 Task: Find a one-way flight from Hobbs to Indianapolis on Sat, 5 Aug for 7 passengers in Business class, using American Airlines, with 6 checked bags, up to ₹300,000, departing between 21:00 and 00:00.
Action: Mouse moved to (373, 156)
Screenshot: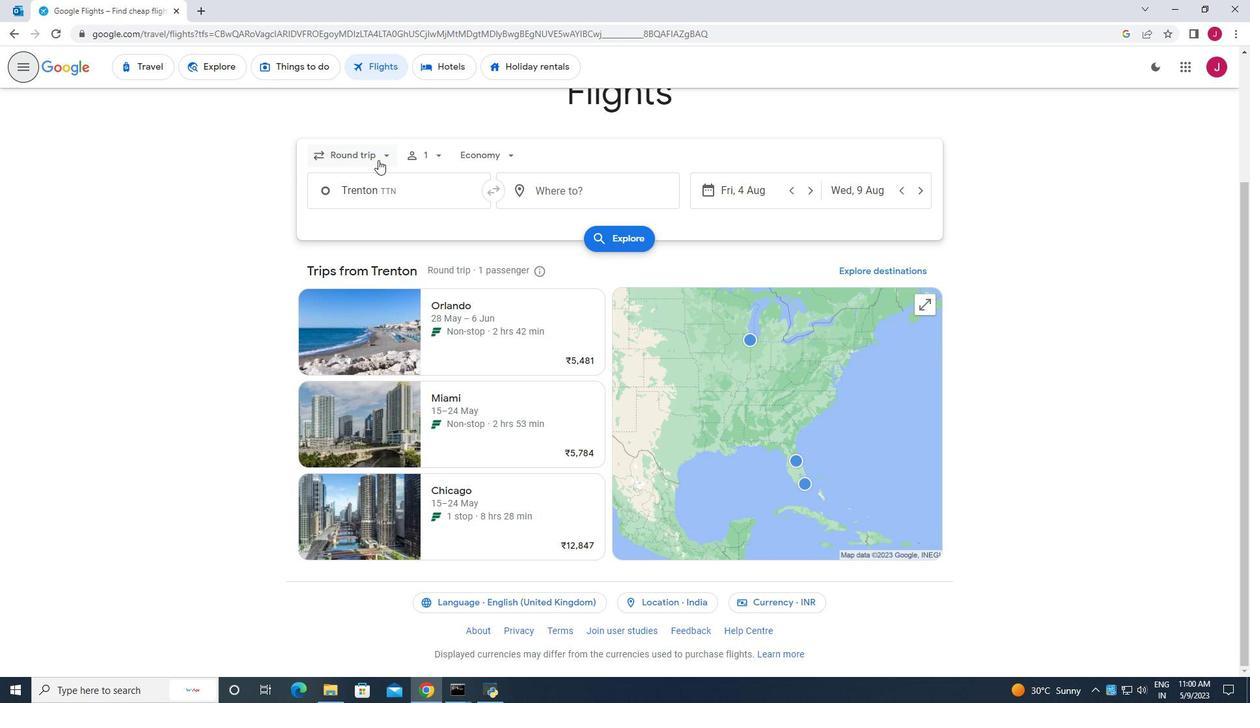 
Action: Mouse pressed left at (373, 156)
Screenshot: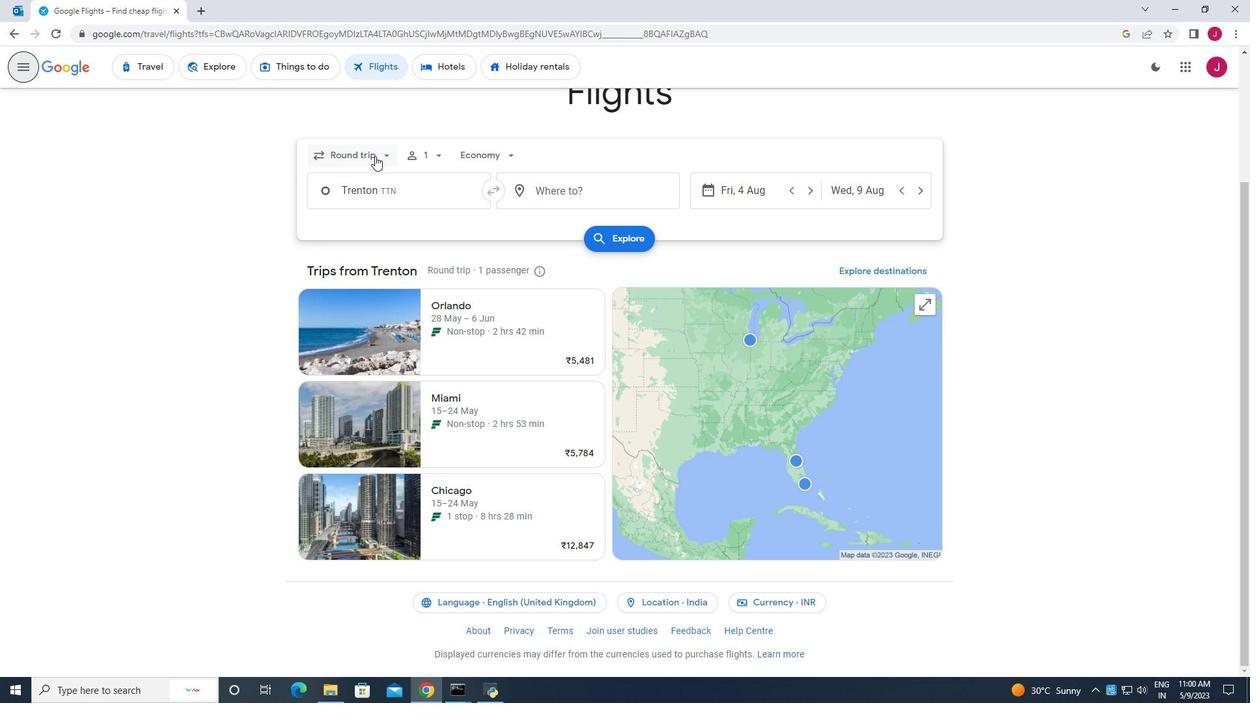 
Action: Mouse moved to (375, 178)
Screenshot: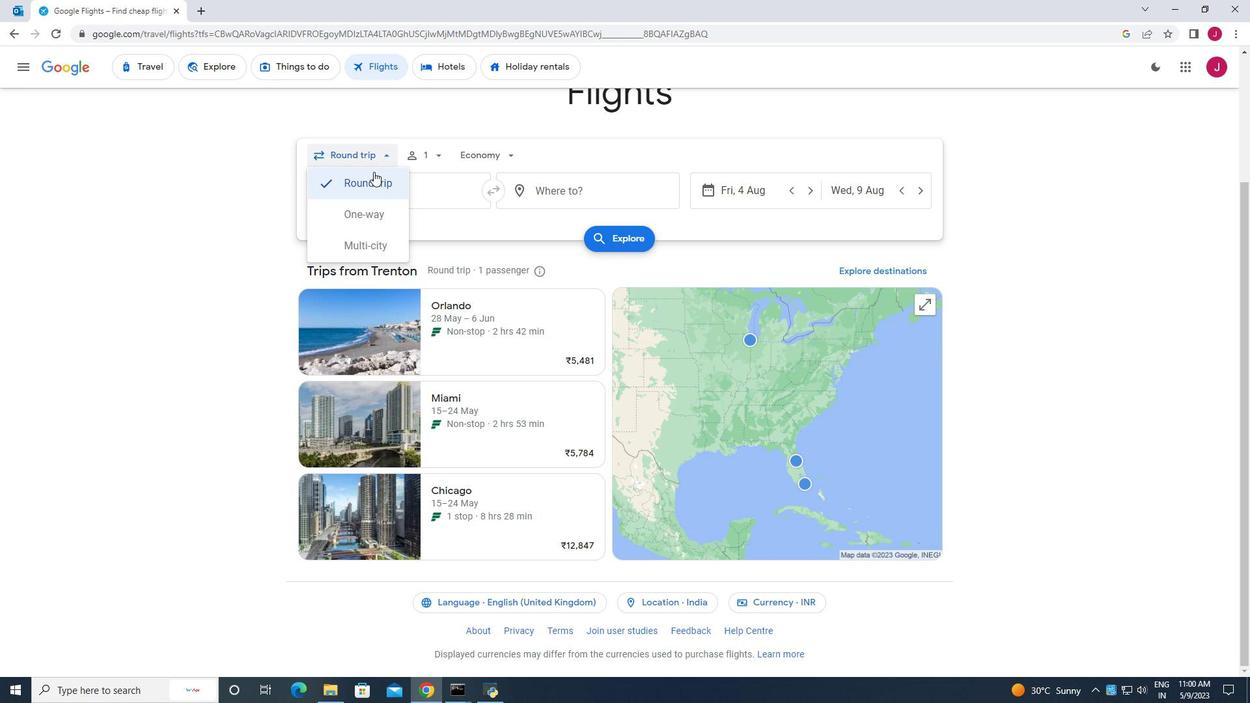 
Action: Mouse scrolled (375, 177) with delta (0, 0)
Screenshot: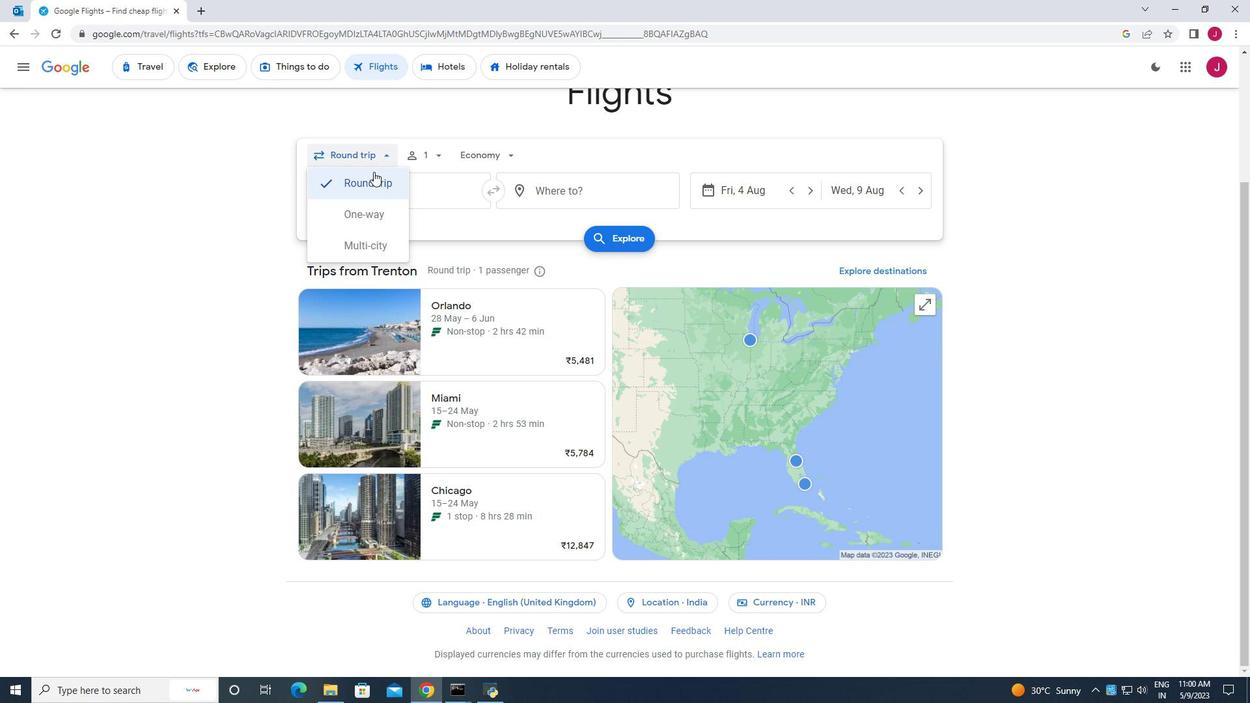 
Action: Mouse moved to (366, 211)
Screenshot: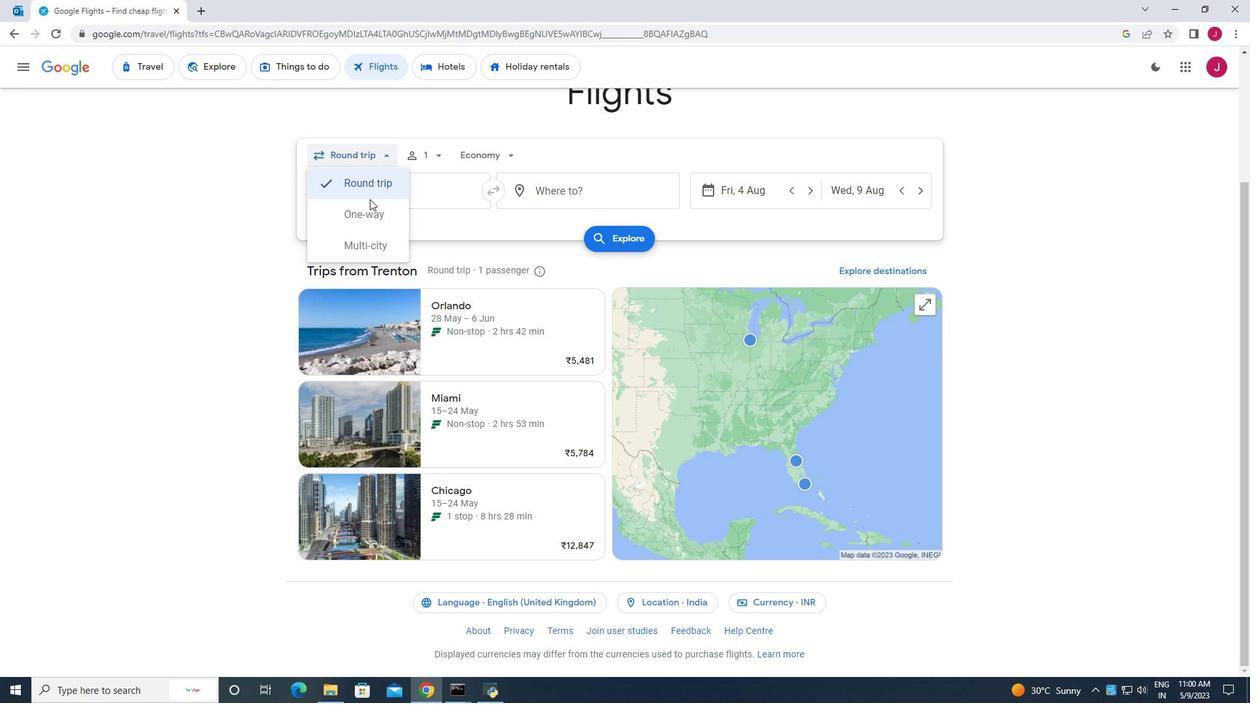 
Action: Mouse pressed left at (366, 211)
Screenshot: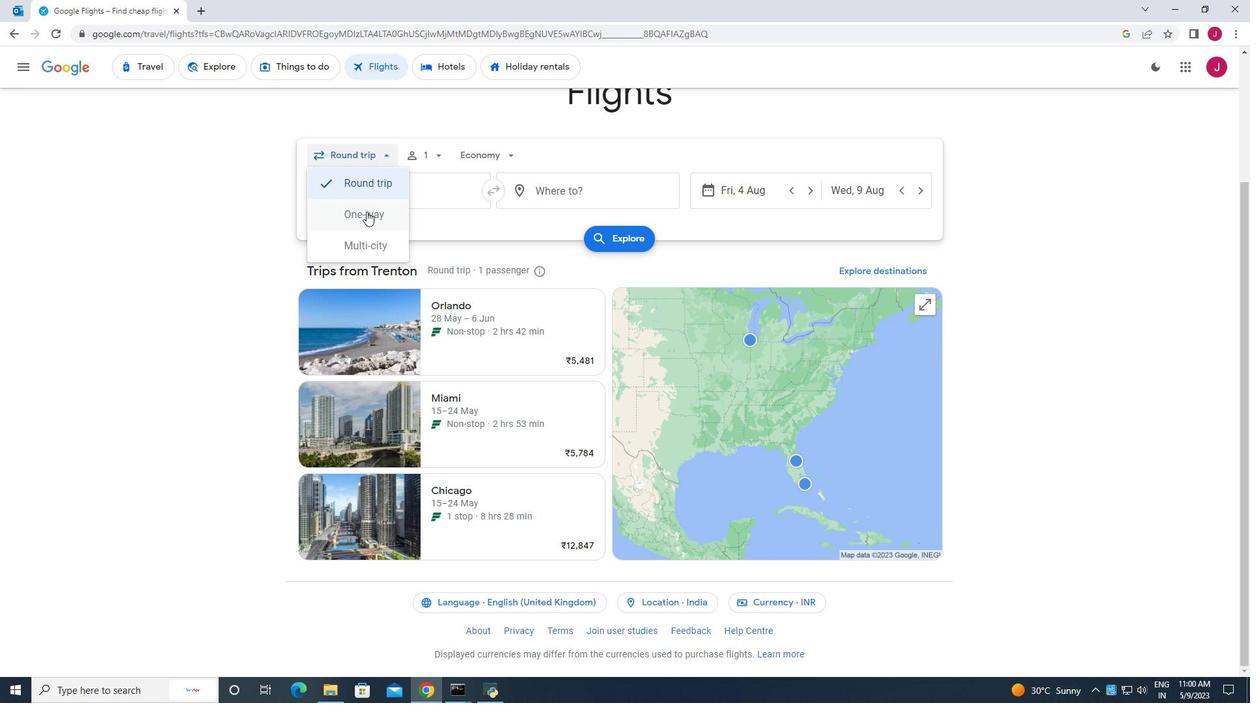 
Action: Mouse moved to (431, 154)
Screenshot: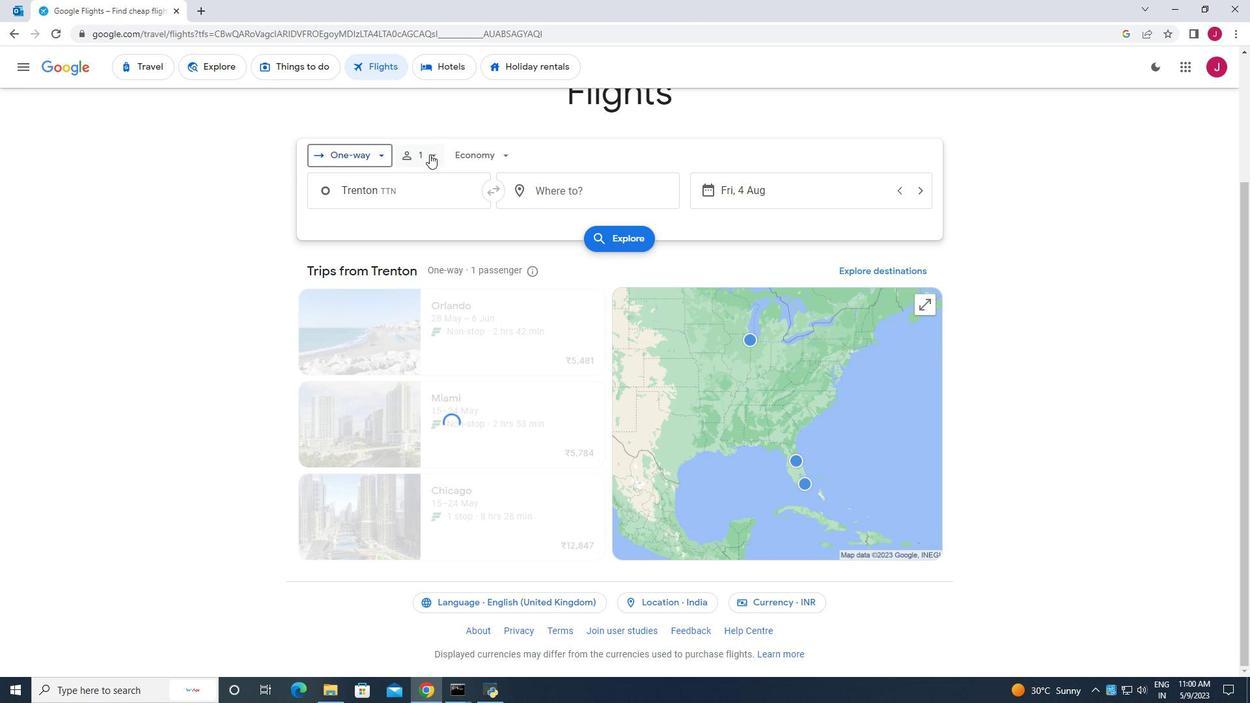 
Action: Mouse pressed left at (431, 154)
Screenshot: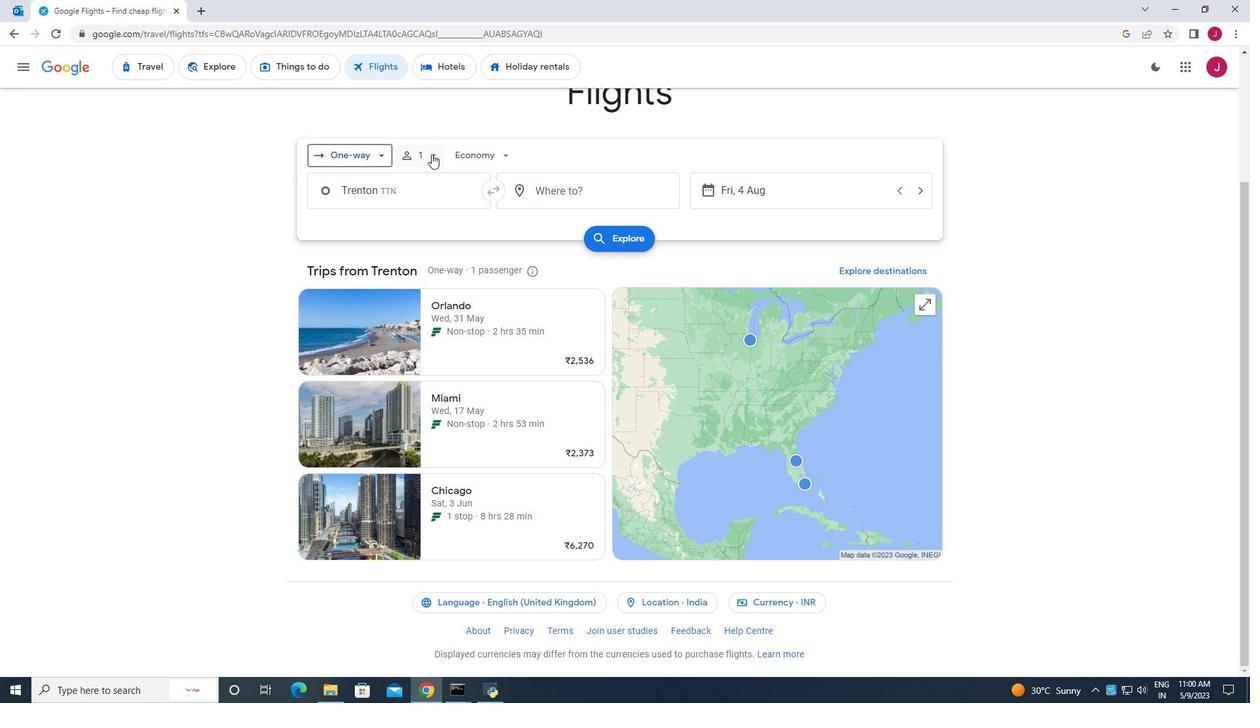 
Action: Mouse moved to (540, 187)
Screenshot: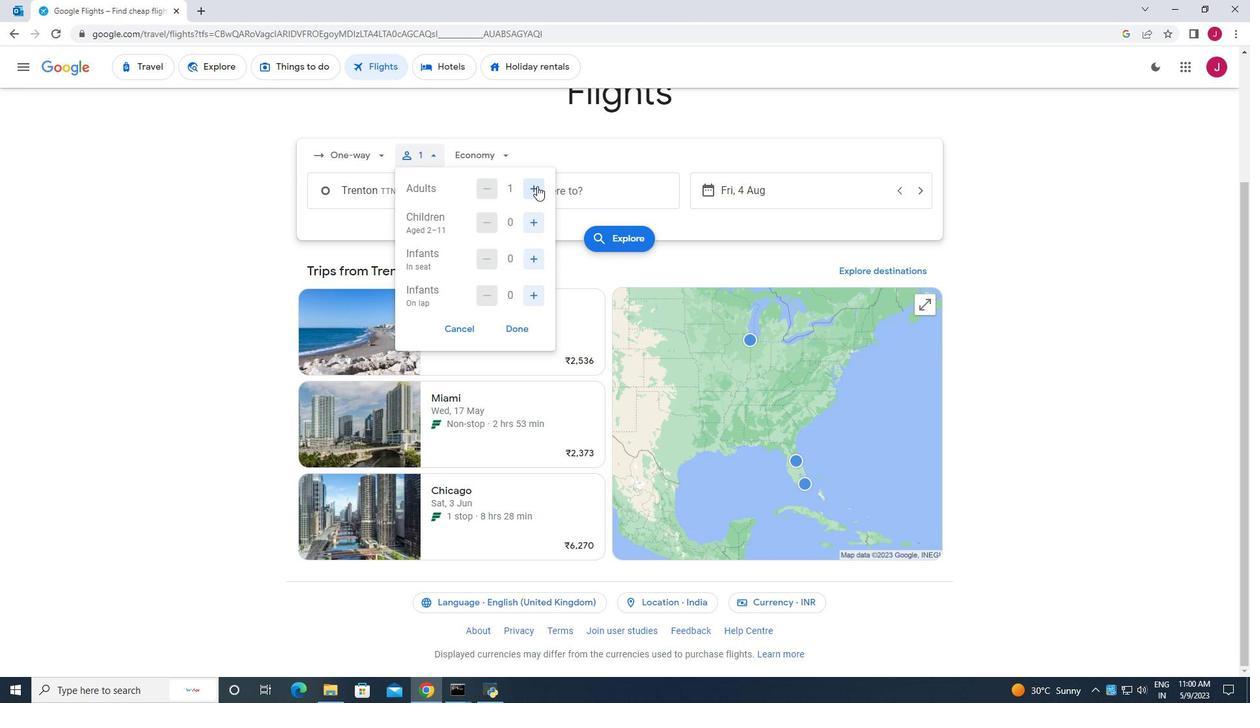 
Action: Mouse pressed left at (540, 187)
Screenshot: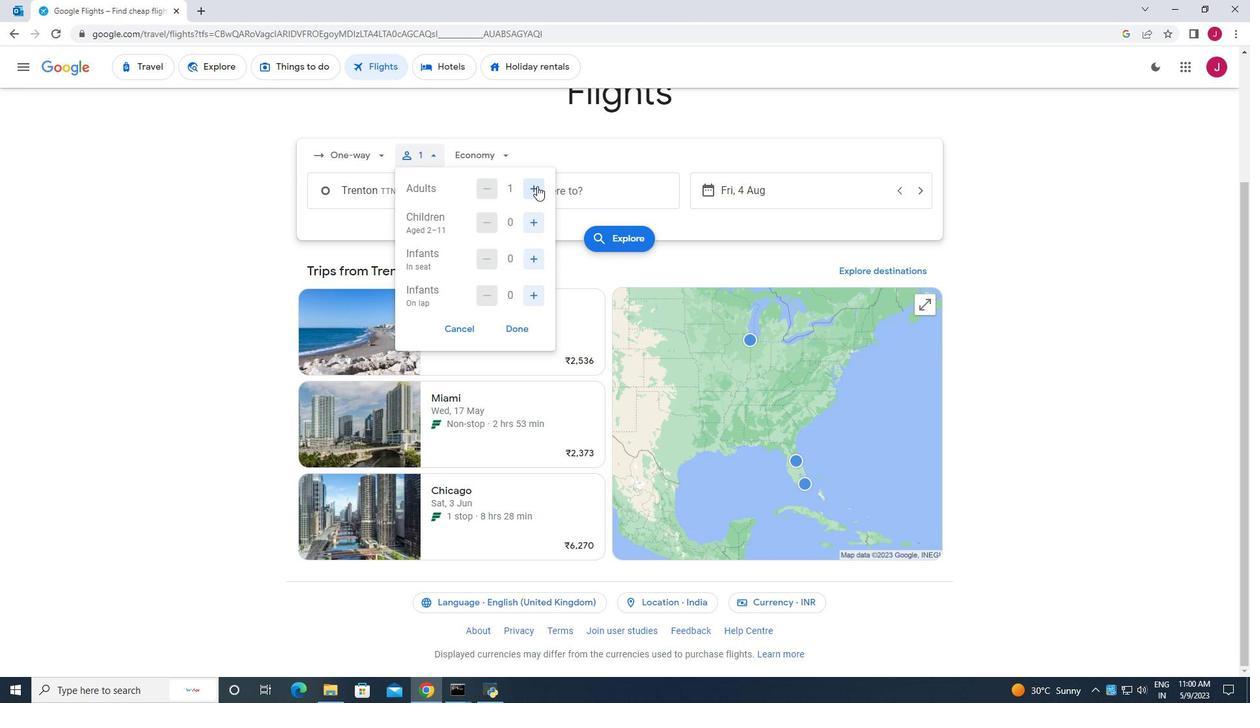 
Action: Mouse moved to (534, 224)
Screenshot: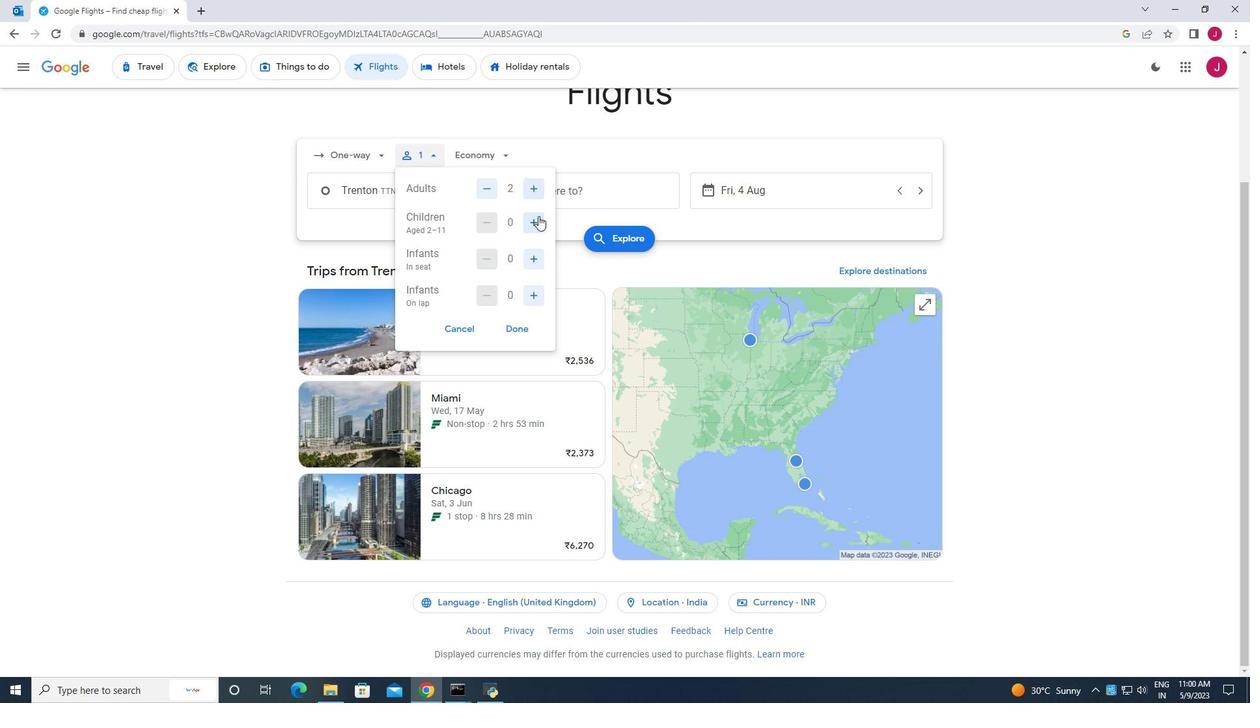 
Action: Mouse pressed left at (534, 224)
Screenshot: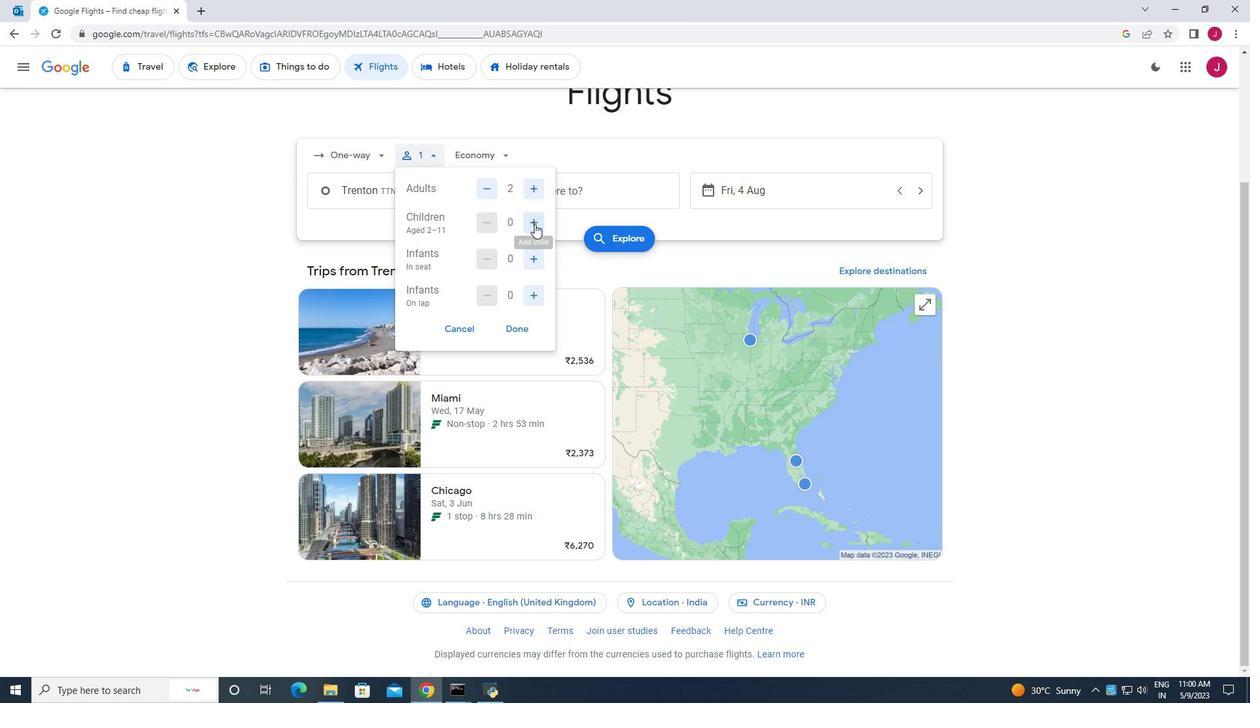 
Action: Mouse pressed left at (534, 224)
Screenshot: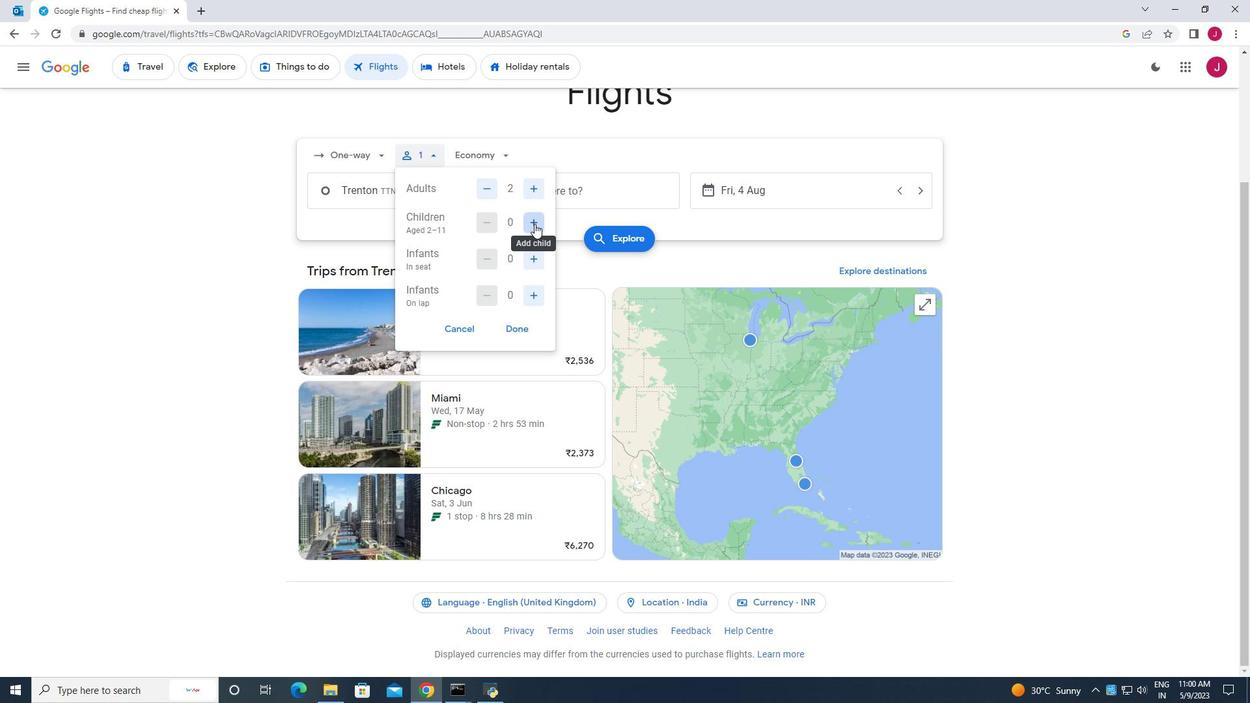 
Action: Mouse pressed left at (534, 224)
Screenshot: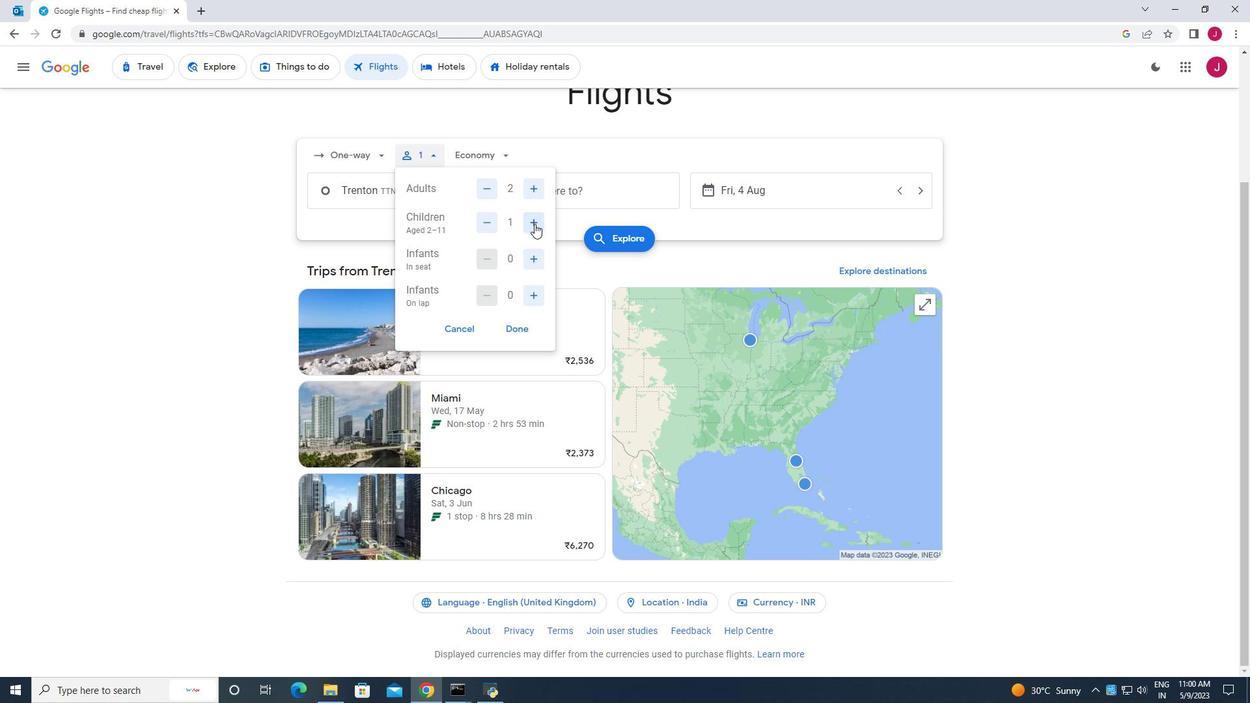 
Action: Mouse pressed left at (534, 224)
Screenshot: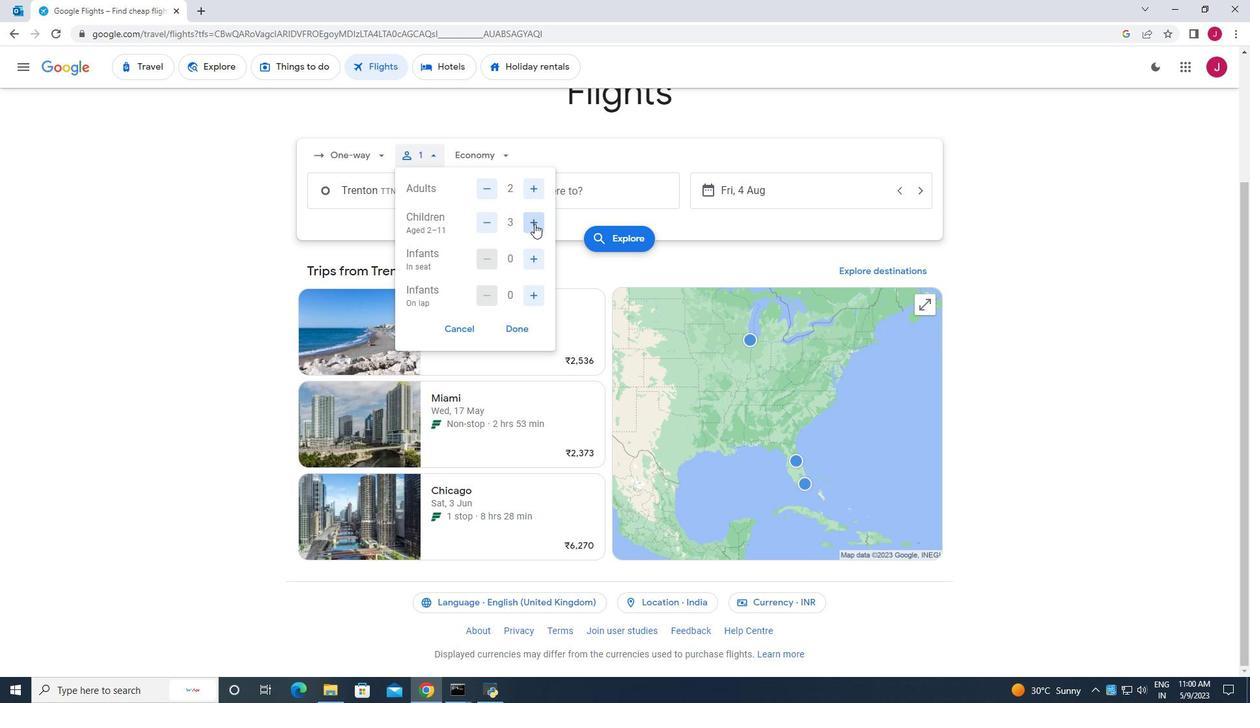 
Action: Mouse moved to (534, 293)
Screenshot: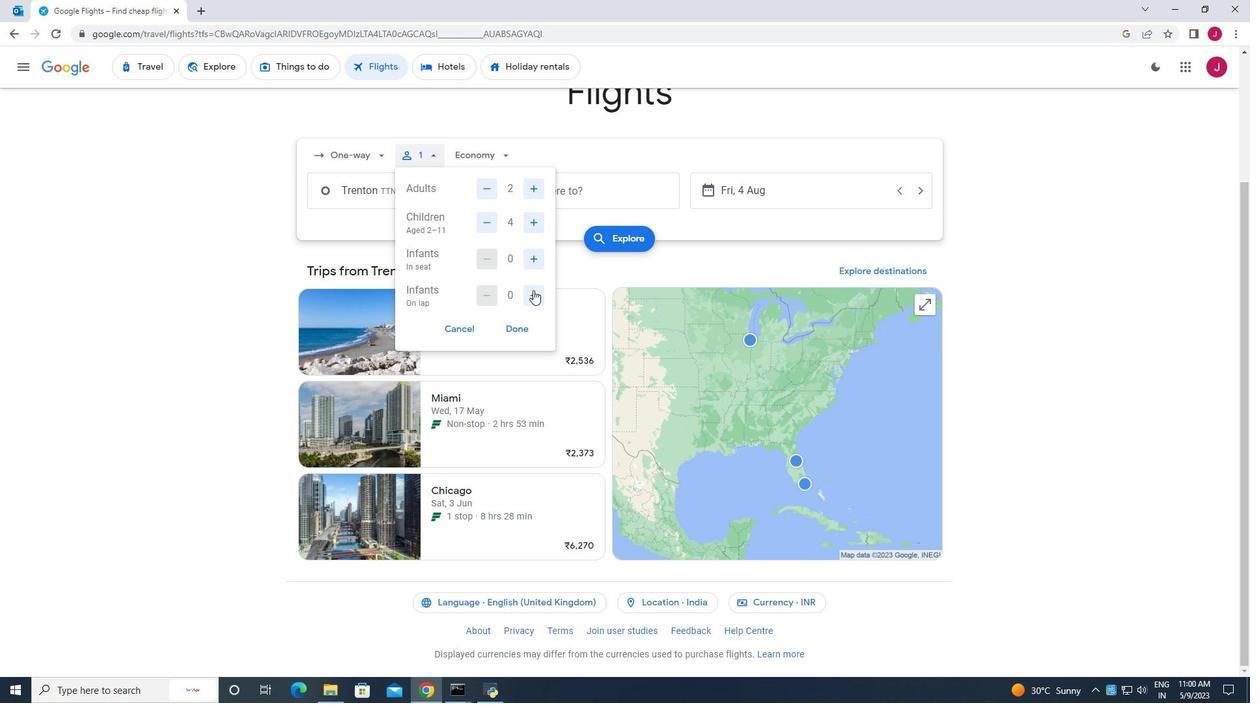 
Action: Mouse pressed left at (534, 293)
Screenshot: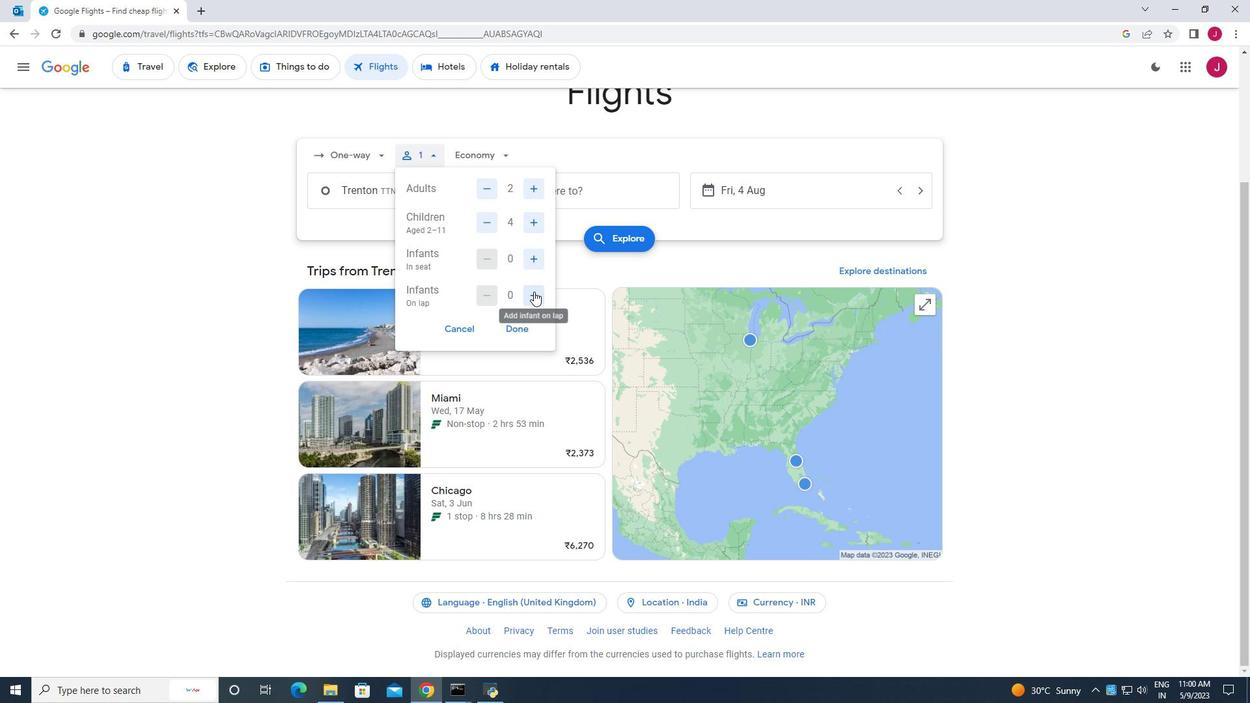 
Action: Mouse moved to (520, 327)
Screenshot: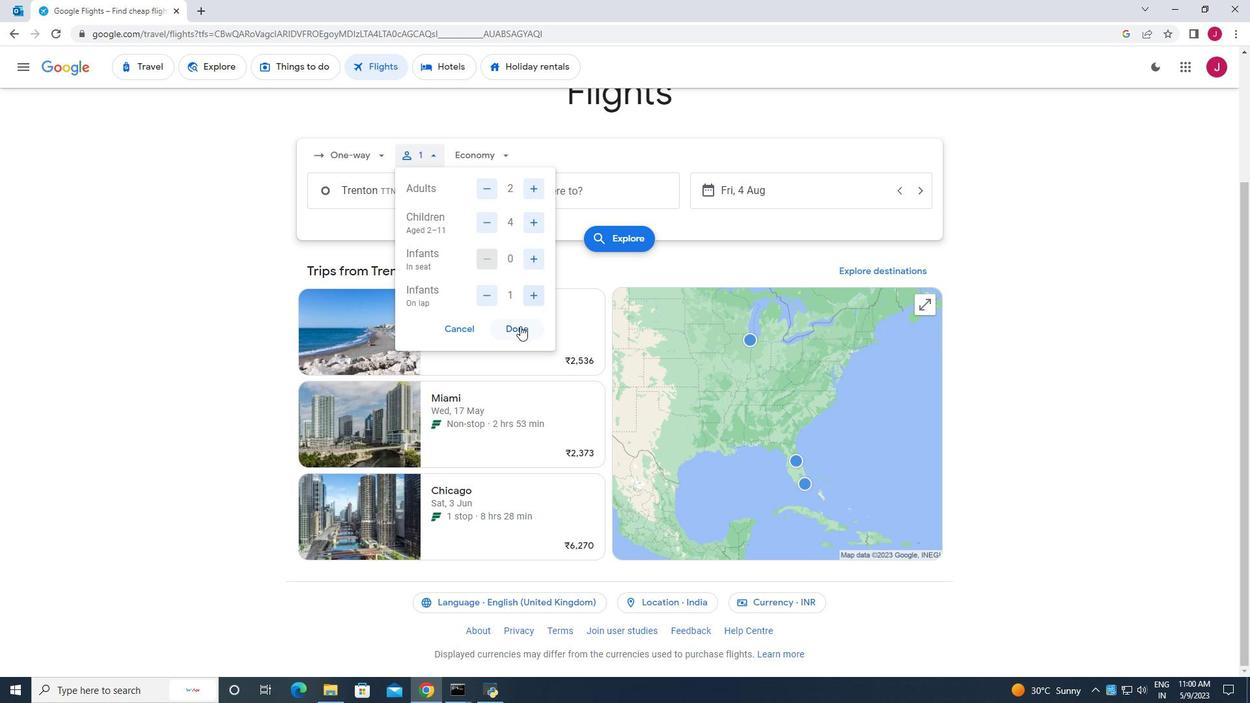 
Action: Mouse pressed left at (520, 327)
Screenshot: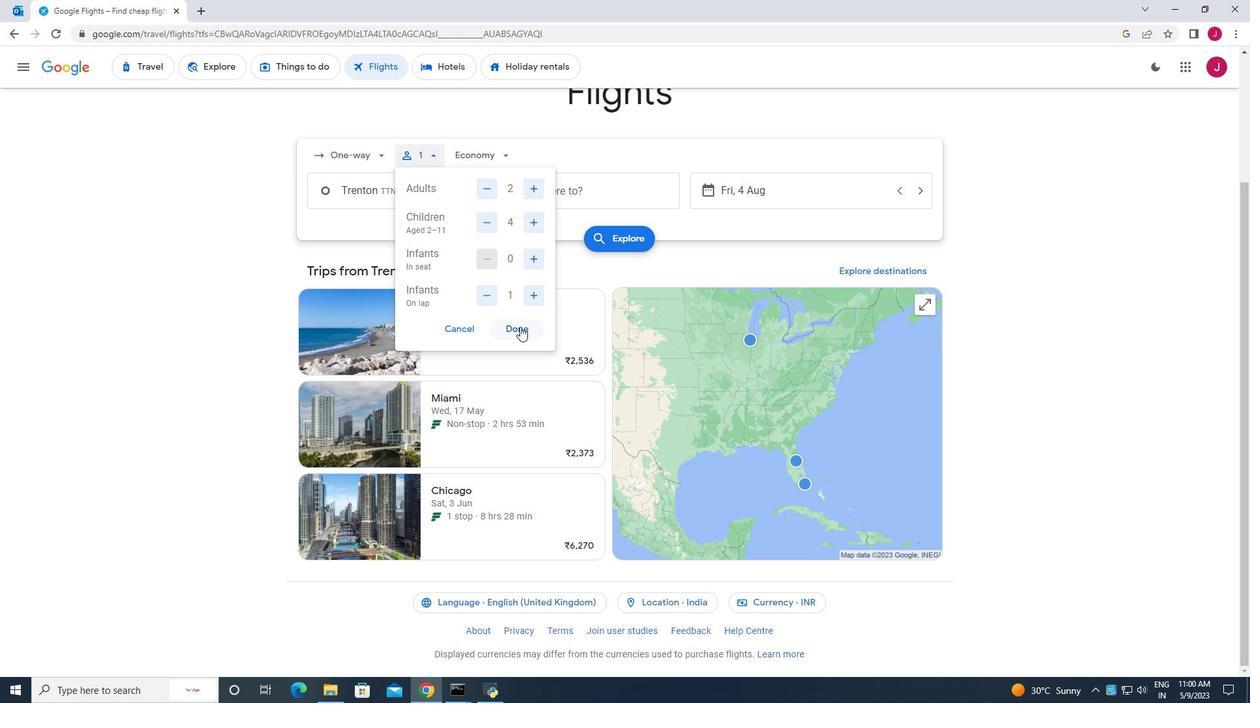 
Action: Mouse moved to (476, 159)
Screenshot: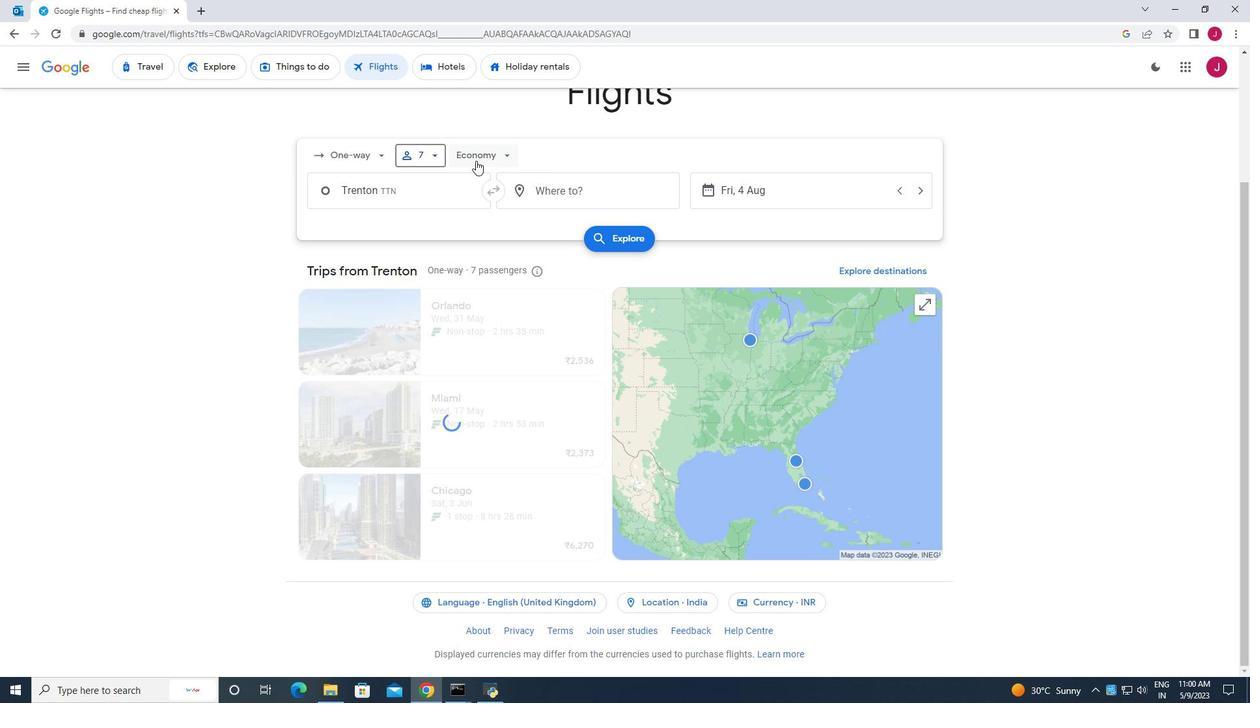 
Action: Mouse pressed left at (476, 159)
Screenshot: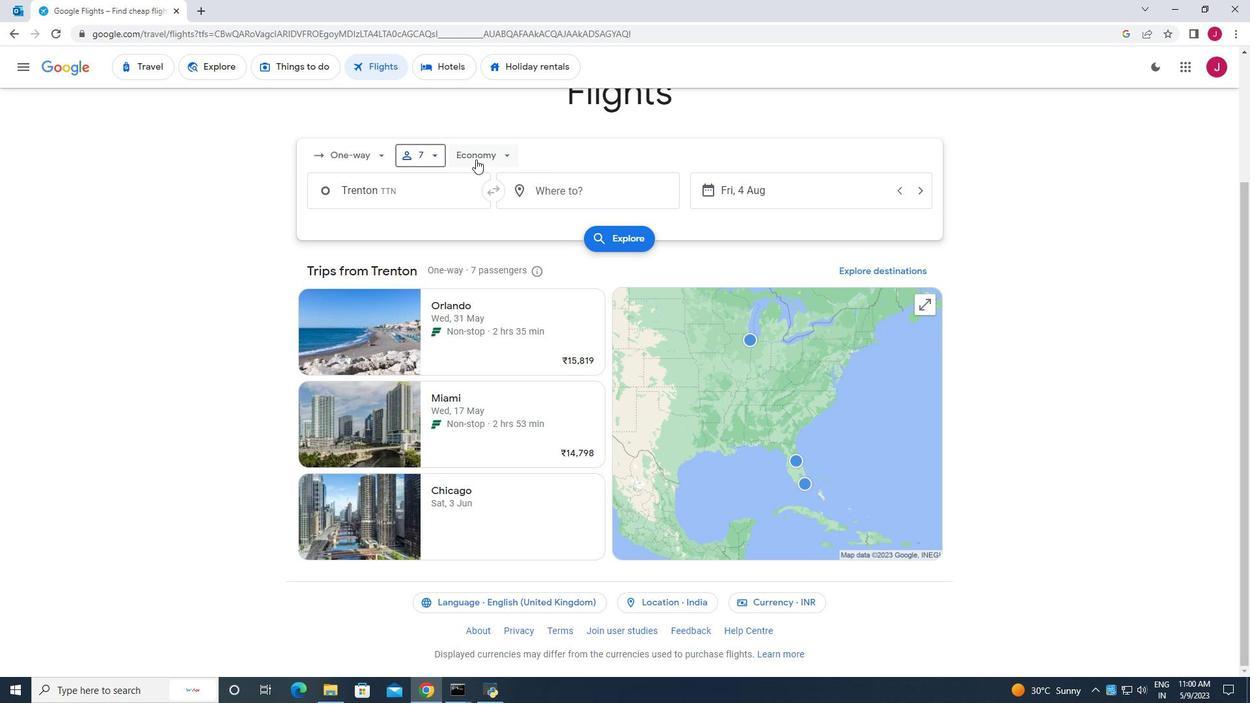 
Action: Mouse moved to (506, 215)
Screenshot: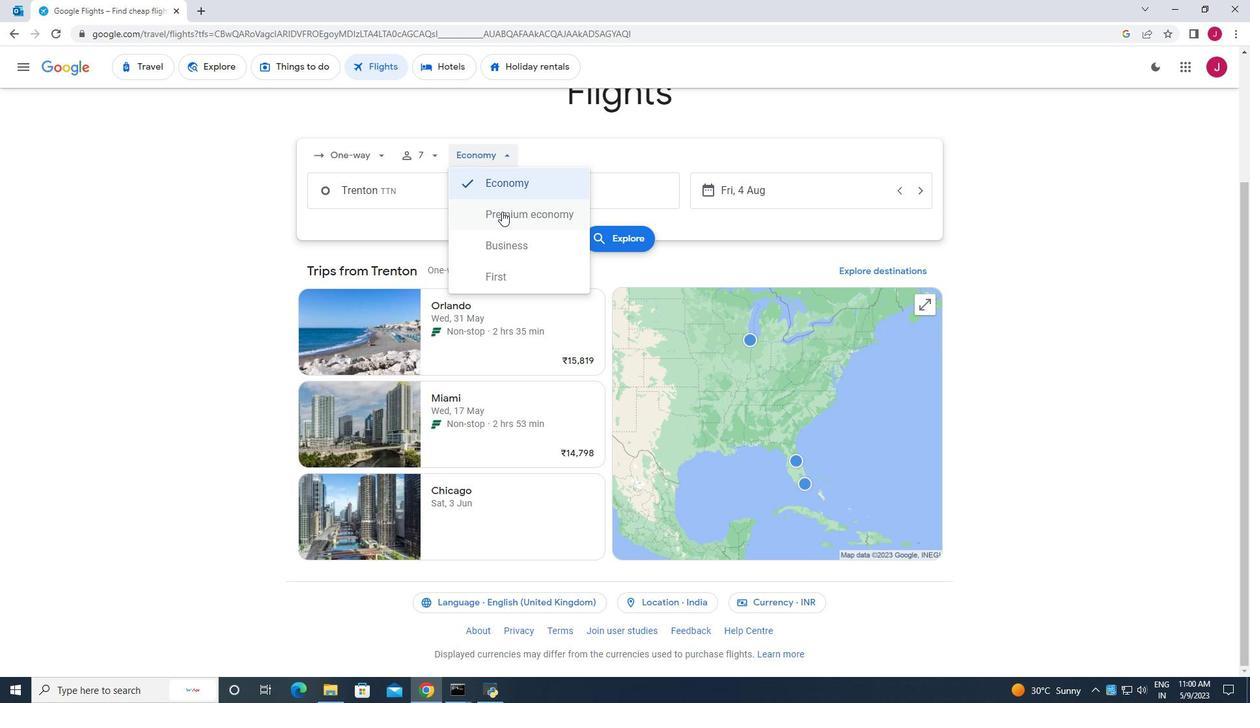 
Action: Mouse pressed left at (506, 215)
Screenshot: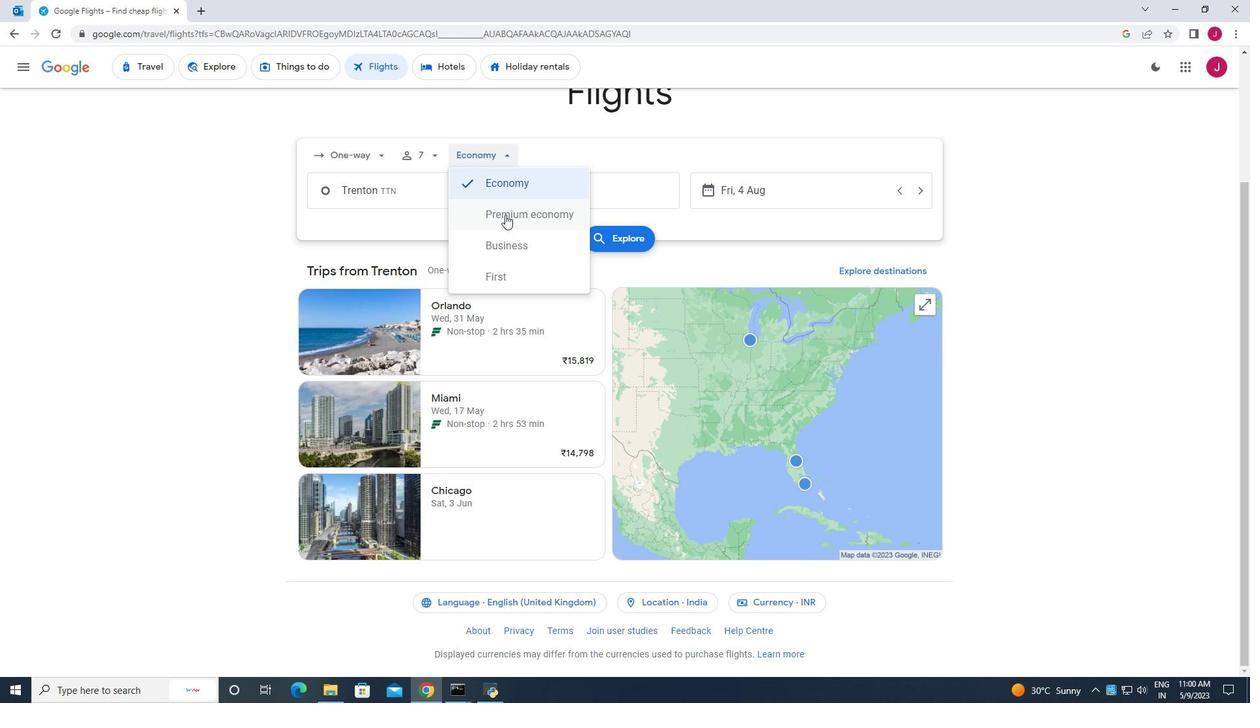
Action: Mouse moved to (512, 161)
Screenshot: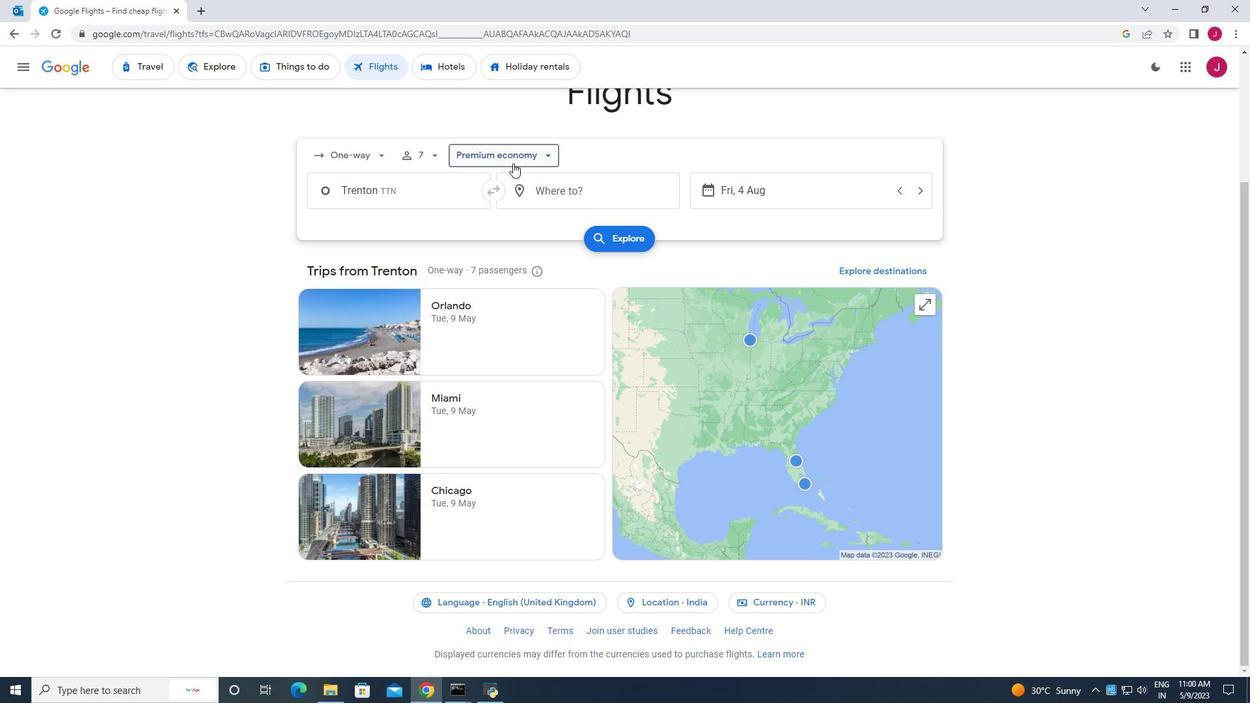 
Action: Mouse pressed left at (512, 161)
Screenshot: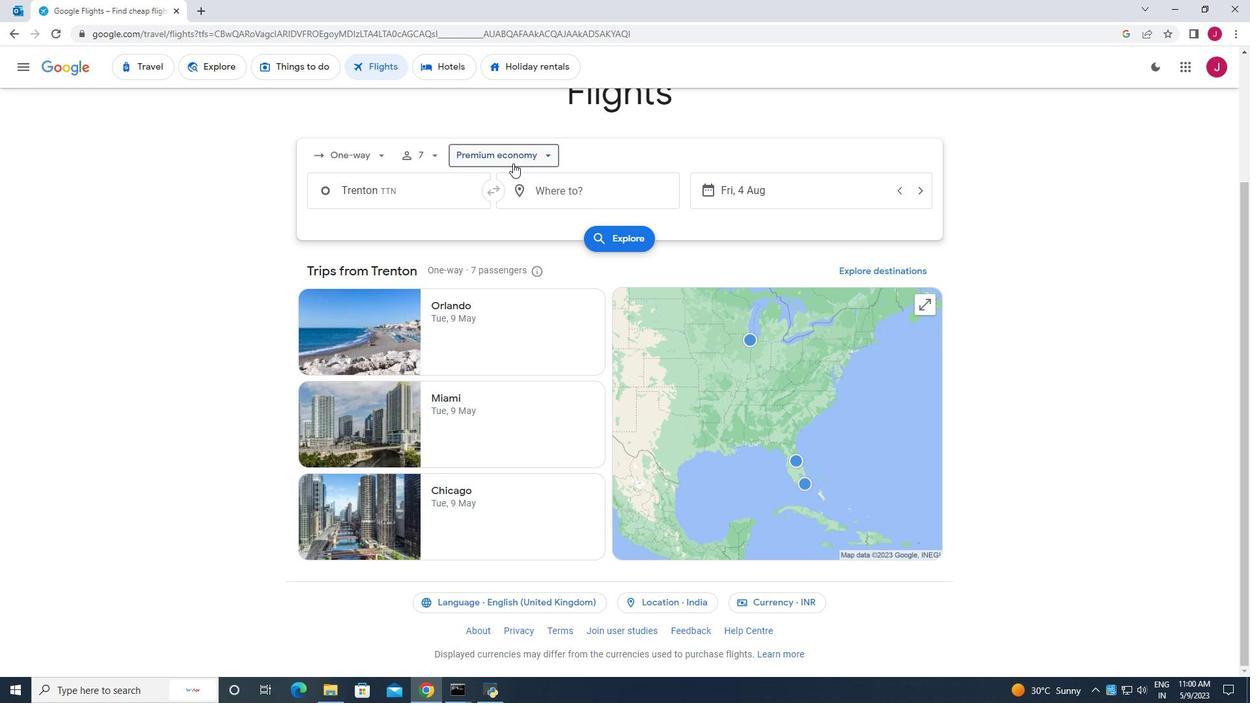 
Action: Mouse moved to (515, 252)
Screenshot: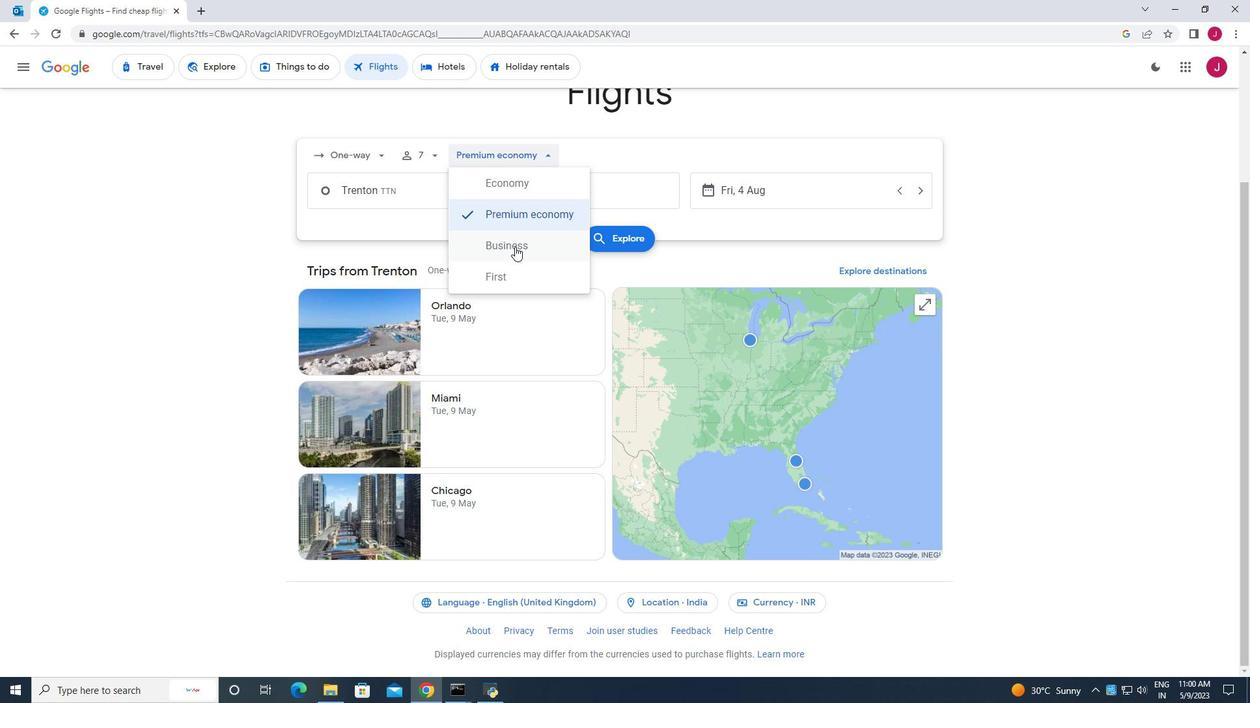 
Action: Mouse pressed left at (515, 252)
Screenshot: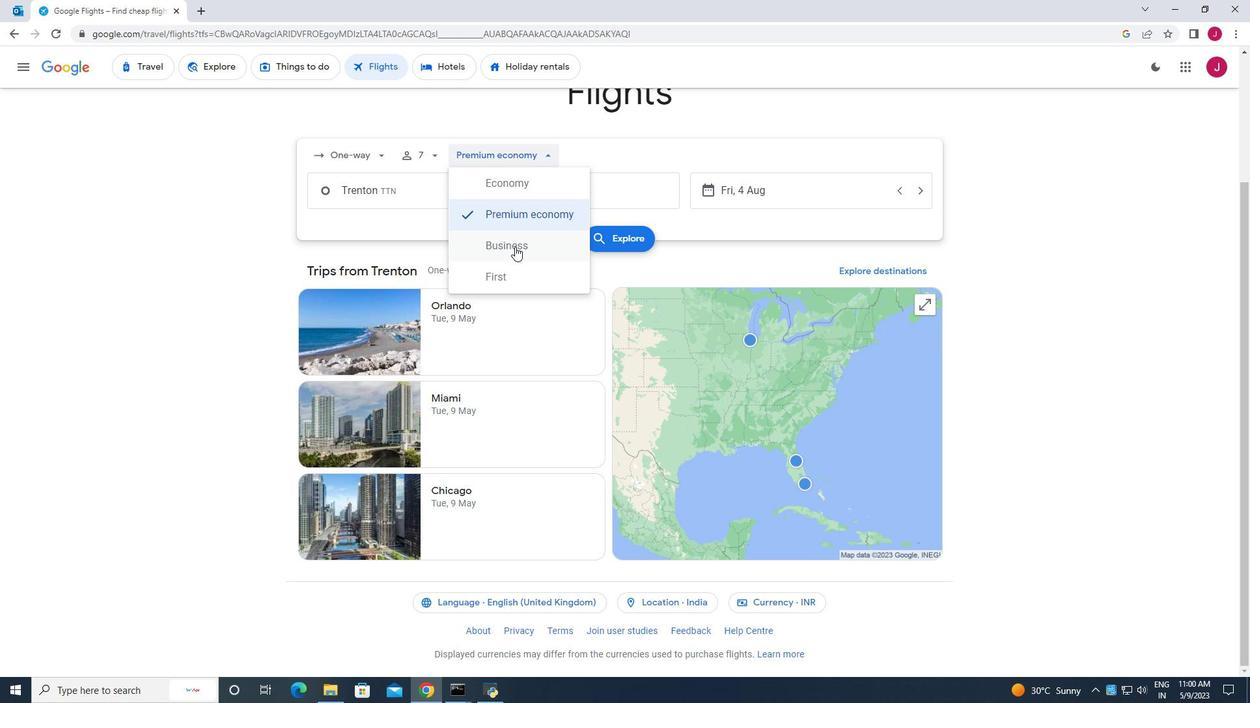 
Action: Mouse moved to (412, 198)
Screenshot: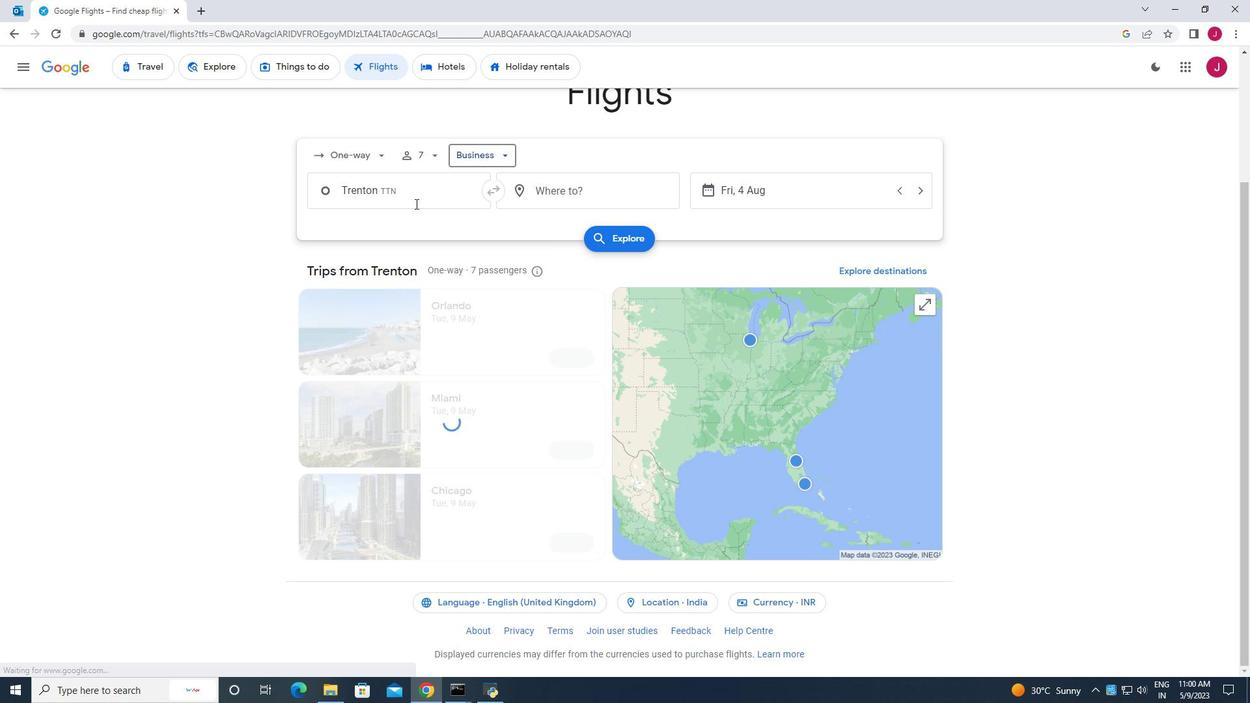 
Action: Mouse pressed left at (412, 198)
Screenshot: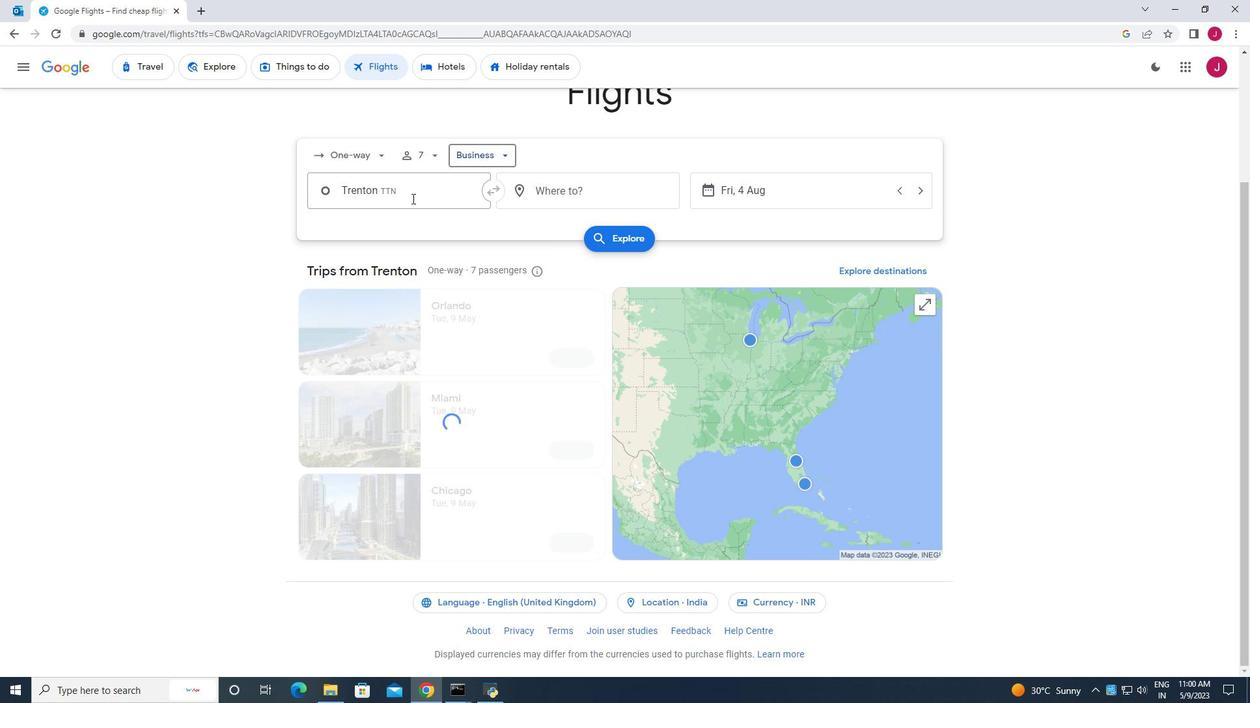 
Action: Mouse moved to (412, 198)
Screenshot: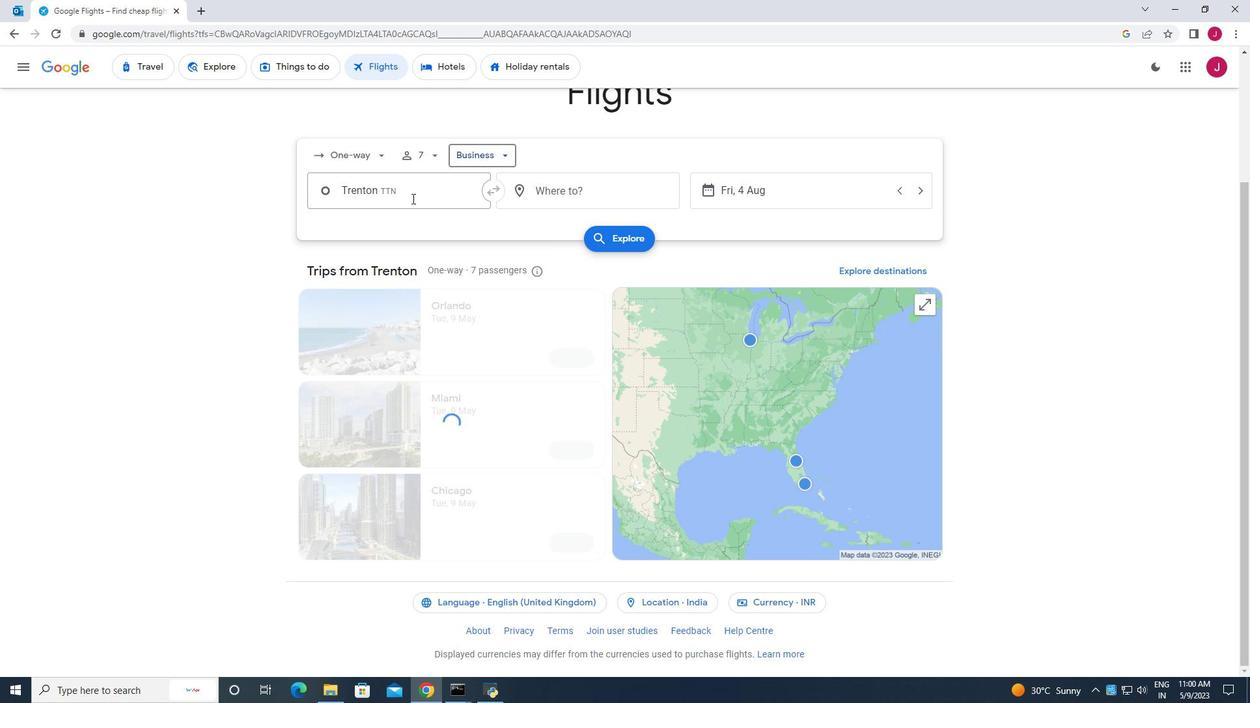 
Action: Key pressed hobbs
Screenshot: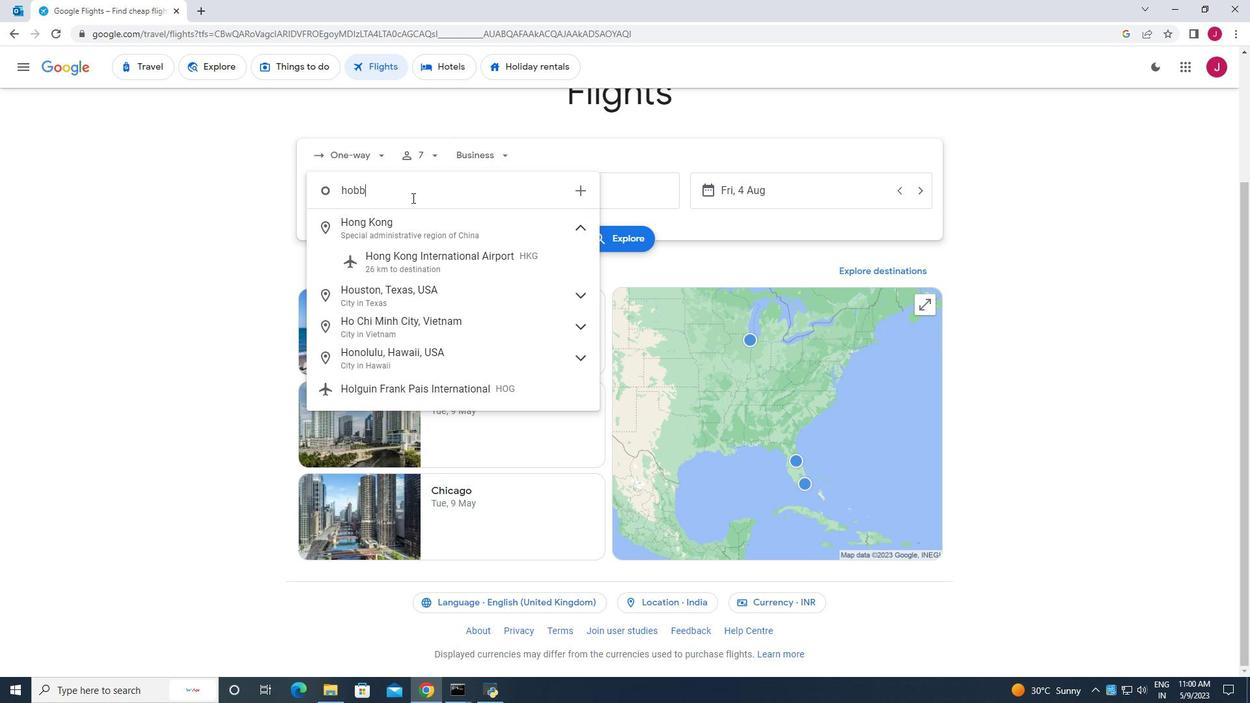 
Action: Mouse moved to (445, 218)
Screenshot: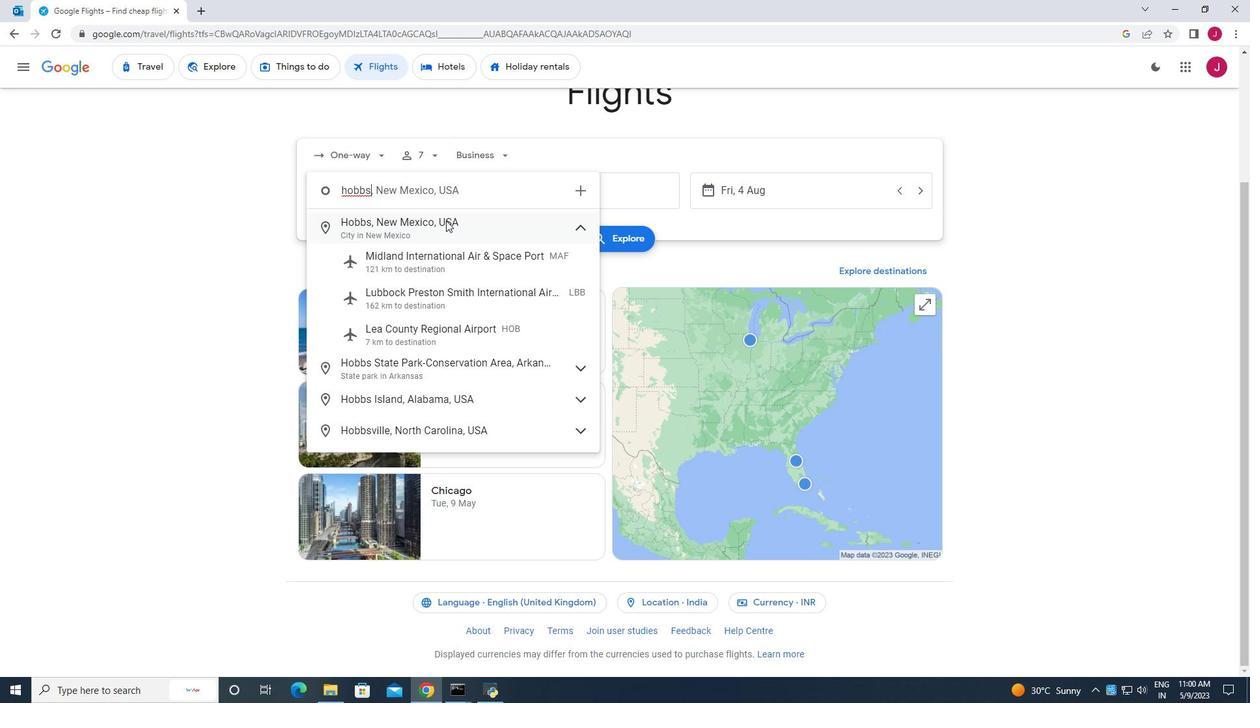 
Action: Key pressed <Key.space>
Screenshot: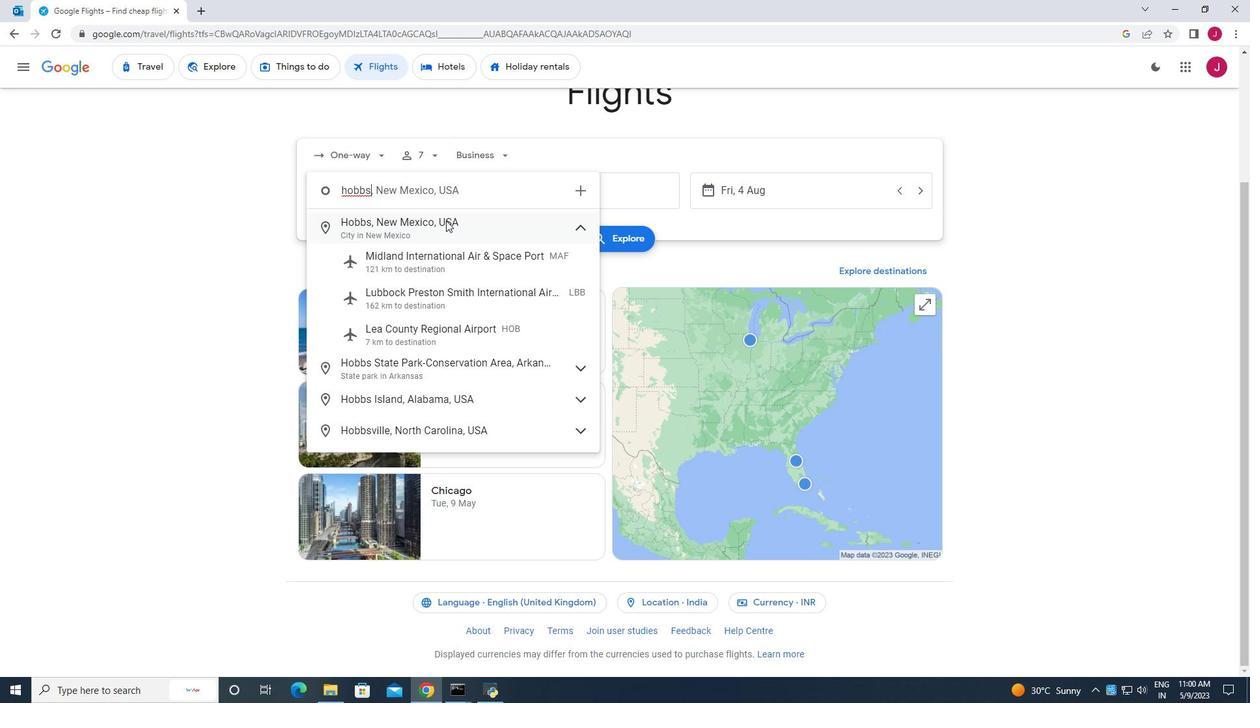 
Action: Mouse moved to (420, 185)
Screenshot: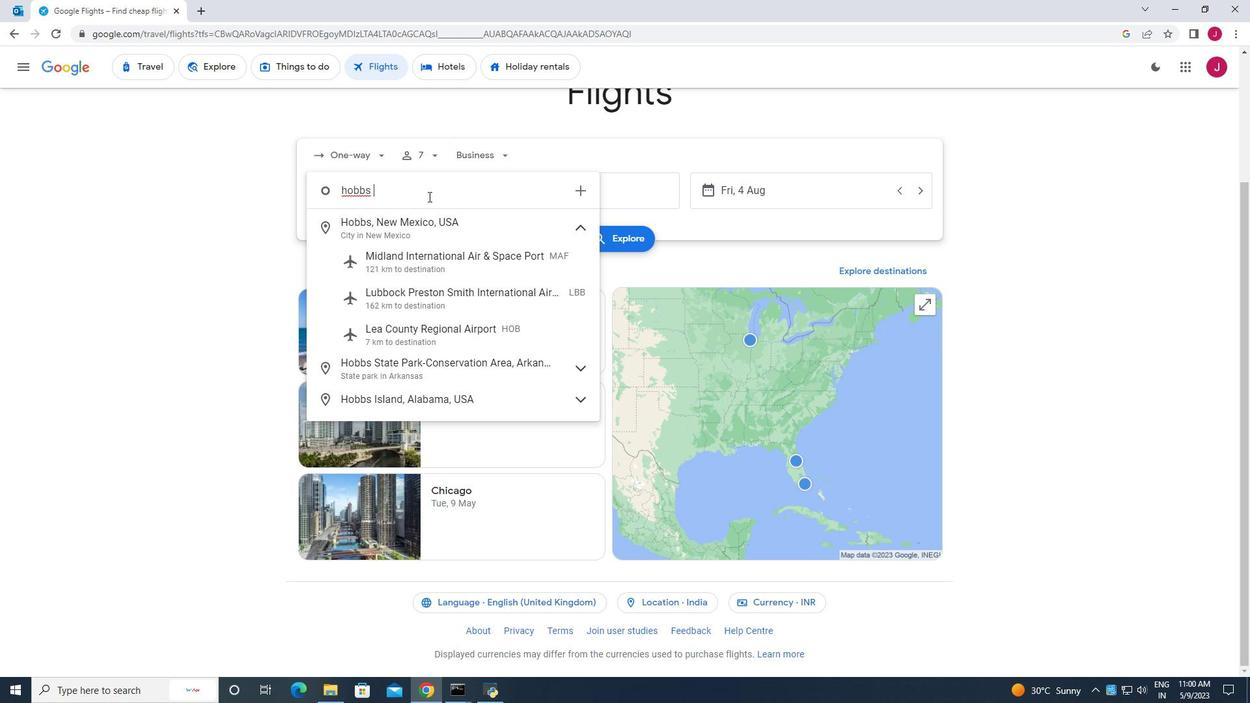 
Action: Key pressed l<Key.backspace>
Screenshot: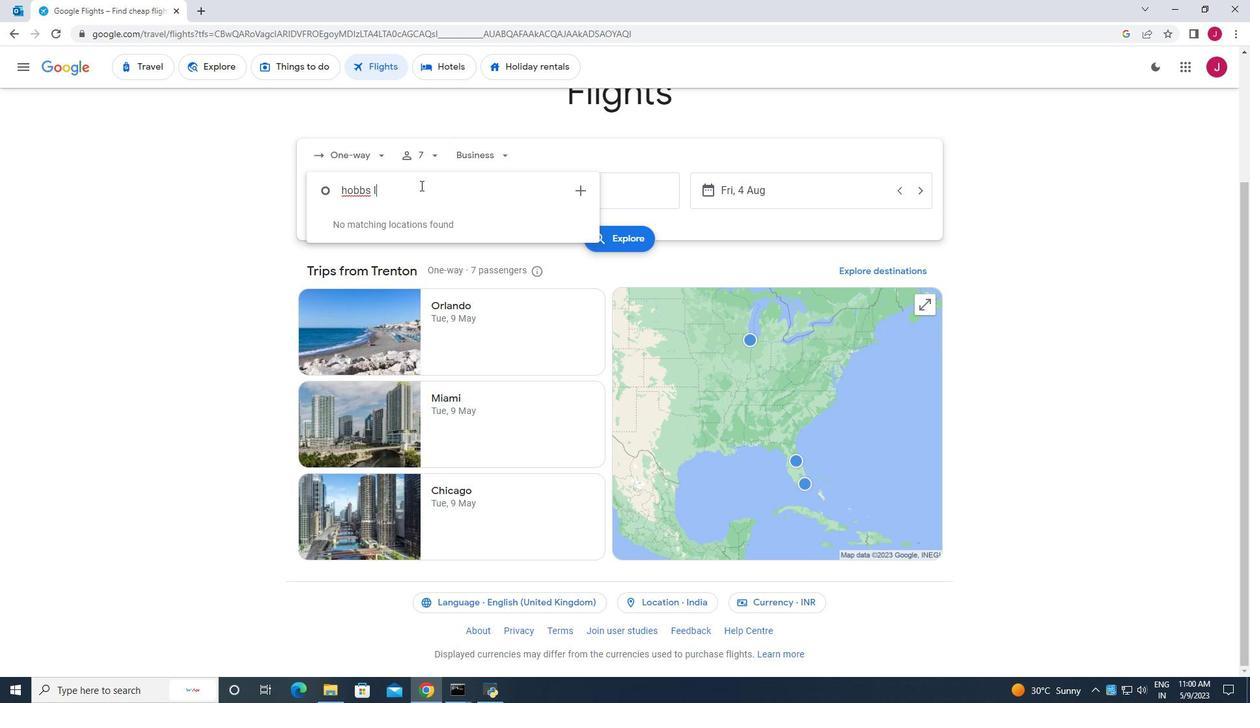 
Action: Mouse moved to (482, 329)
Screenshot: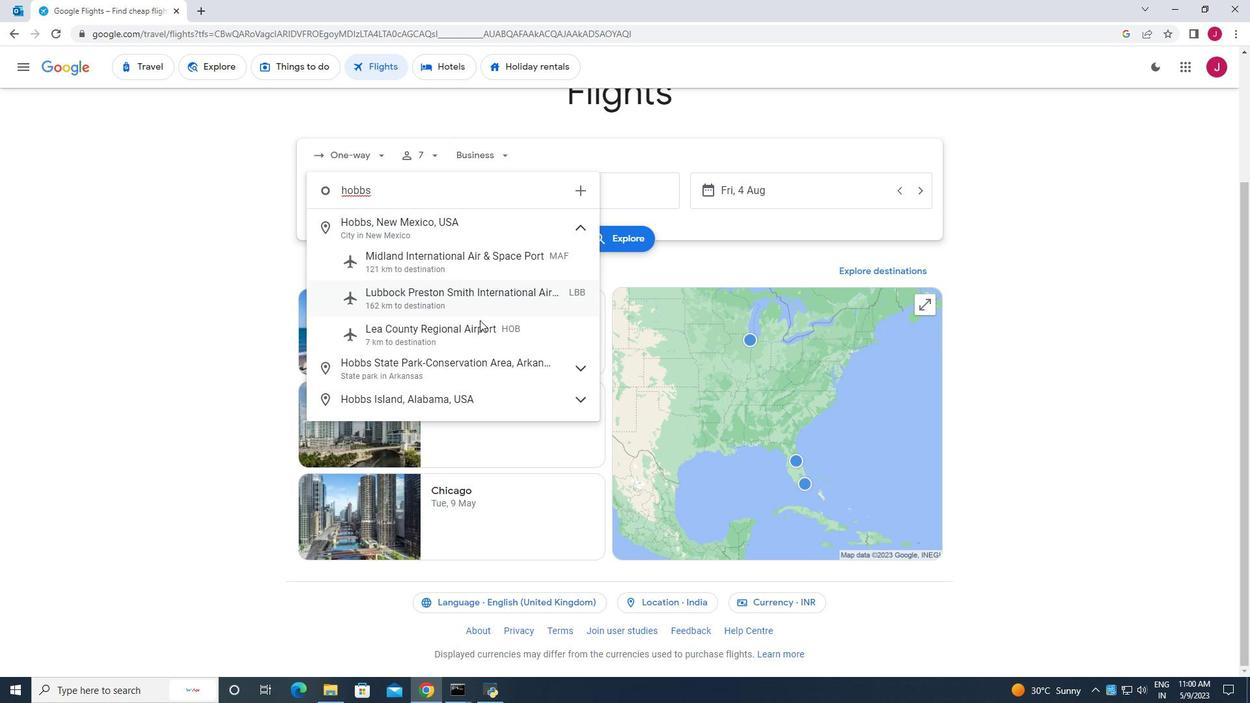 
Action: Mouse pressed left at (482, 329)
Screenshot: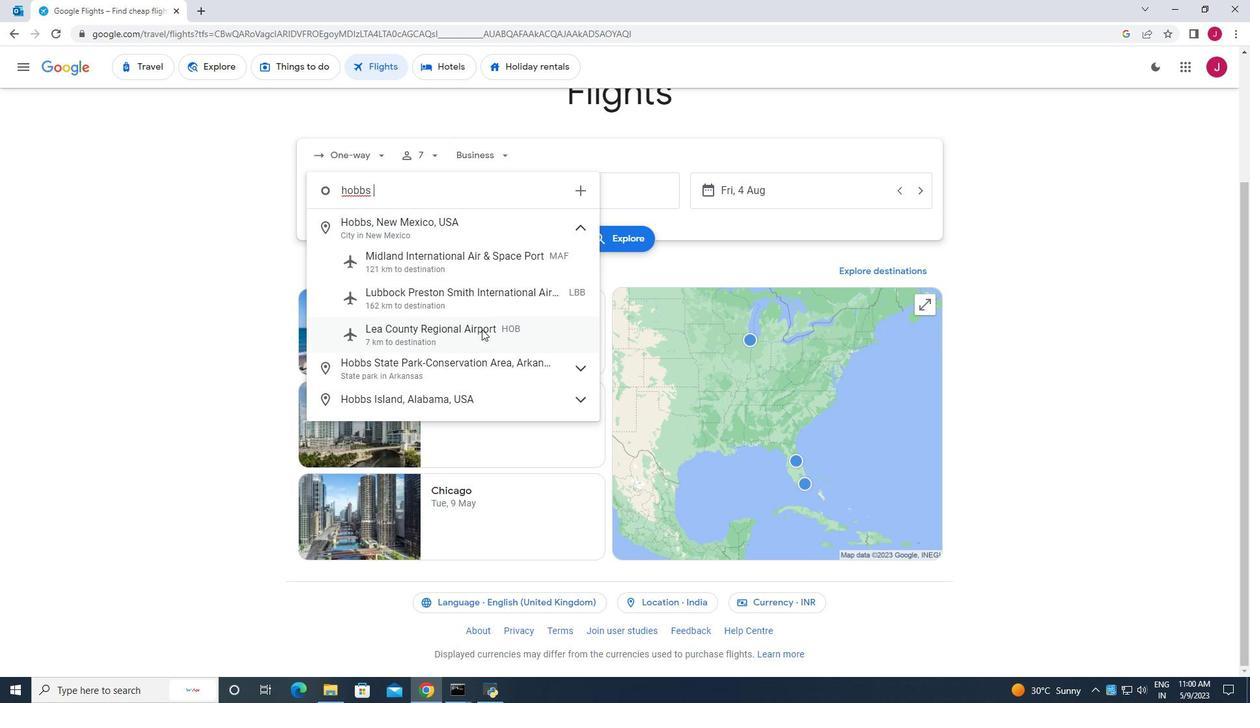 
Action: Mouse moved to (626, 191)
Screenshot: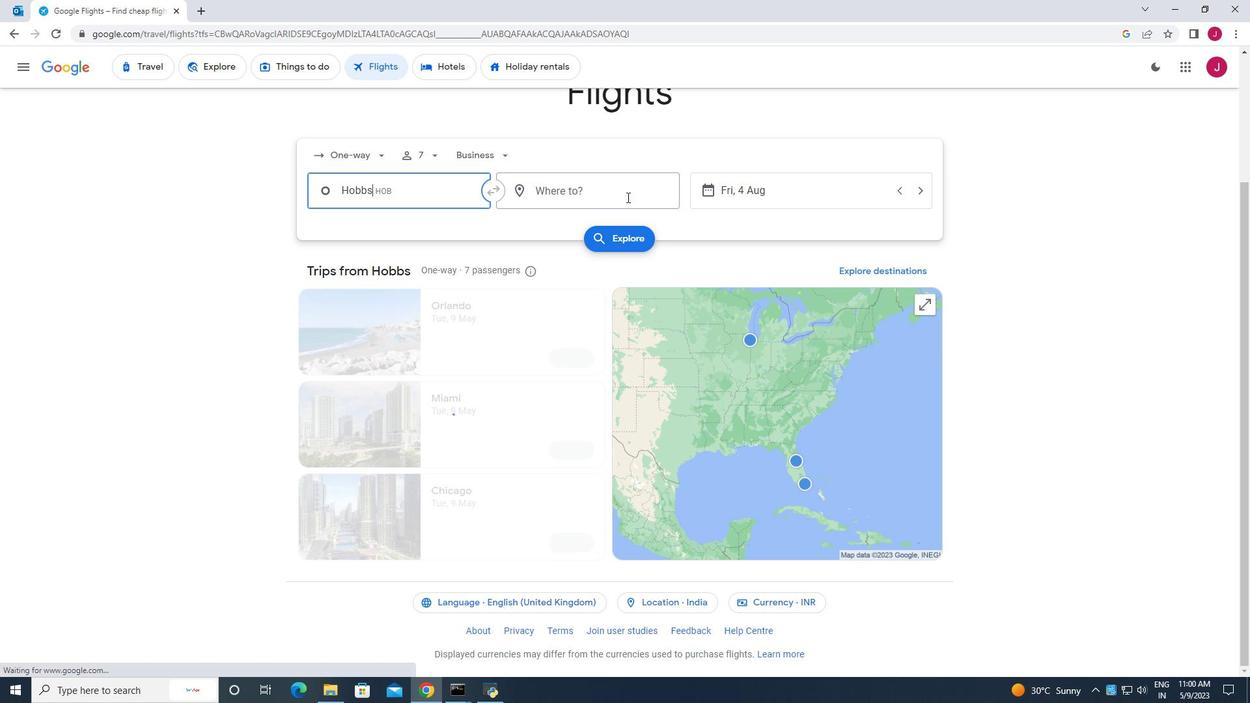 
Action: Mouse pressed left at (626, 191)
Screenshot: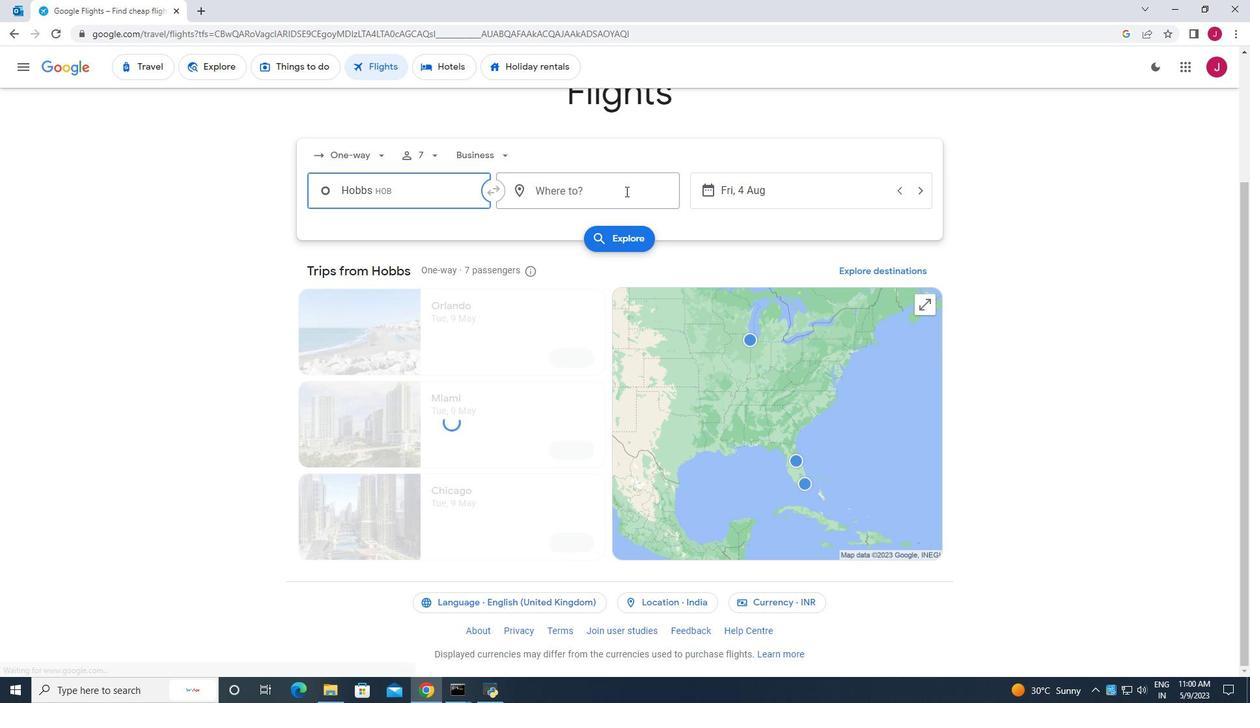 
Action: Key pressed ind
Screenshot: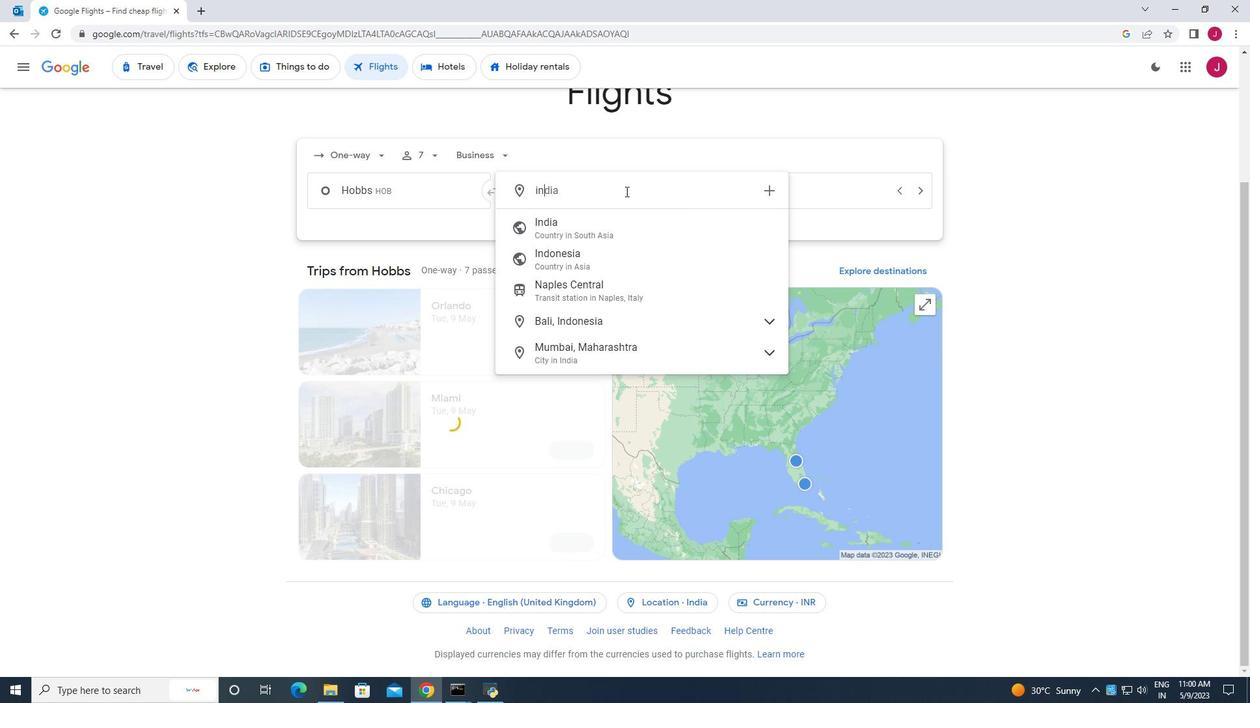 
Action: Mouse moved to (657, 229)
Screenshot: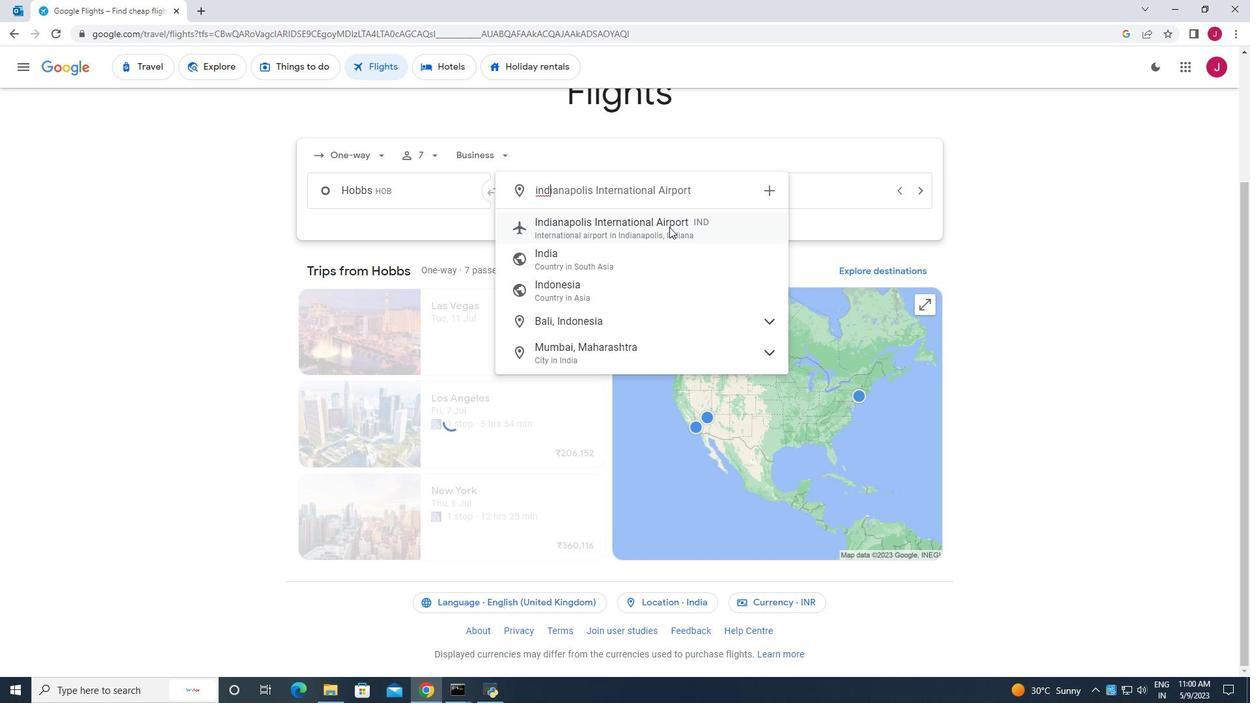 
Action: Mouse pressed left at (657, 229)
Screenshot: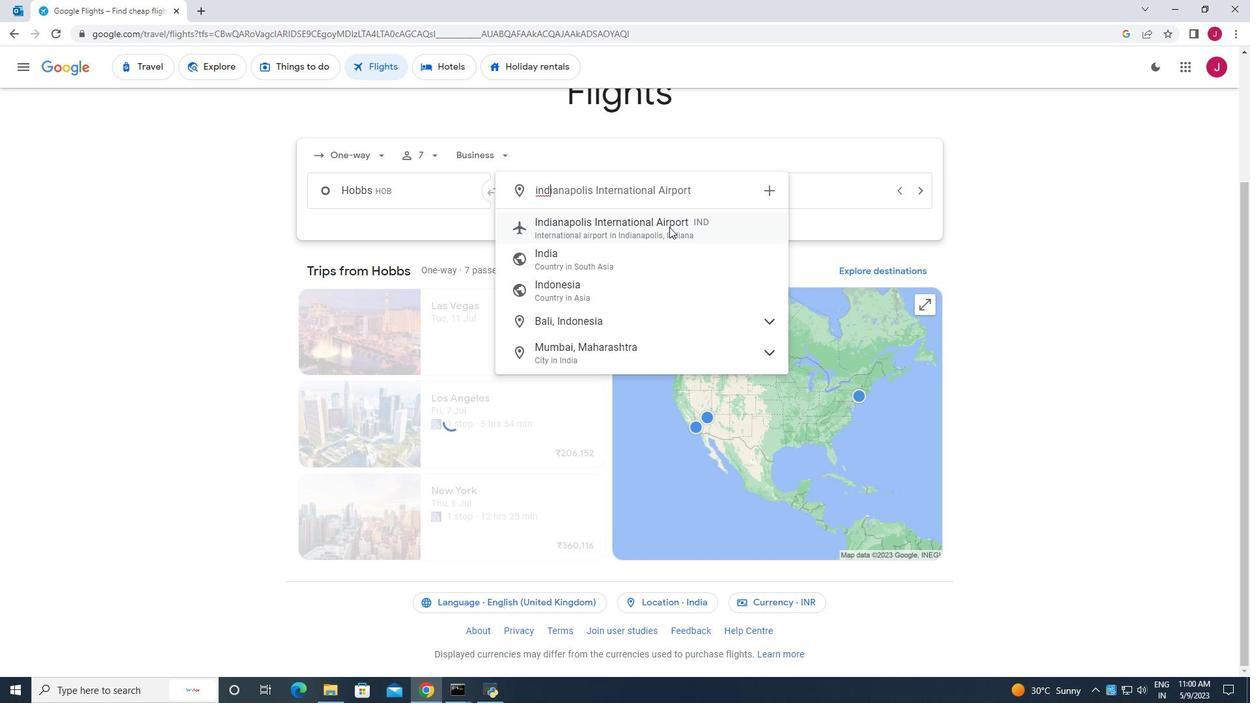 
Action: Mouse moved to (757, 187)
Screenshot: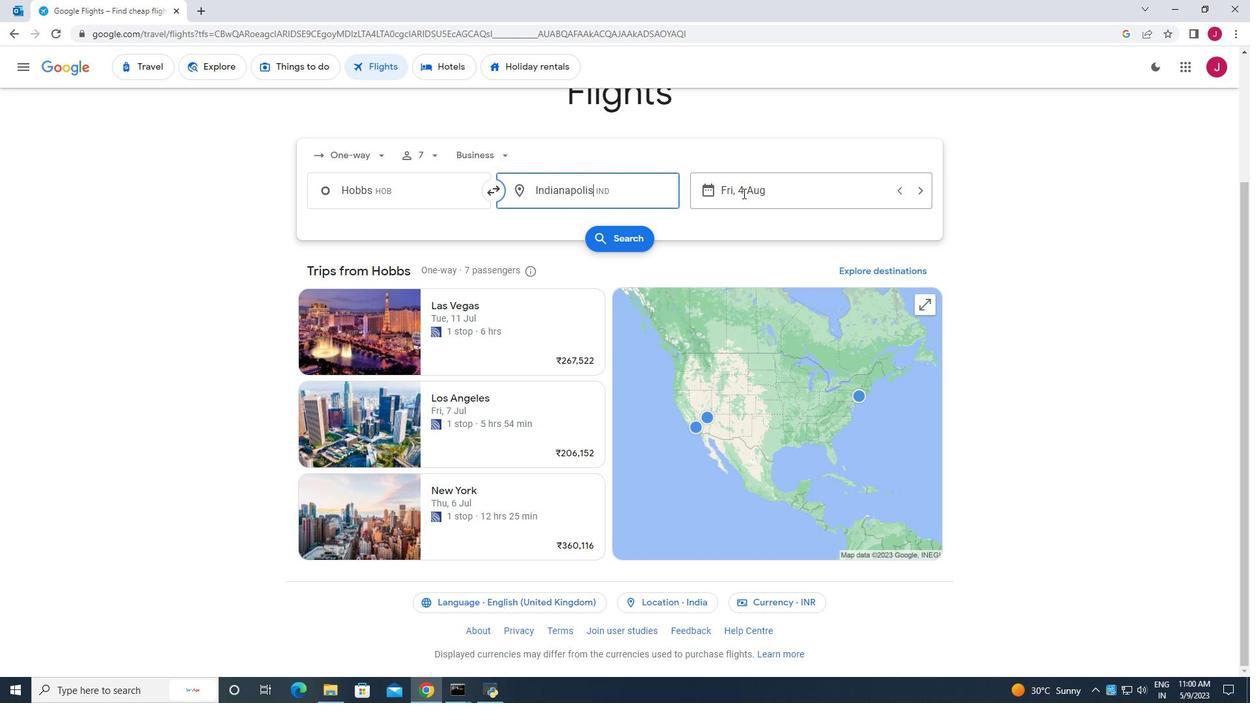 
Action: Mouse pressed left at (757, 187)
Screenshot: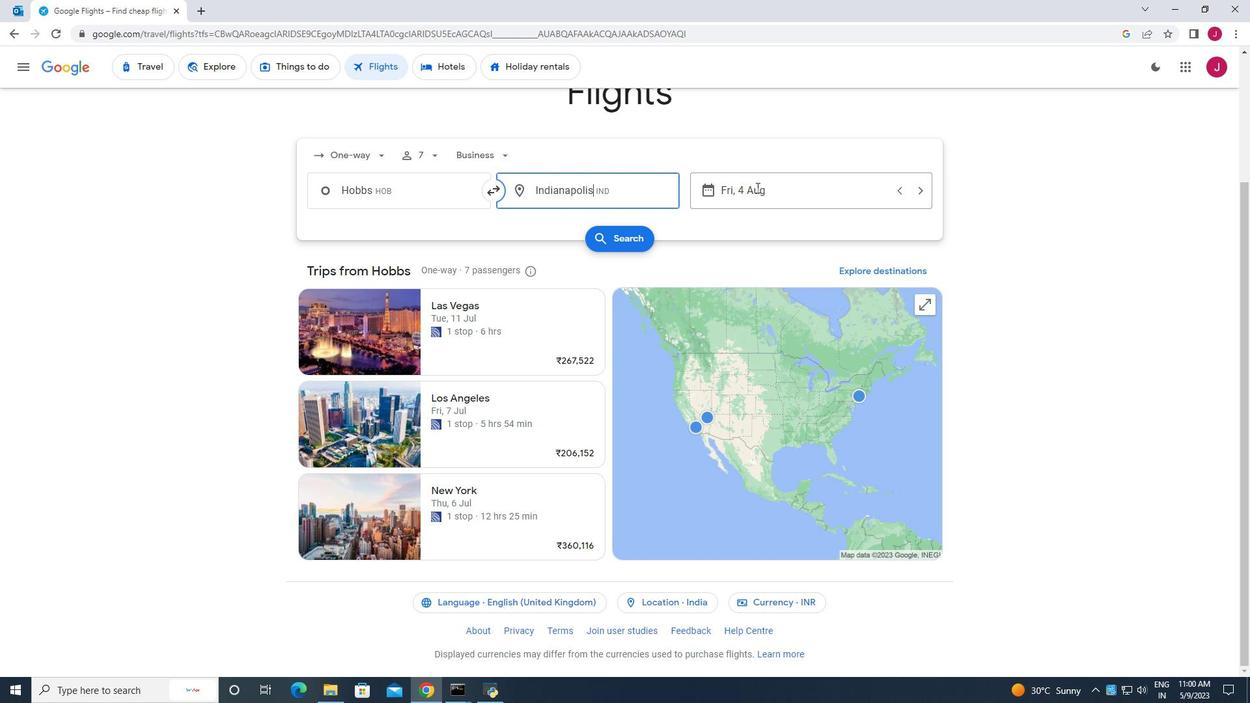 
Action: Mouse moved to (654, 302)
Screenshot: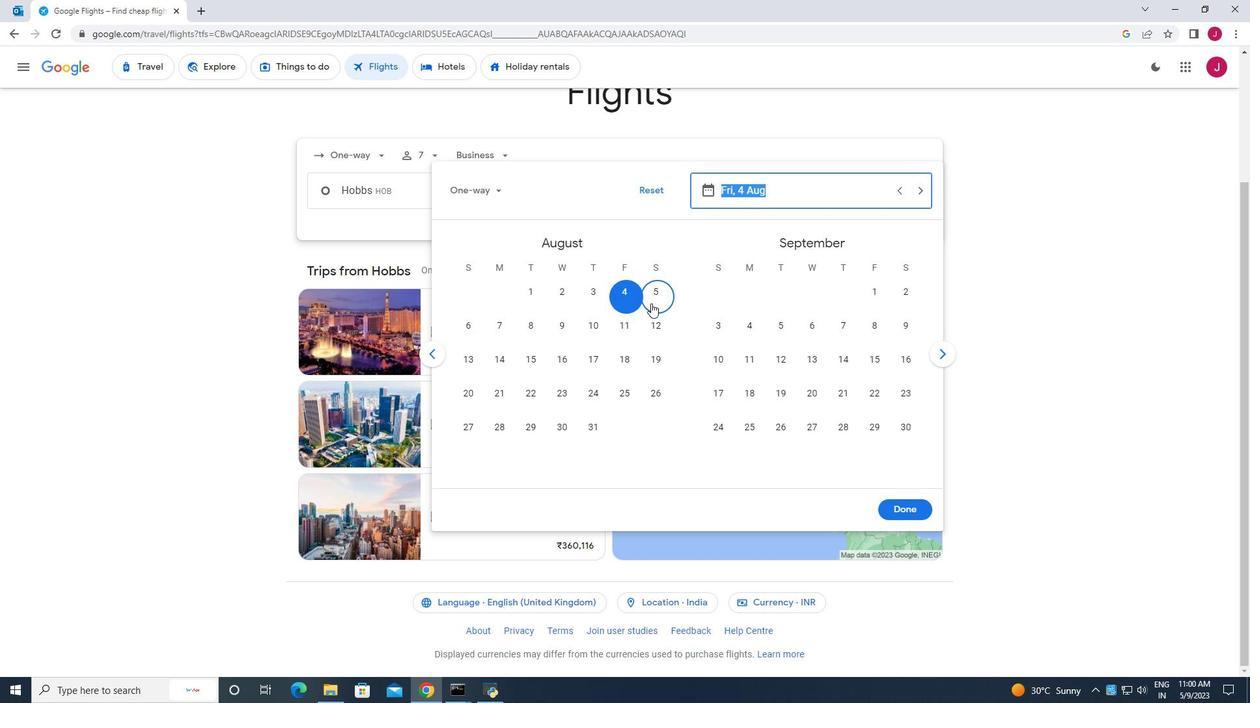 
Action: Mouse pressed left at (654, 302)
Screenshot: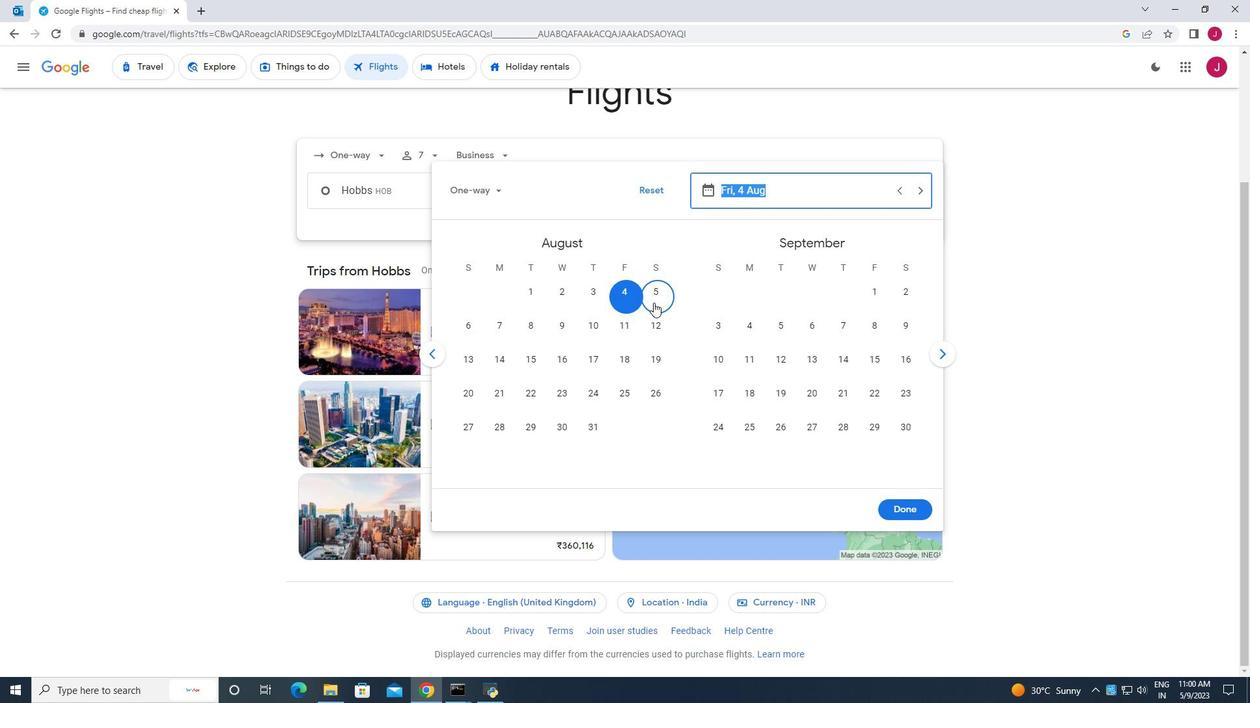
Action: Mouse moved to (903, 513)
Screenshot: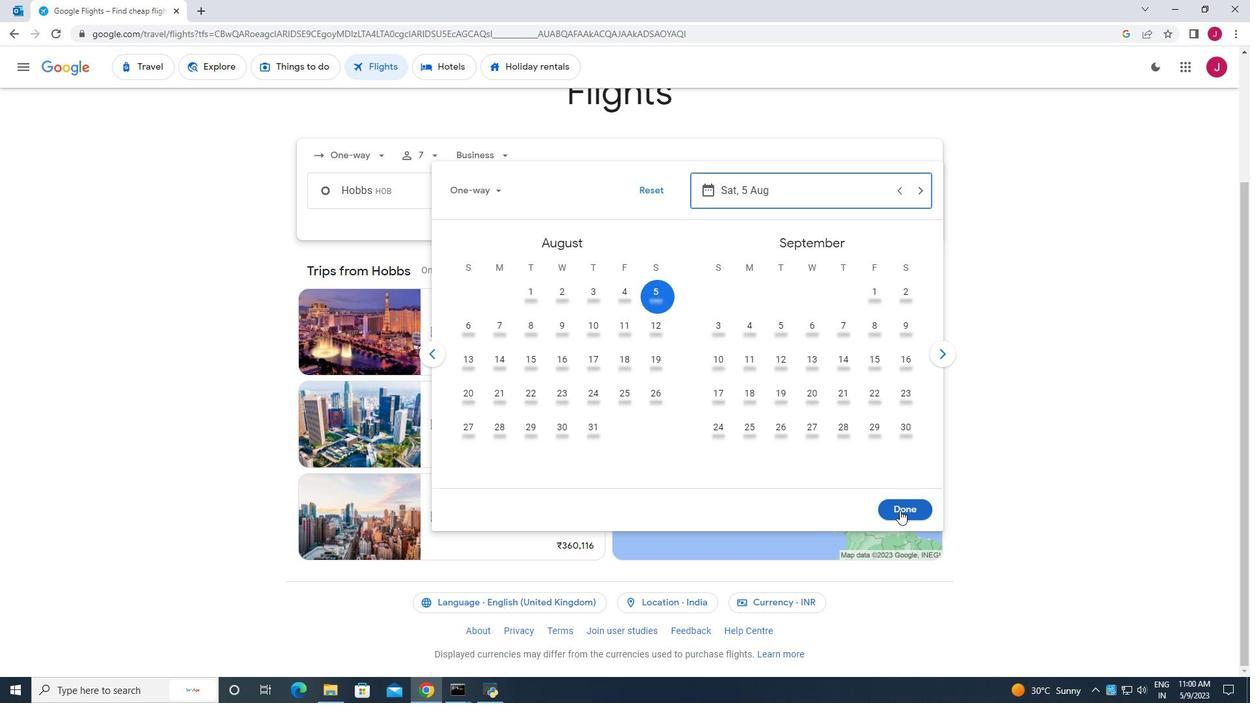 
Action: Mouse pressed left at (903, 513)
Screenshot: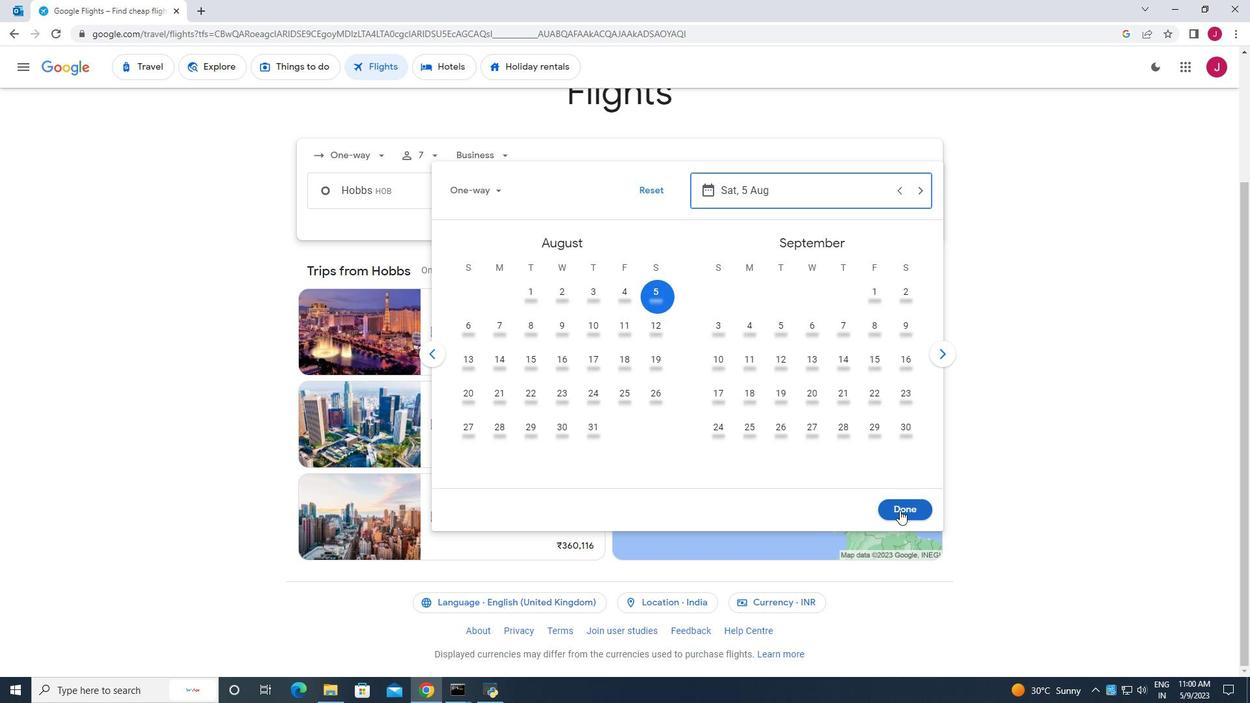 
Action: Mouse moved to (623, 236)
Screenshot: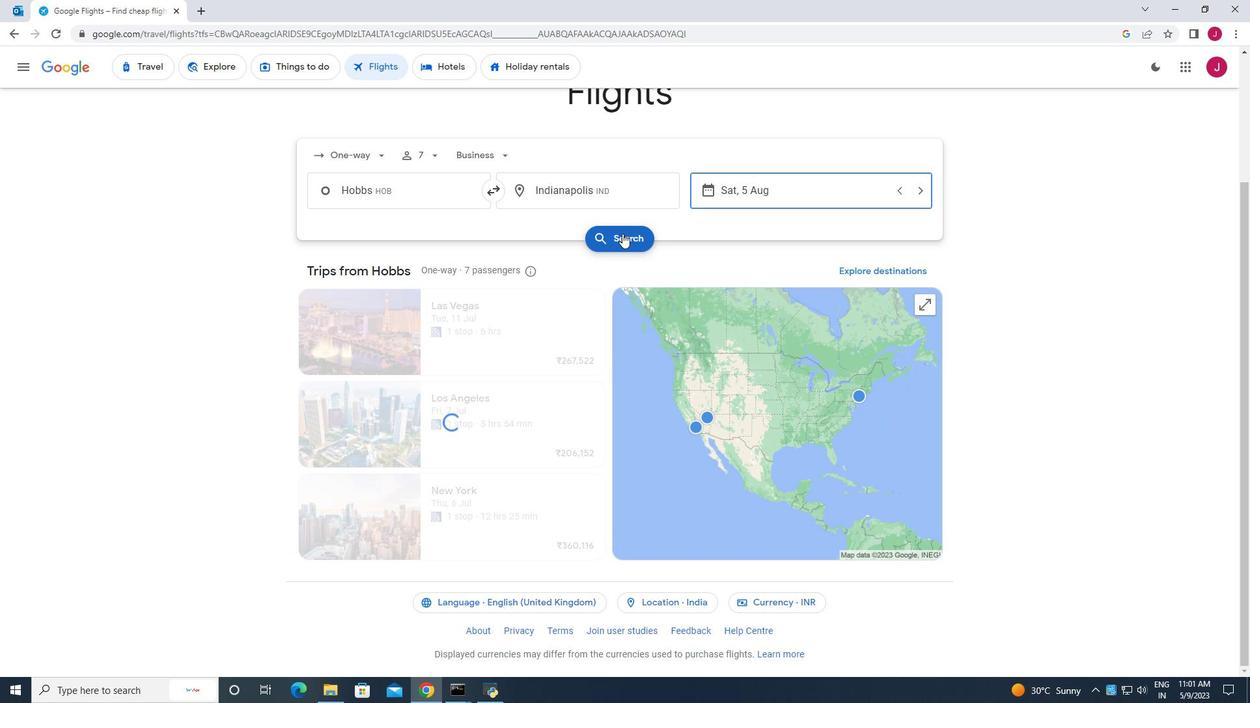
Action: Mouse pressed left at (623, 236)
Screenshot: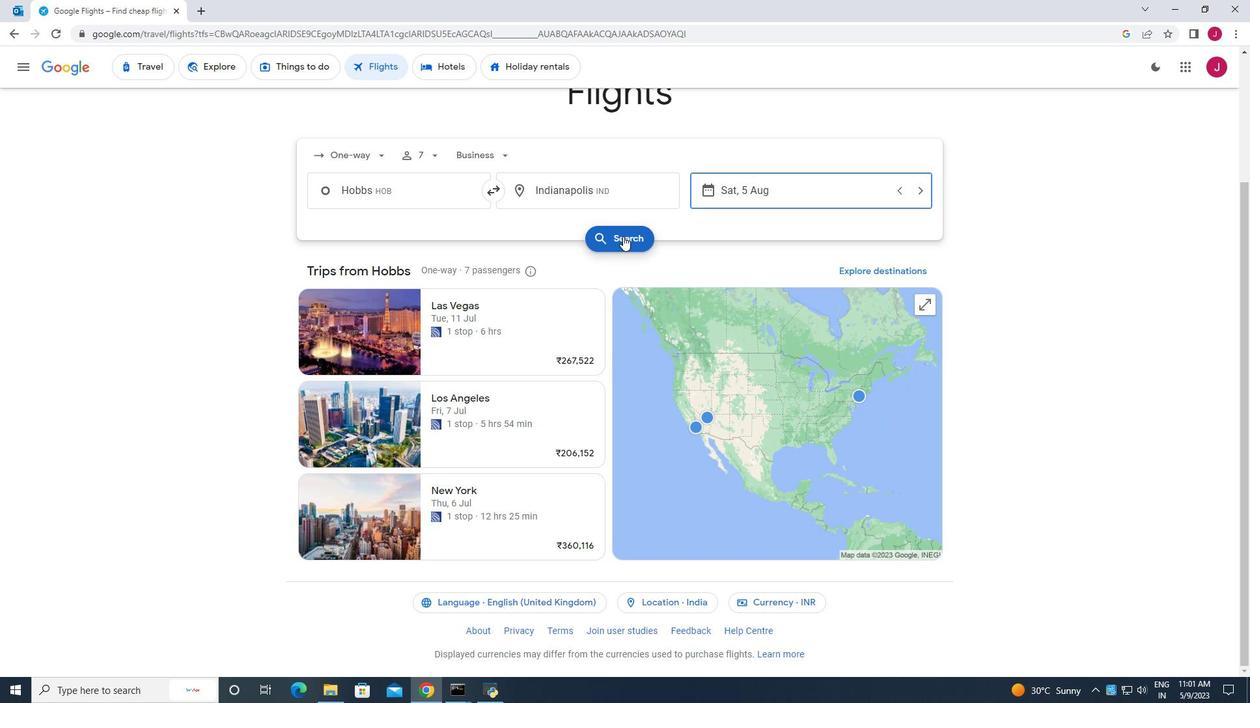 
Action: Mouse moved to (331, 185)
Screenshot: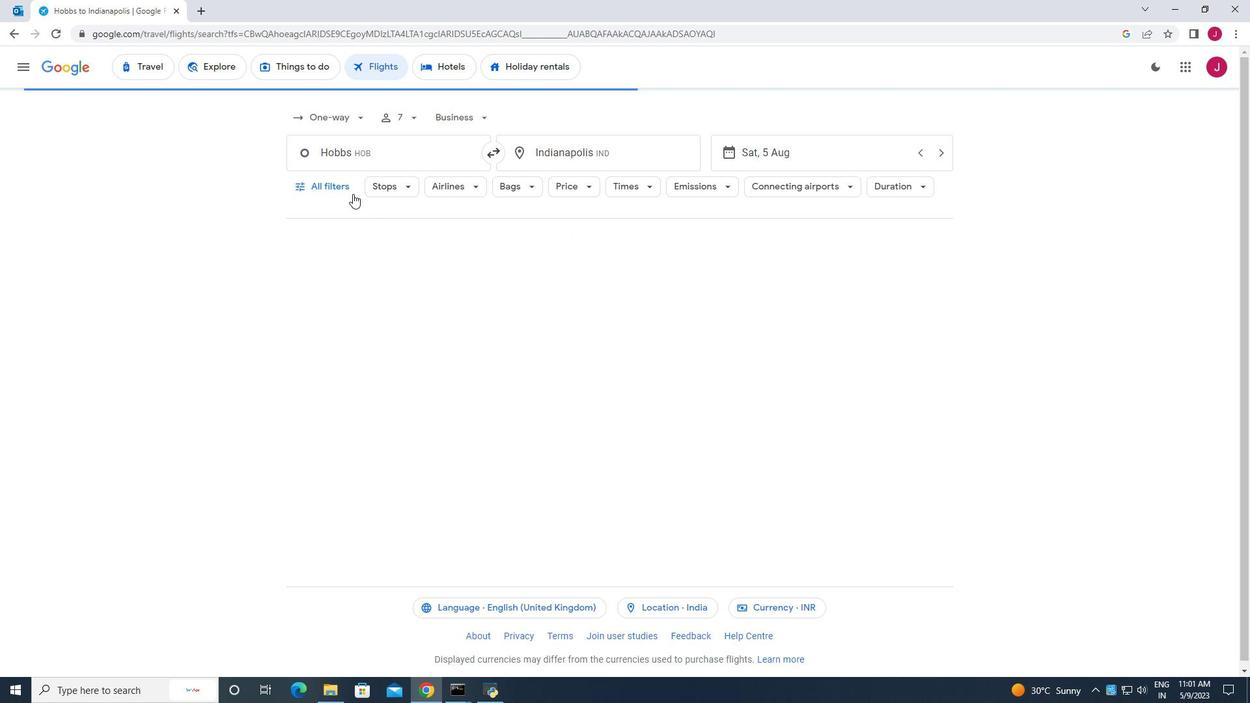 
Action: Mouse pressed left at (331, 185)
Screenshot: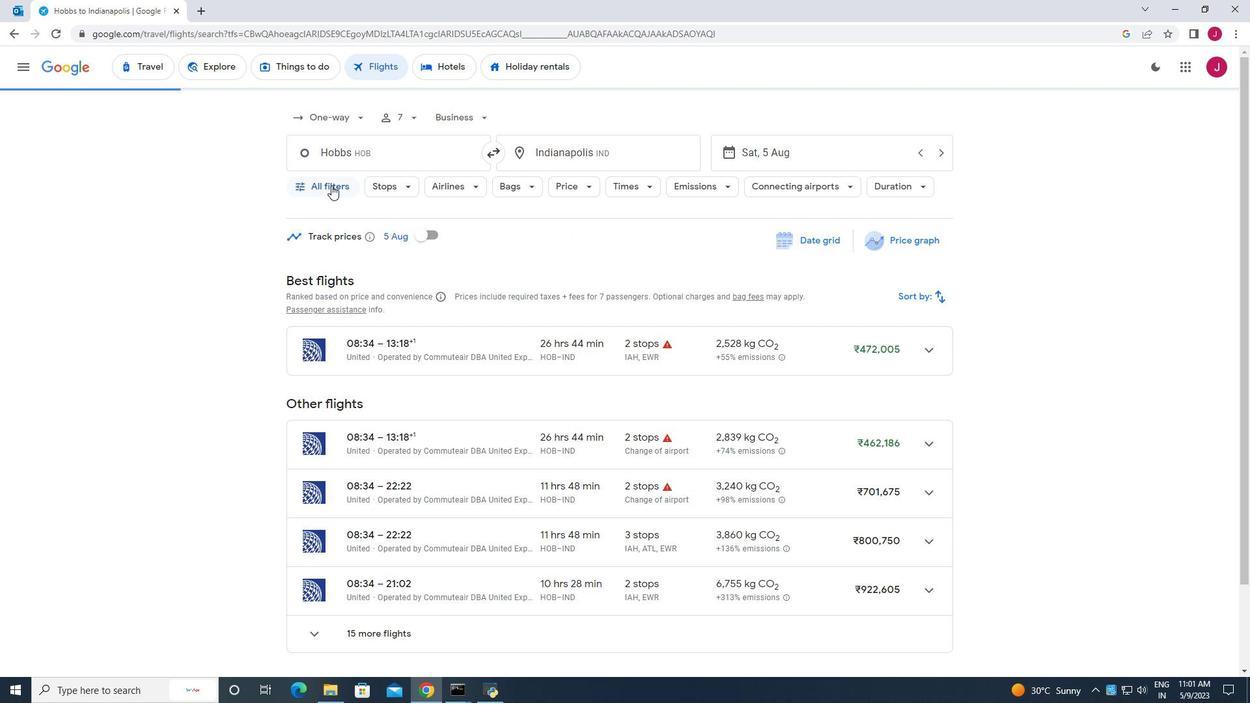 
Action: Mouse moved to (378, 264)
Screenshot: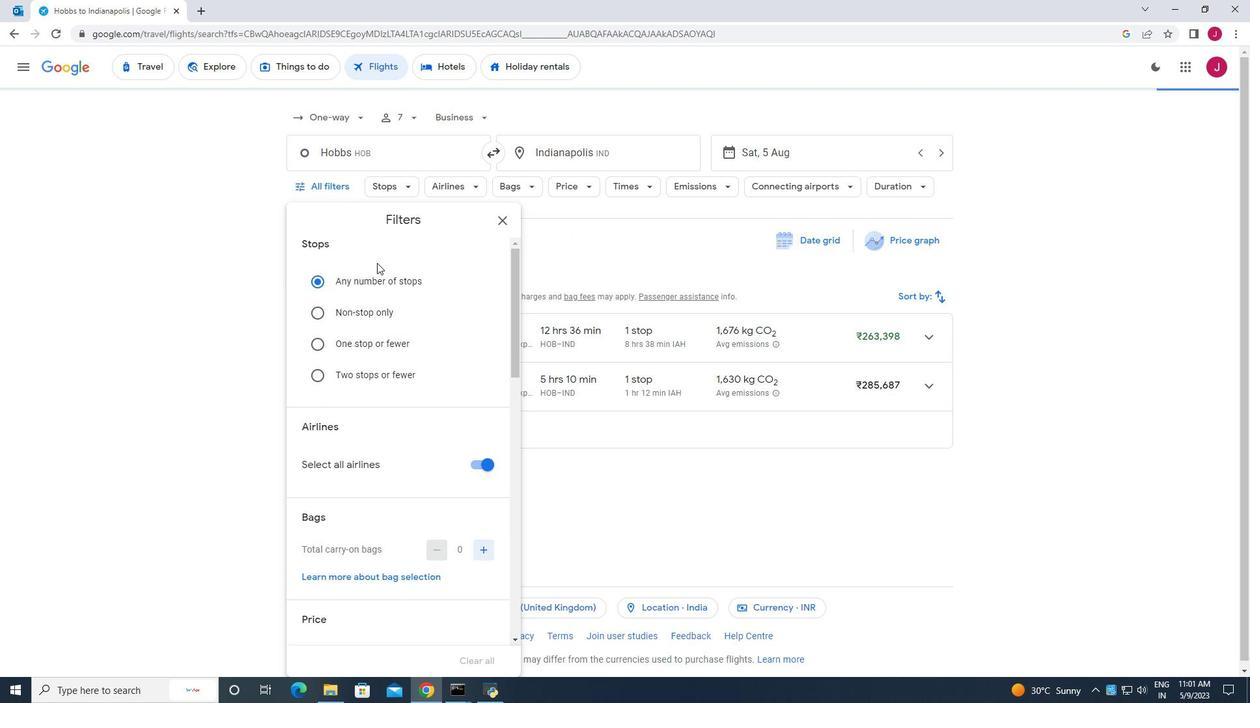
Action: Mouse scrolled (378, 263) with delta (0, 0)
Screenshot: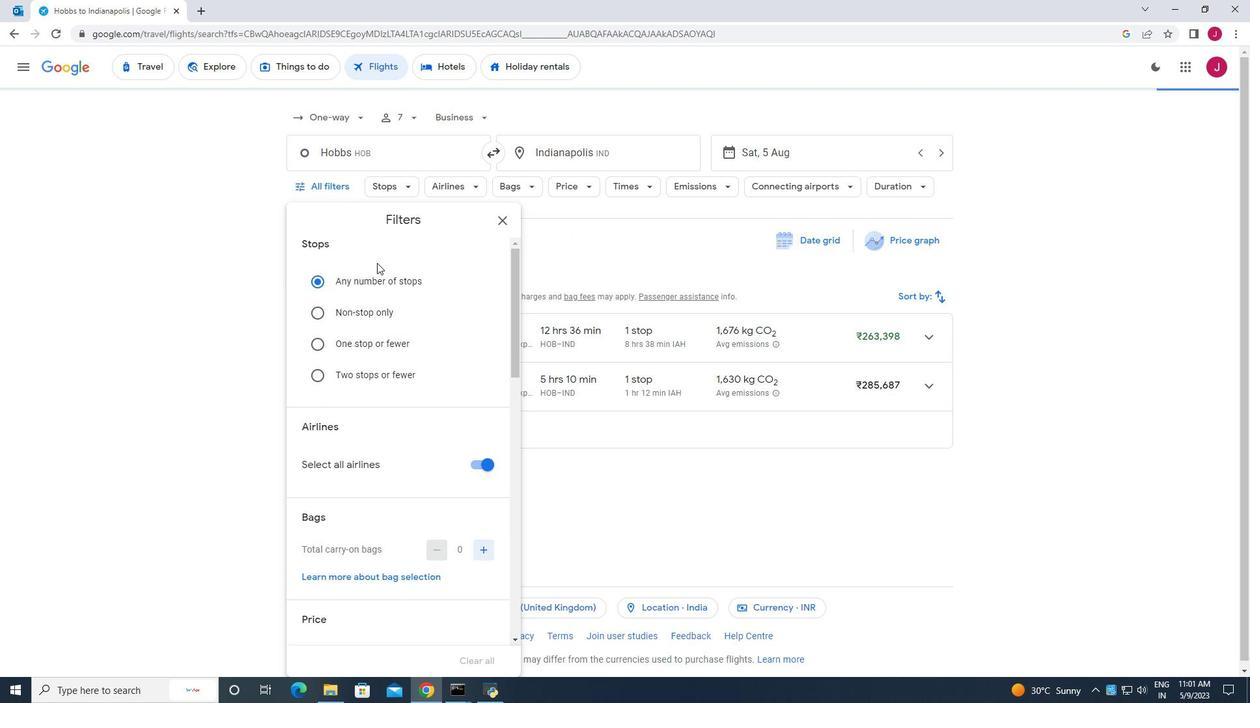 
Action: Mouse moved to (381, 268)
Screenshot: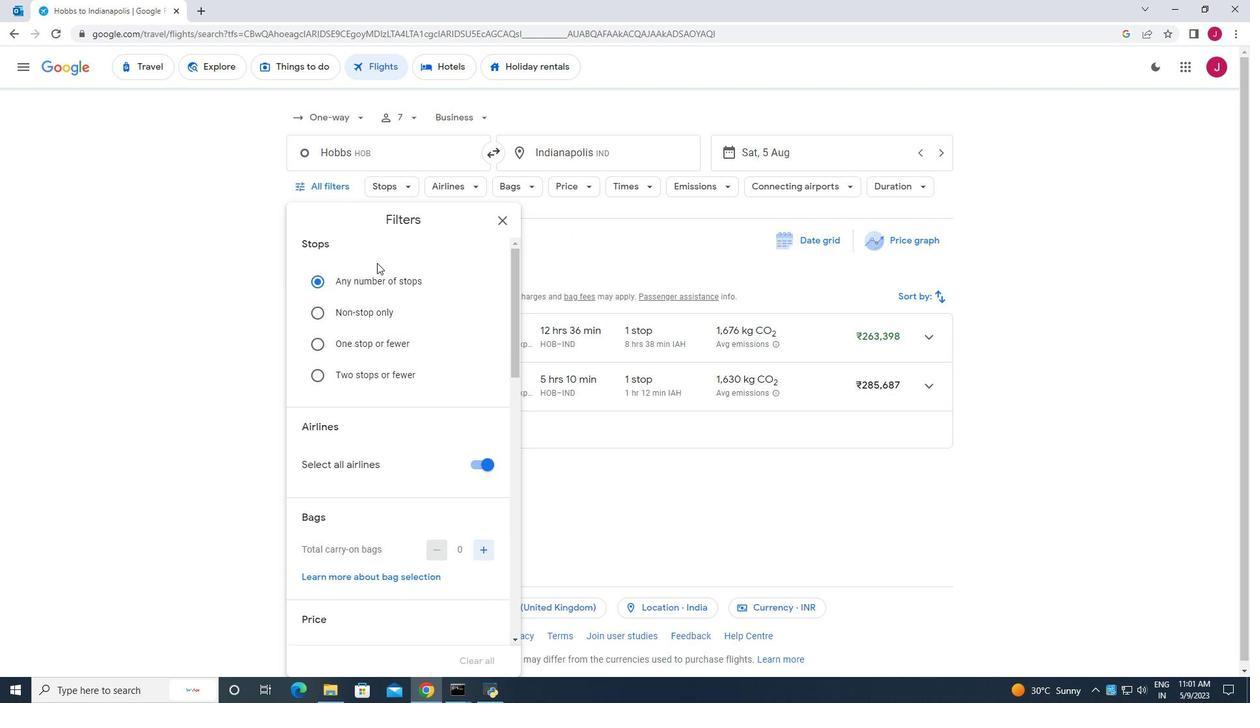 
Action: Mouse scrolled (381, 267) with delta (0, 0)
Screenshot: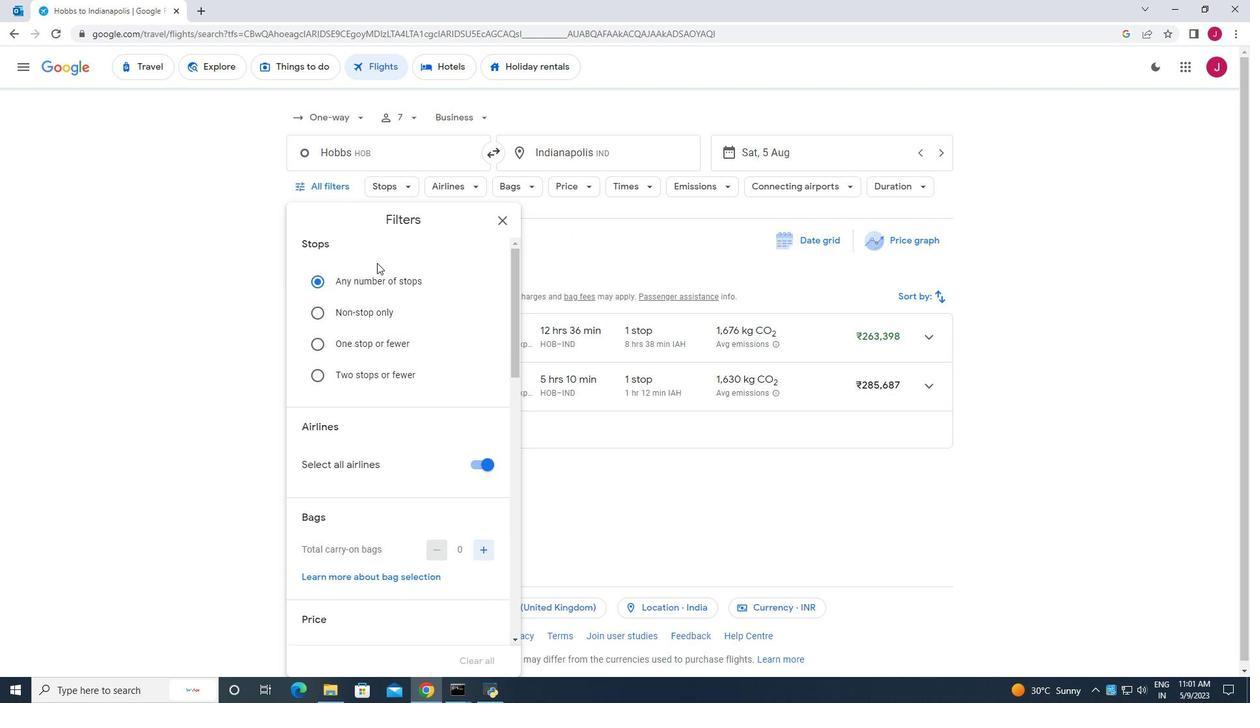
Action: Mouse moved to (474, 331)
Screenshot: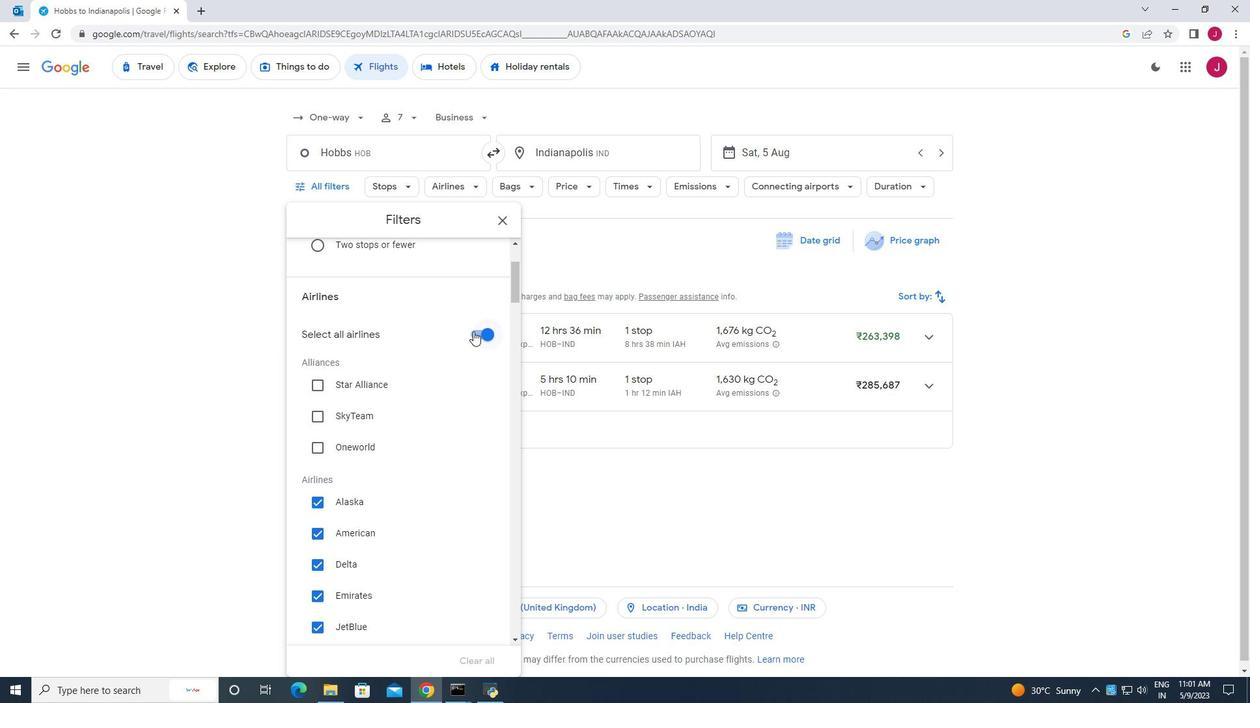 
Action: Mouse pressed left at (474, 331)
Screenshot: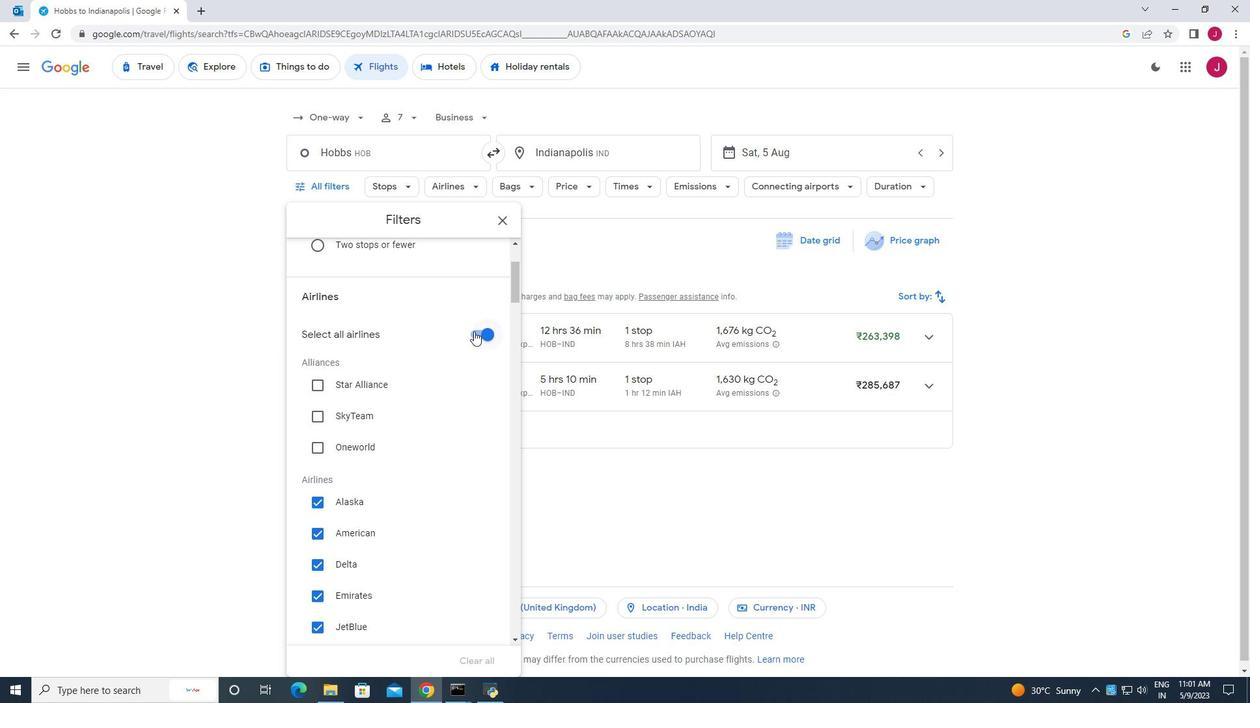 
Action: Mouse moved to (398, 330)
Screenshot: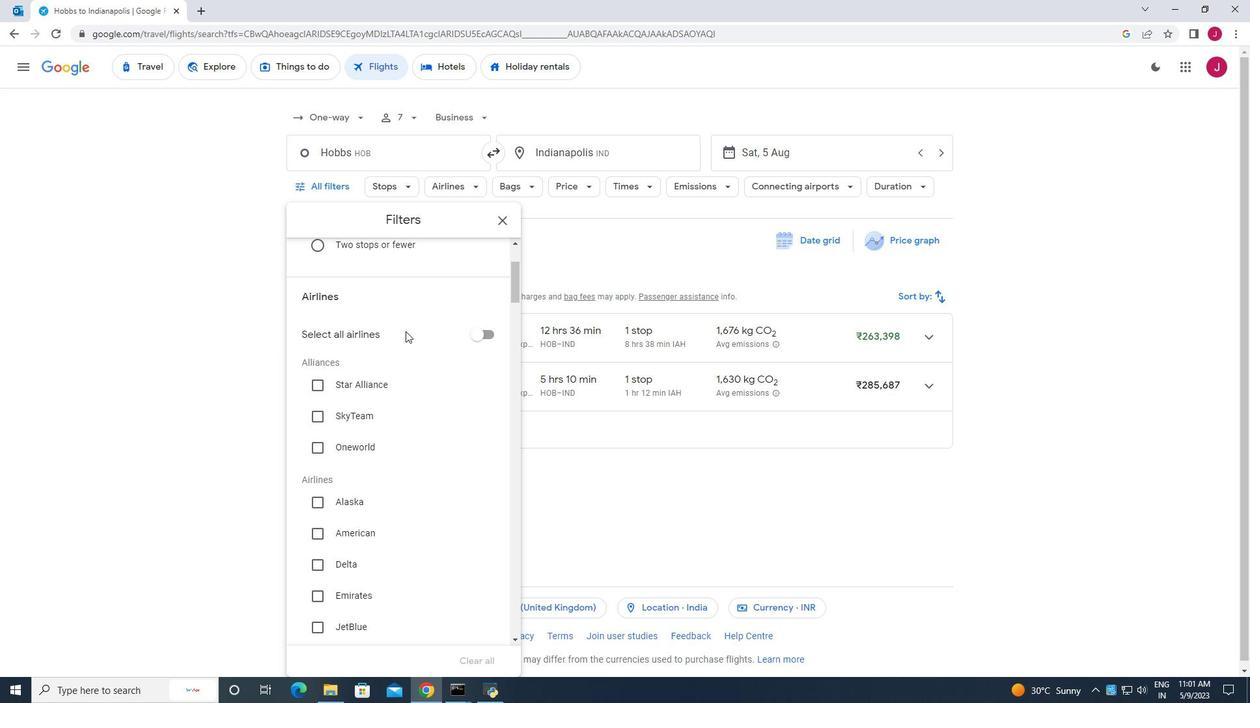 
Action: Mouse scrolled (398, 330) with delta (0, 0)
Screenshot: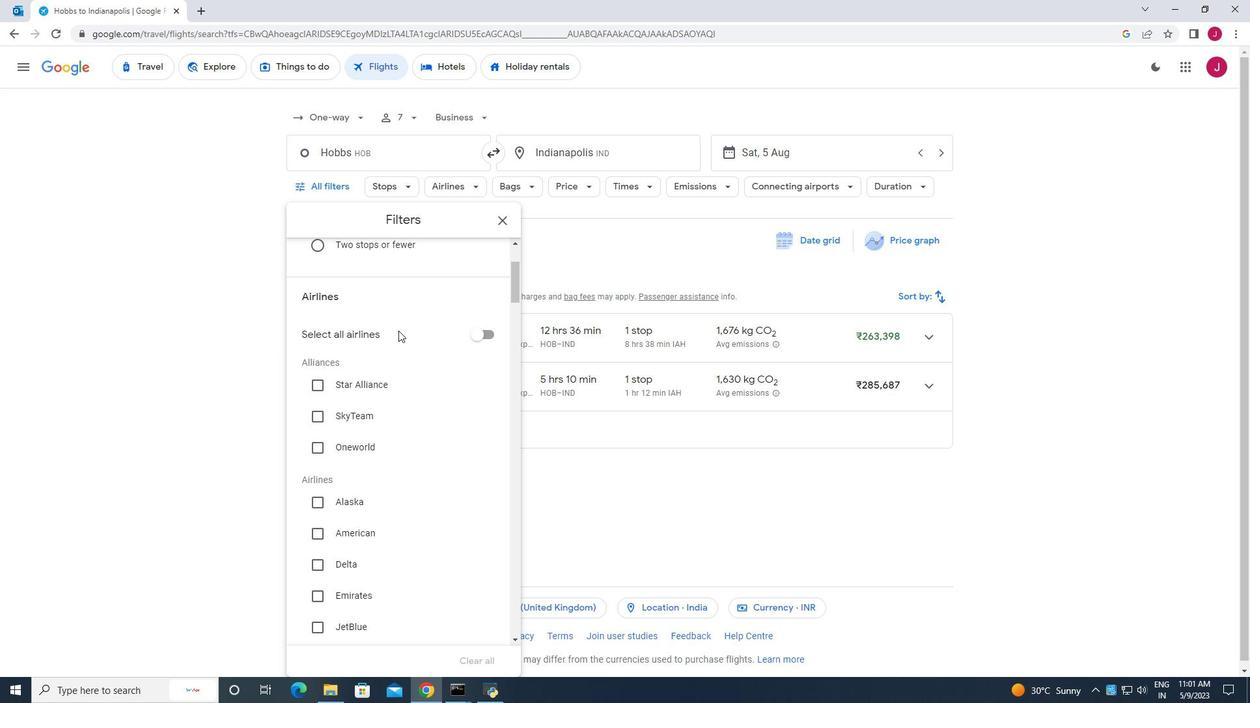 
Action: Mouse moved to (397, 330)
Screenshot: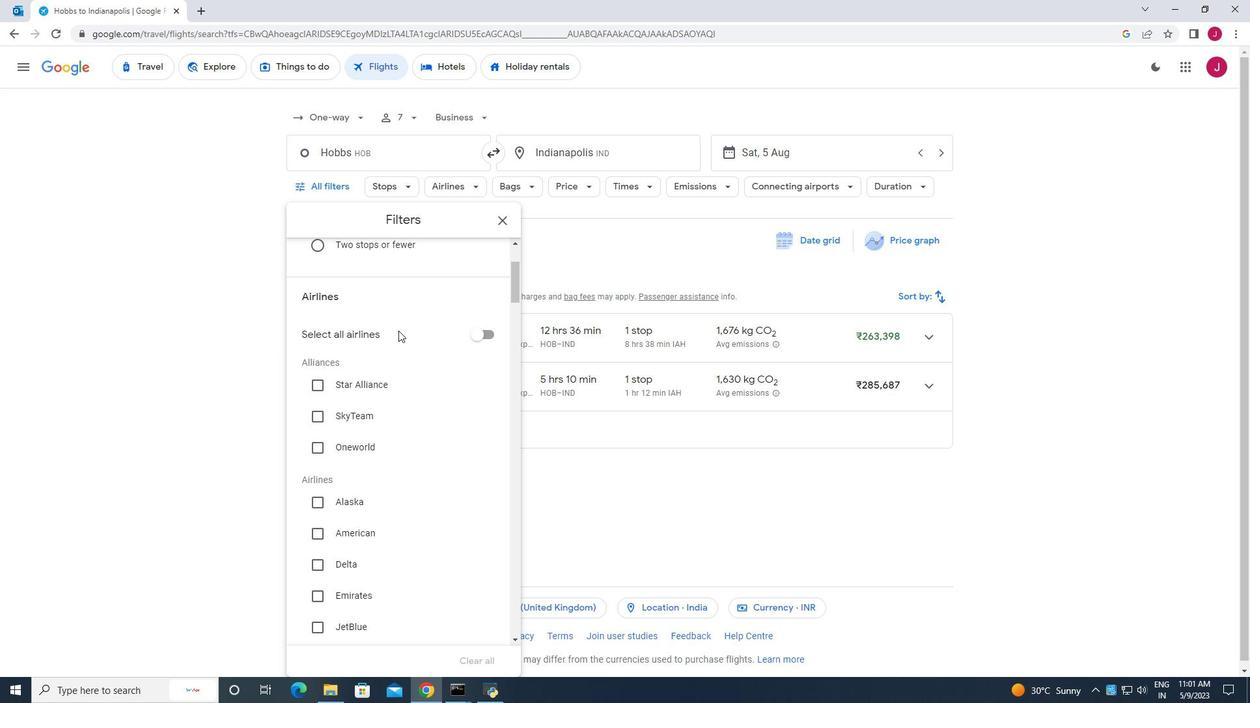 
Action: Mouse scrolled (397, 329) with delta (0, 0)
Screenshot: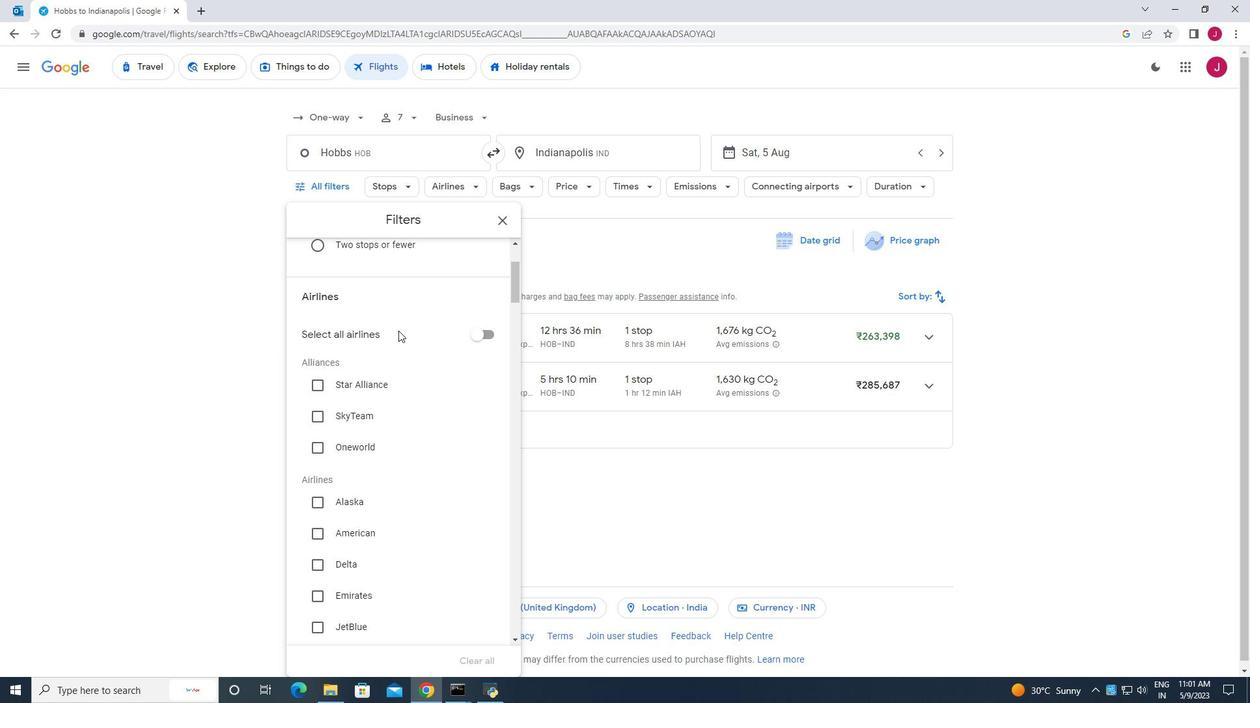 
Action: Mouse moved to (316, 409)
Screenshot: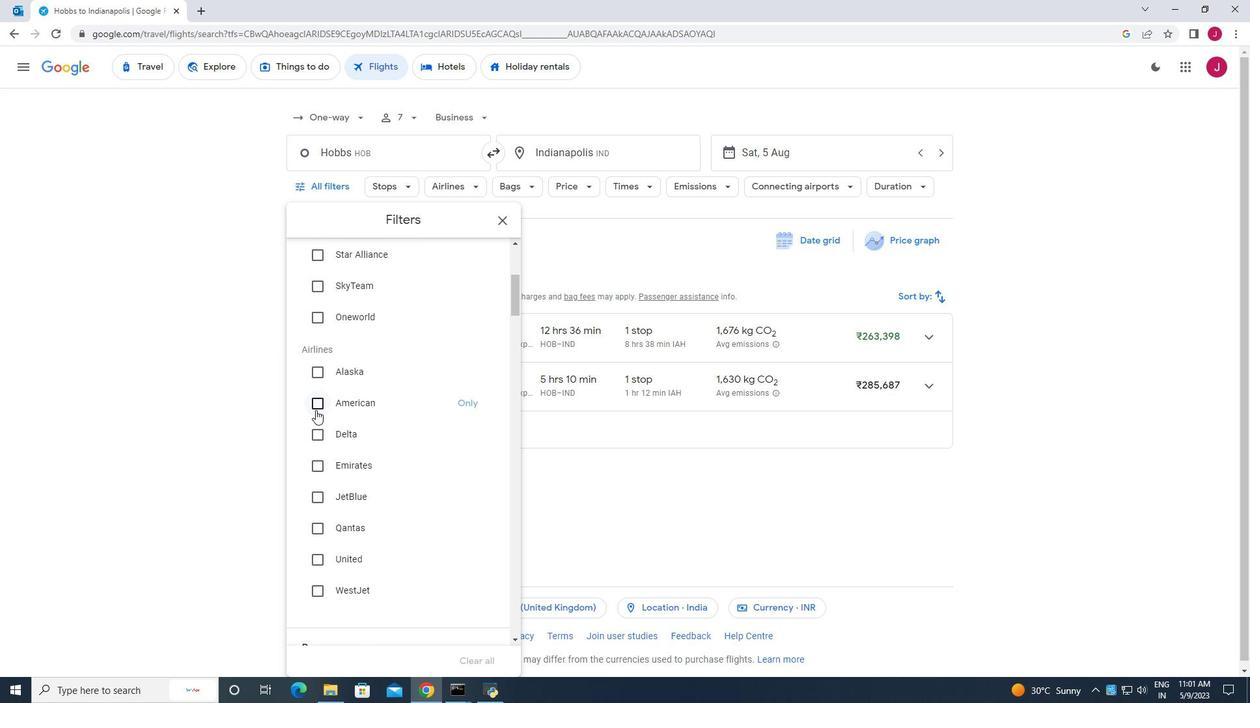 
Action: Mouse pressed left at (316, 409)
Screenshot: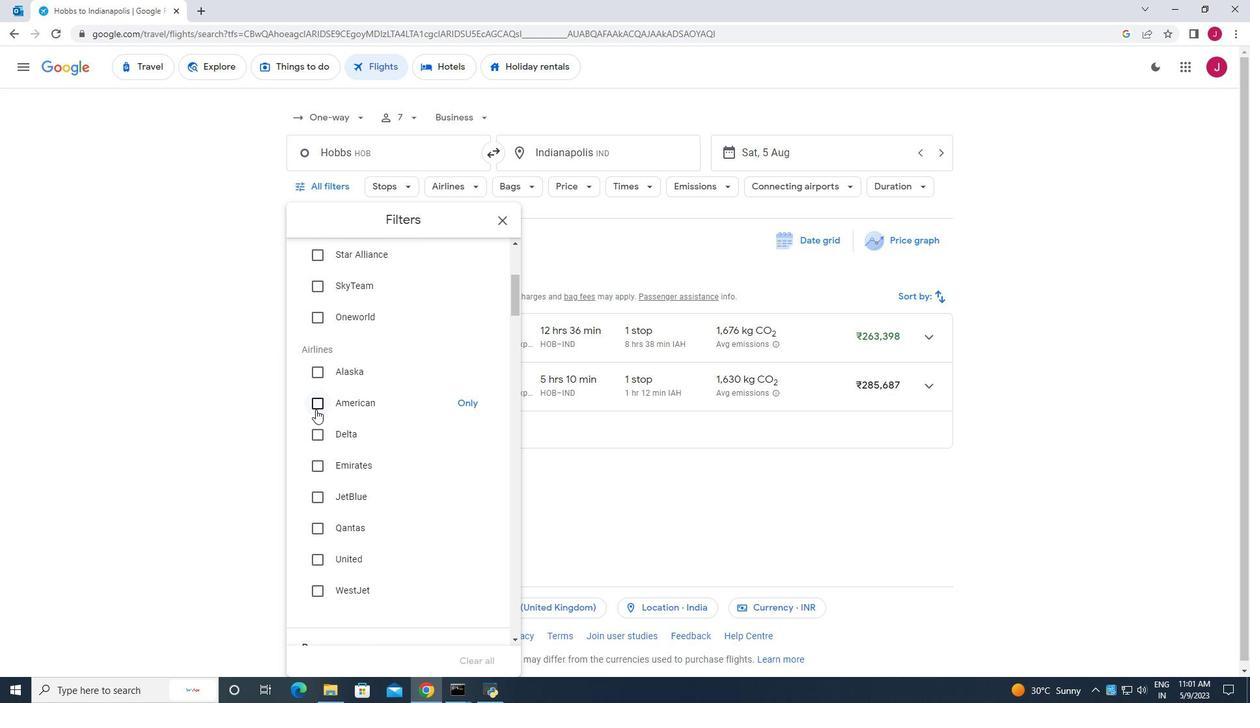 
Action: Mouse moved to (357, 391)
Screenshot: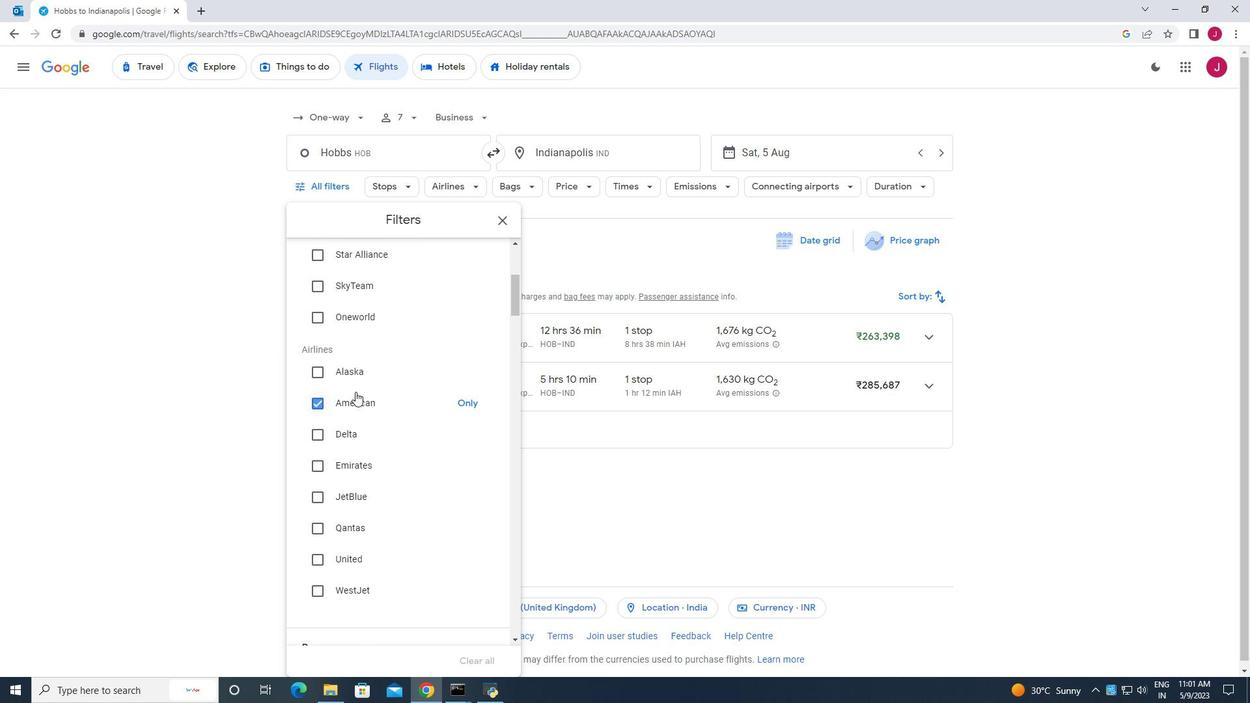 
Action: Mouse scrolled (357, 390) with delta (0, 0)
Screenshot: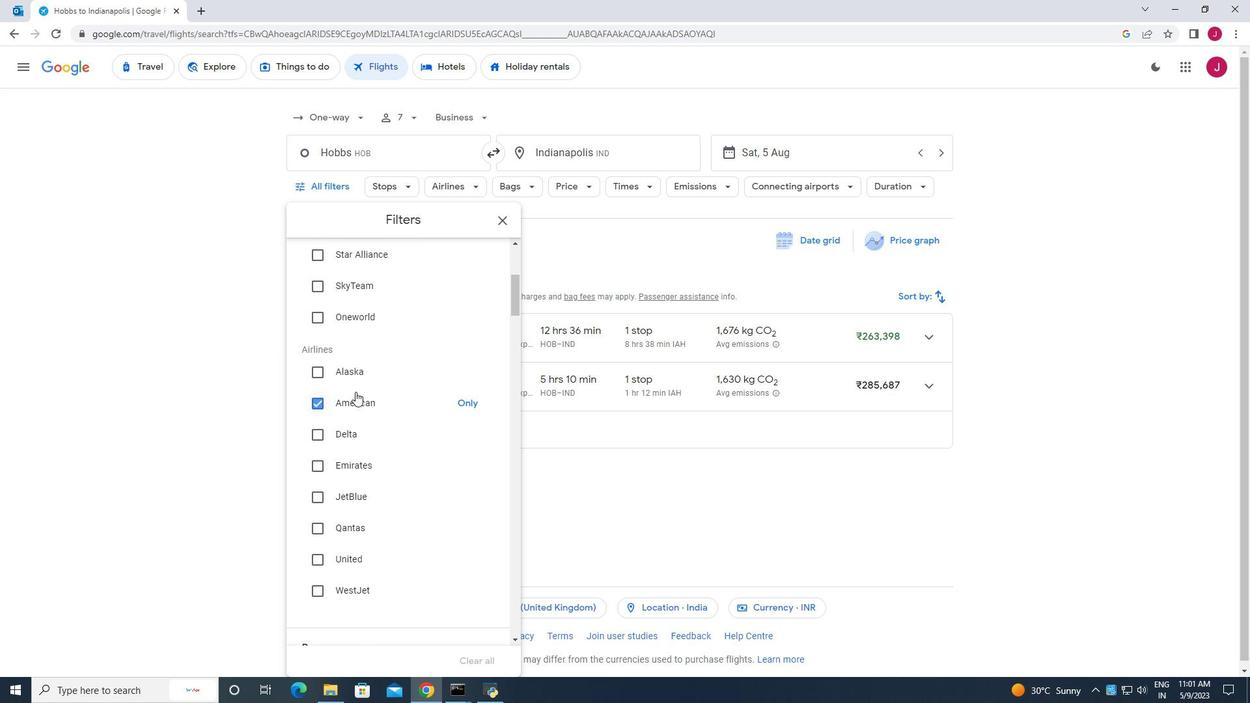 
Action: Mouse scrolled (357, 390) with delta (0, 0)
Screenshot: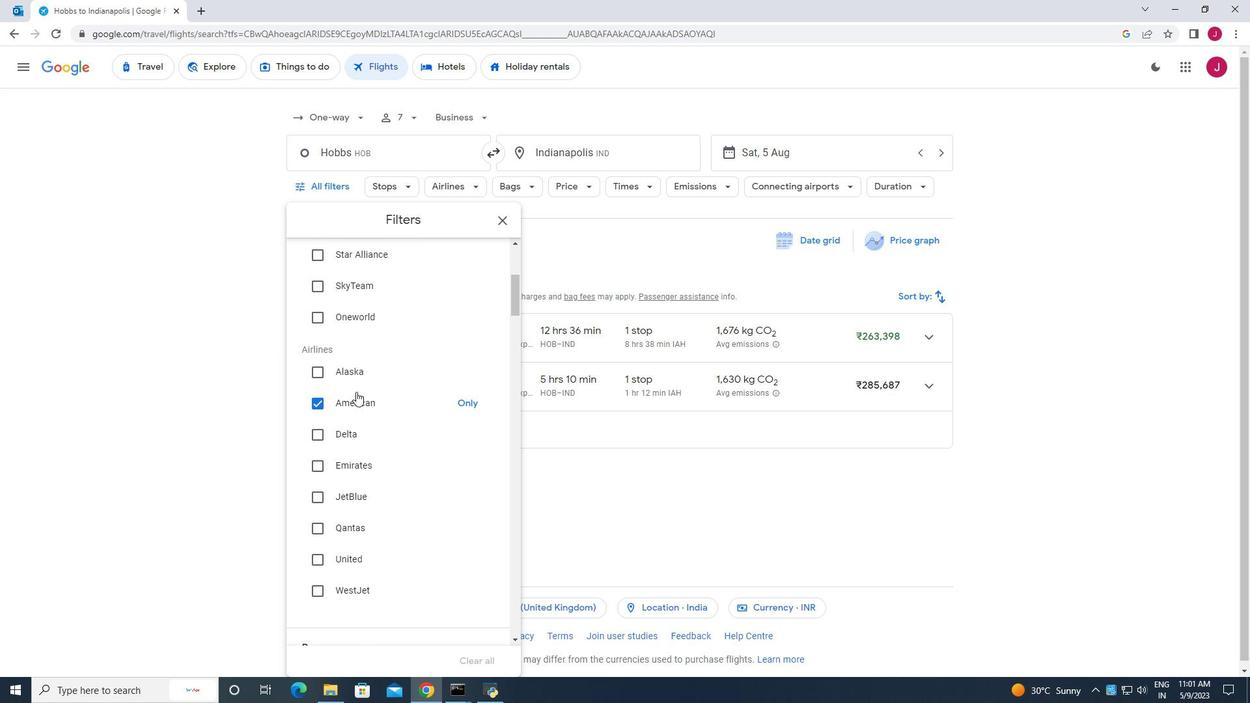 
Action: Mouse scrolled (357, 390) with delta (0, 0)
Screenshot: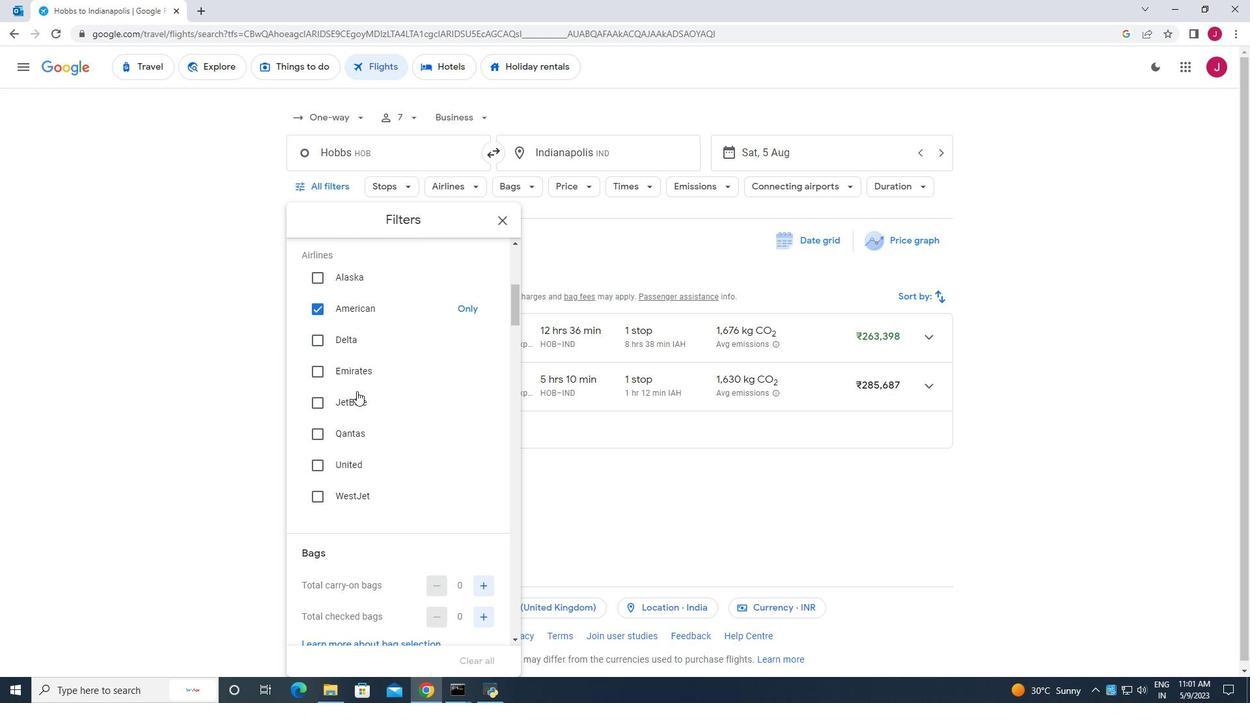 
Action: Mouse moved to (357, 391)
Screenshot: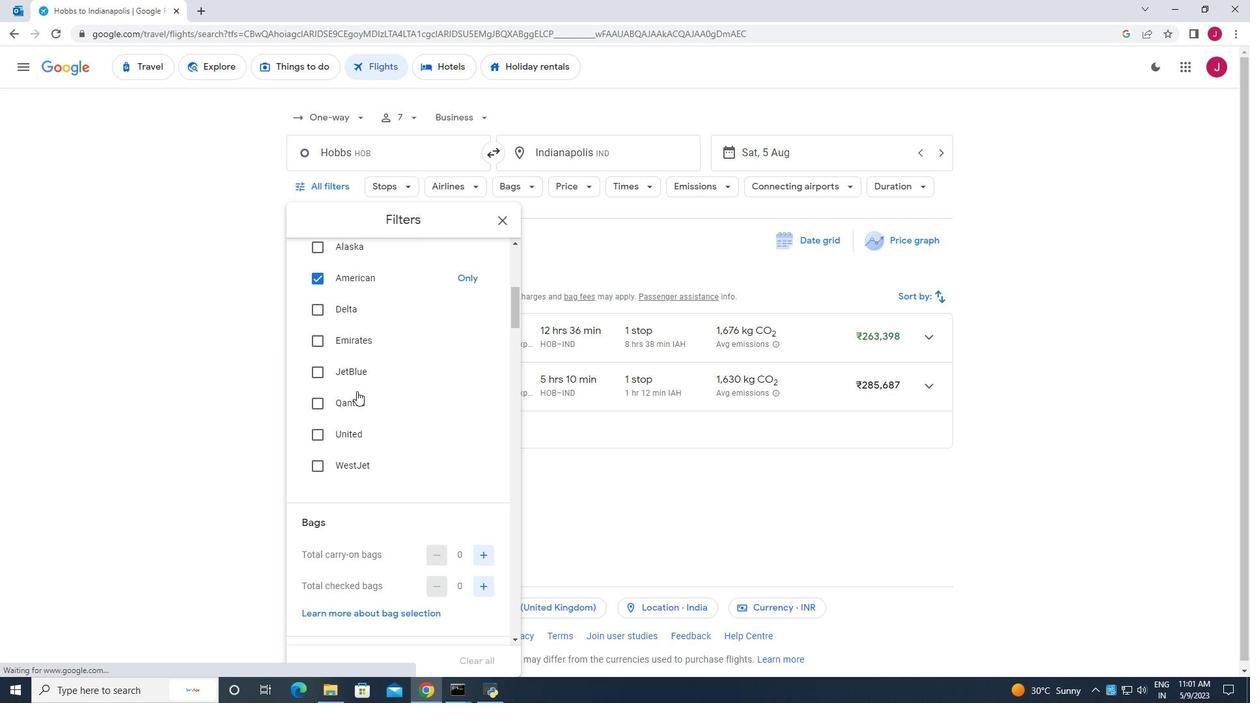 
Action: Mouse scrolled (357, 390) with delta (0, 0)
Screenshot: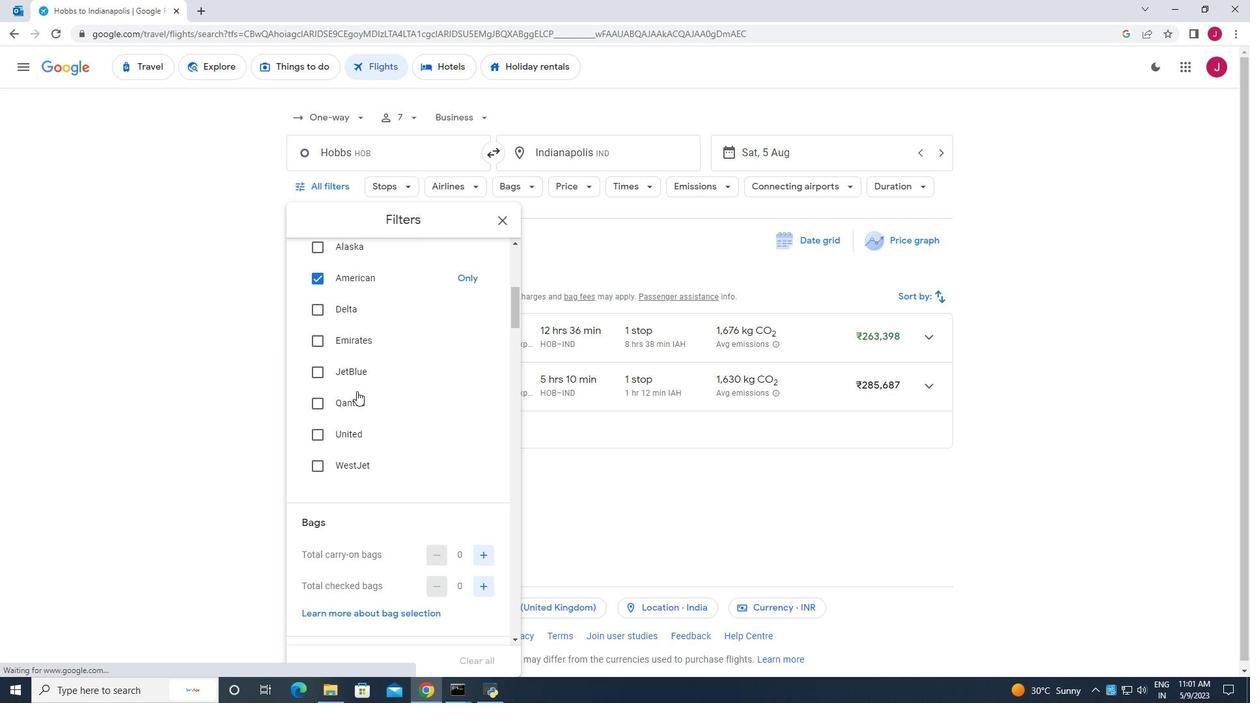 
Action: Mouse scrolled (357, 390) with delta (0, 0)
Screenshot: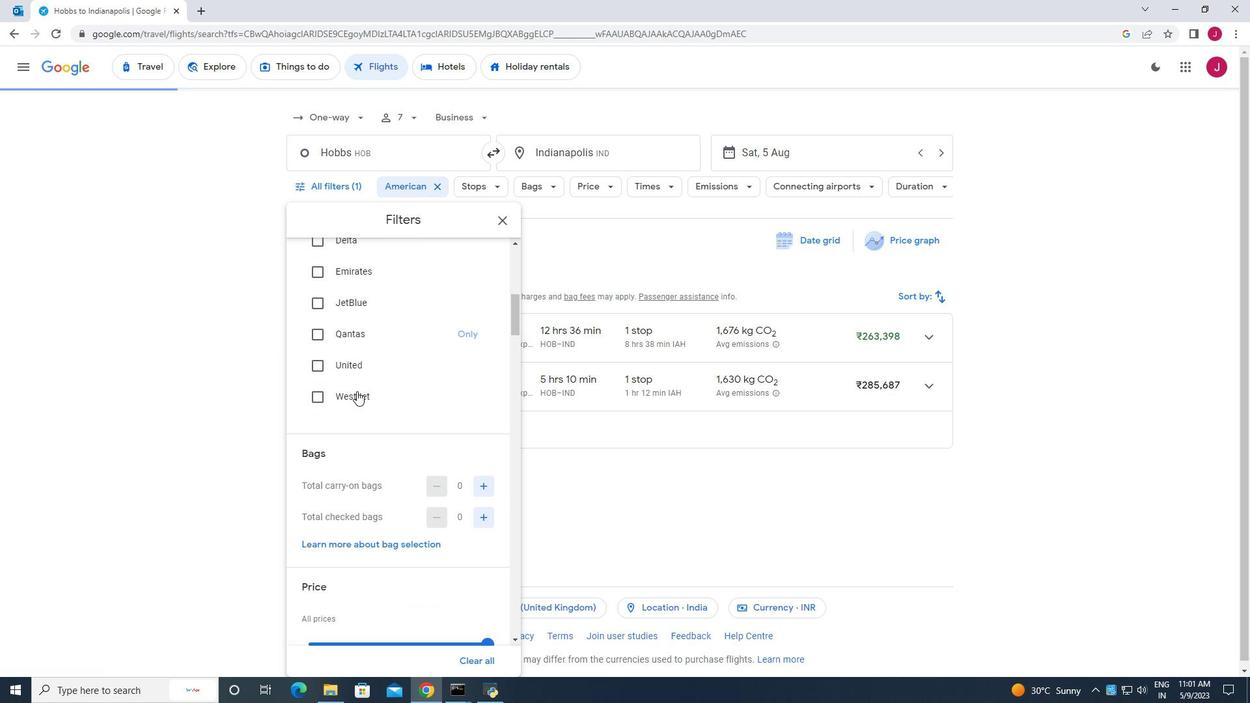 
Action: Mouse moved to (372, 377)
Screenshot: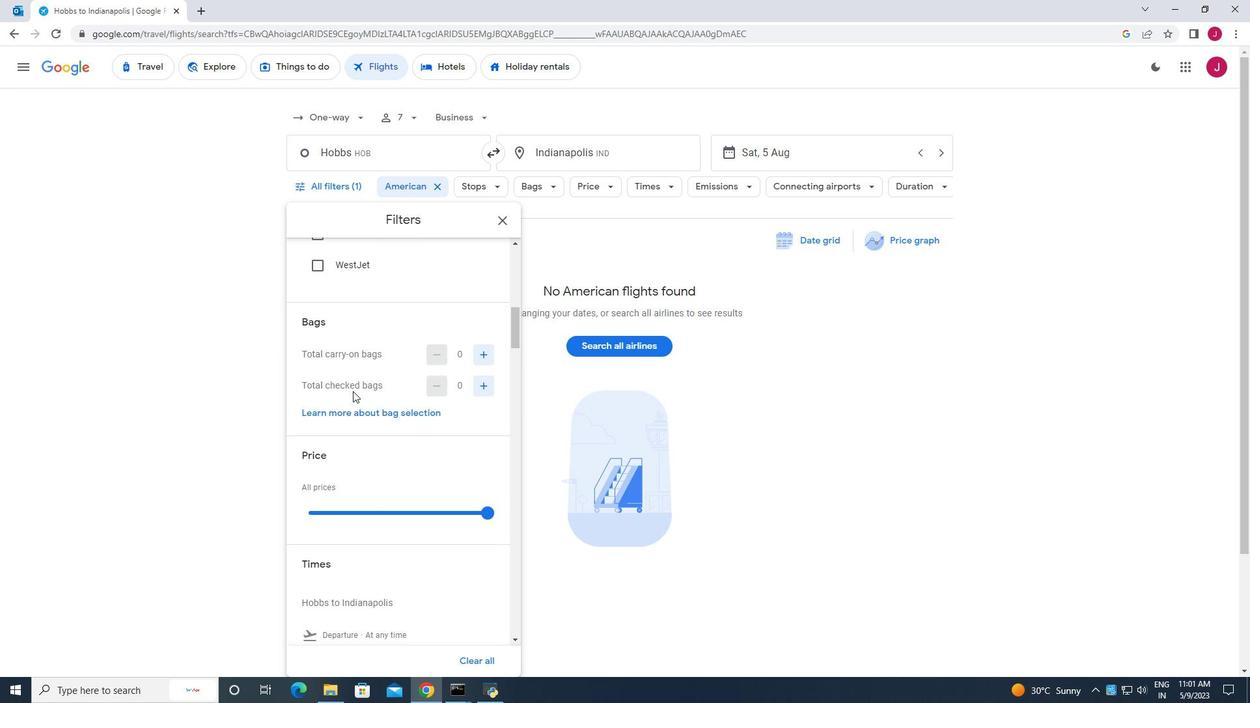 
Action: Mouse scrolled (372, 377) with delta (0, 0)
Screenshot: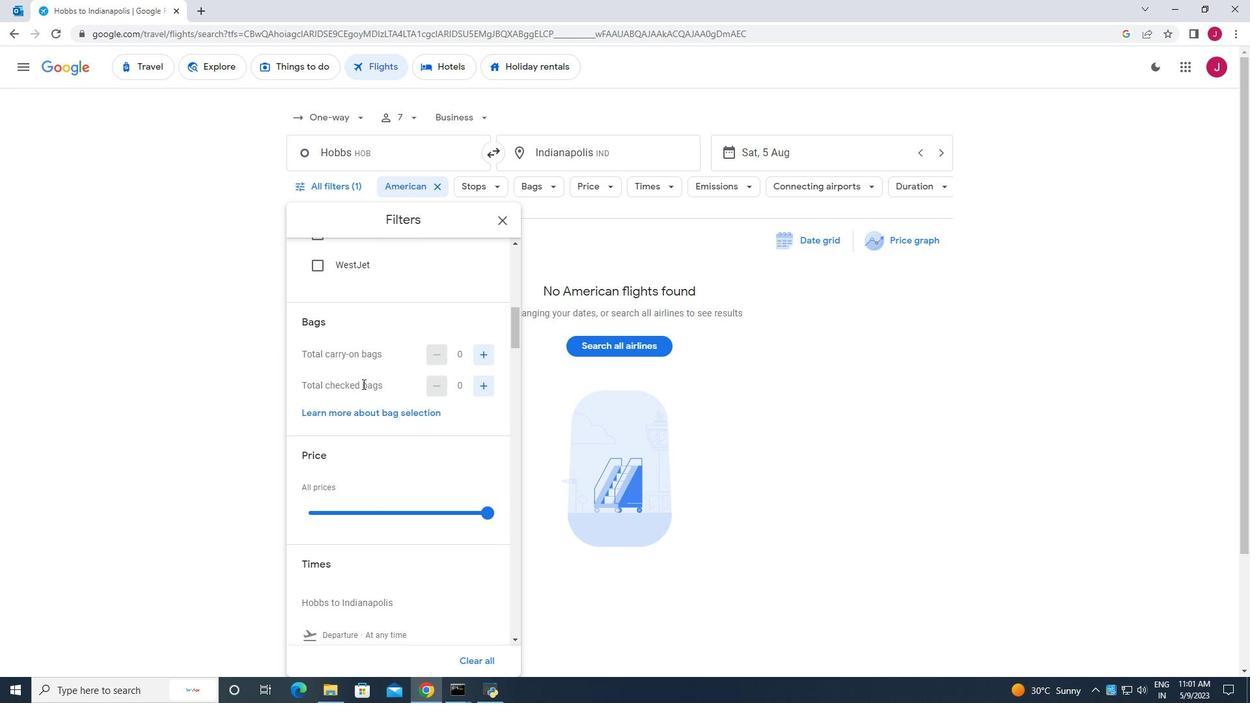 
Action: Mouse scrolled (372, 377) with delta (0, 0)
Screenshot: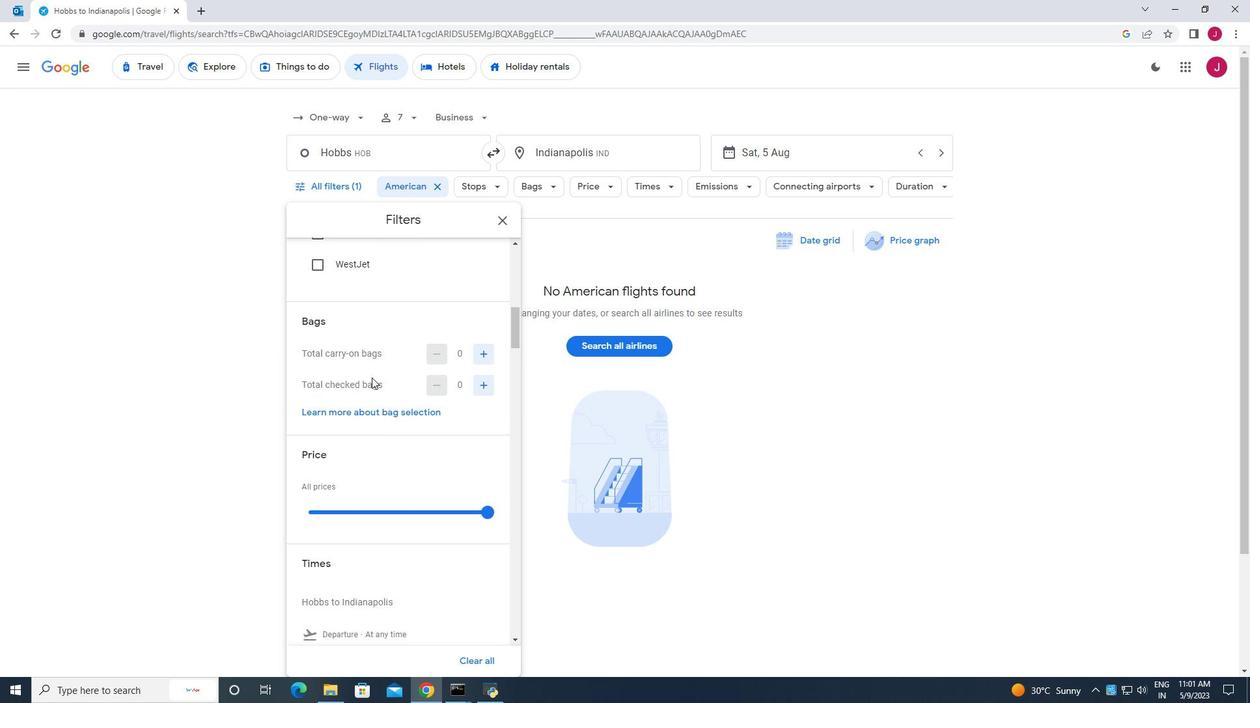 
Action: Mouse moved to (386, 355)
Screenshot: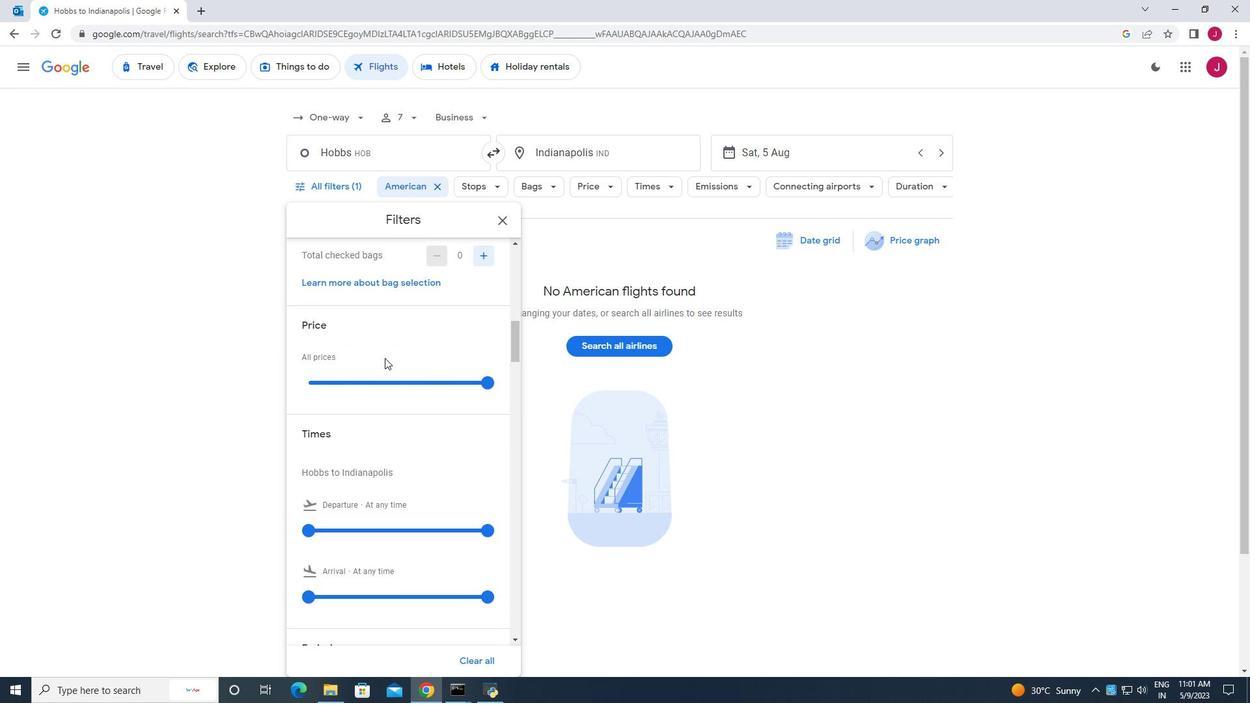 
Action: Mouse scrolled (386, 356) with delta (0, 0)
Screenshot: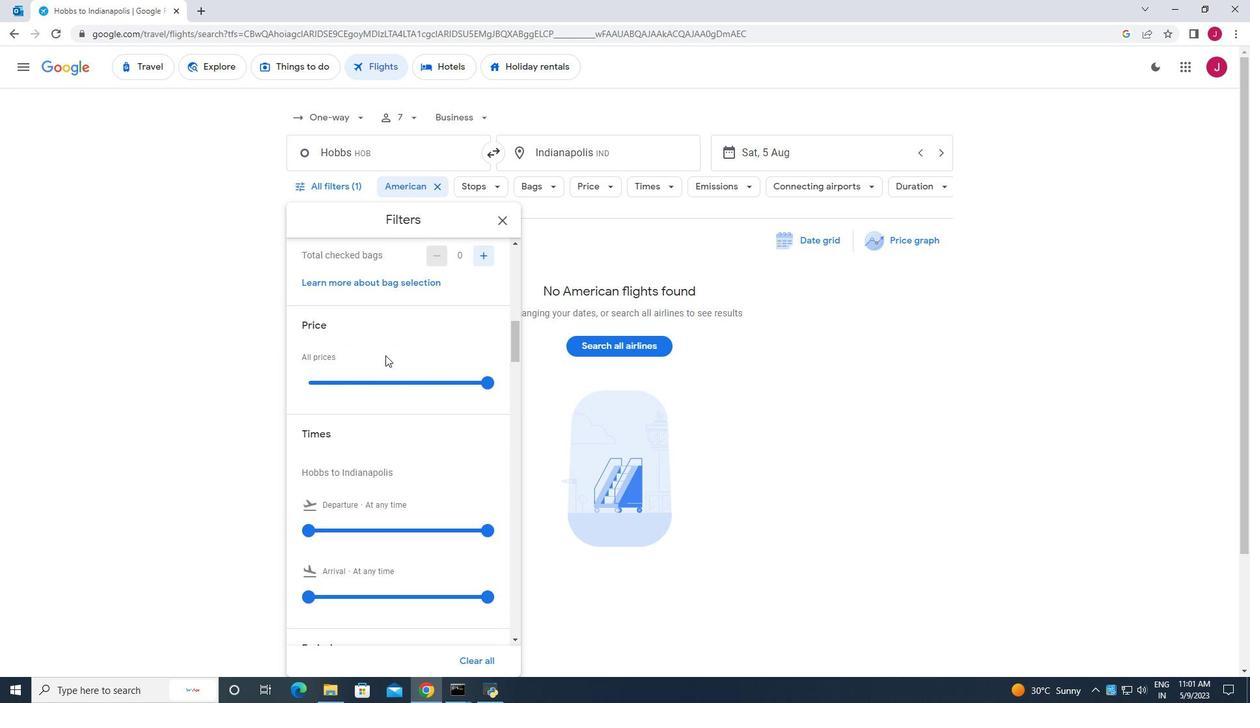 
Action: Mouse moved to (487, 319)
Screenshot: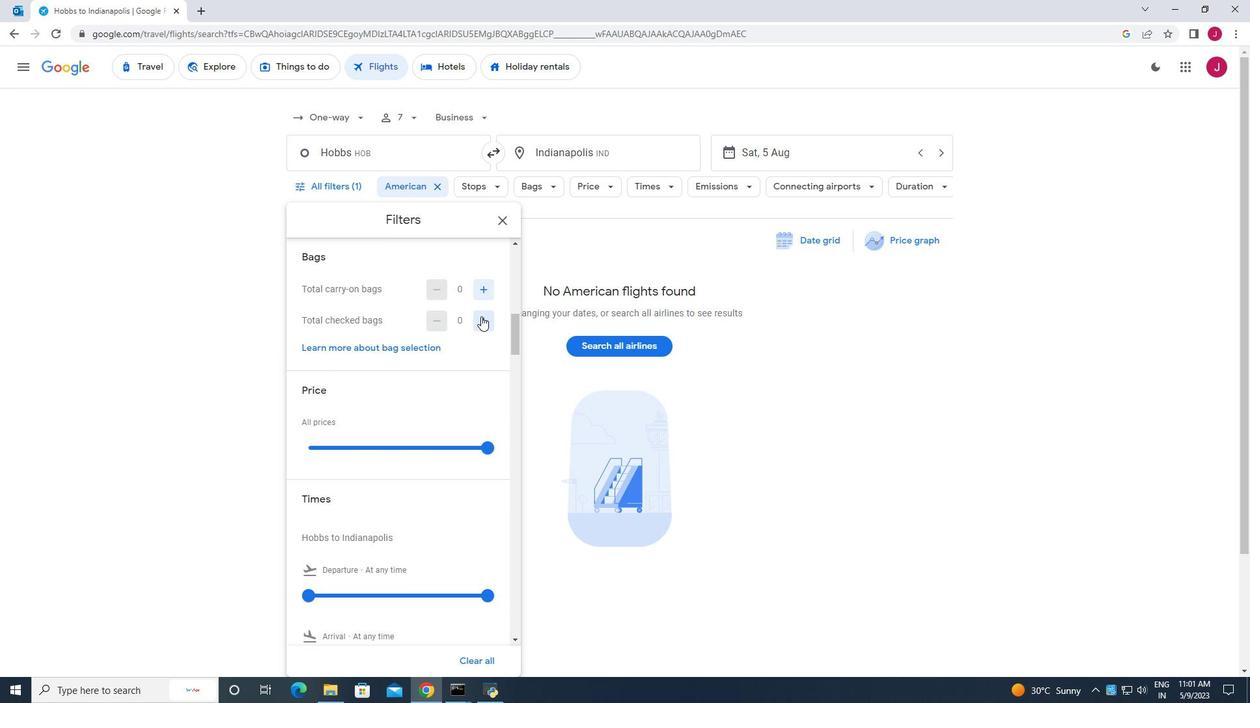 
Action: Mouse pressed left at (487, 319)
Screenshot: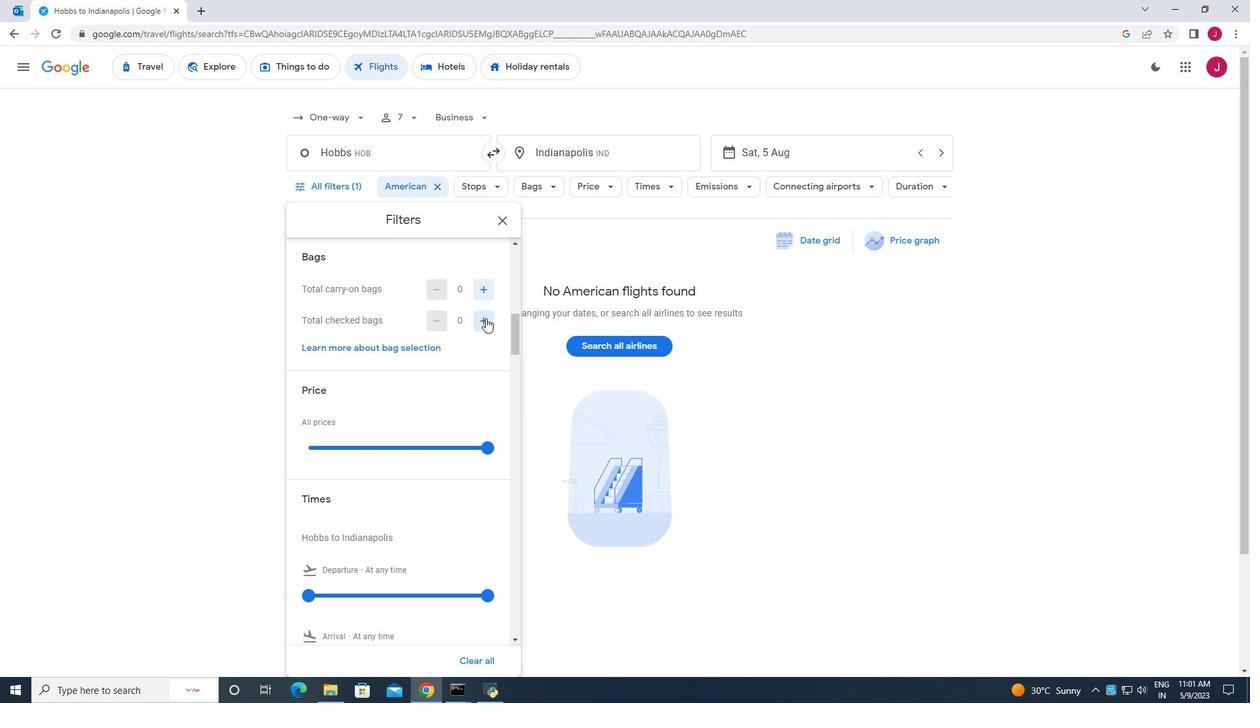 
Action: Mouse pressed left at (487, 319)
Screenshot: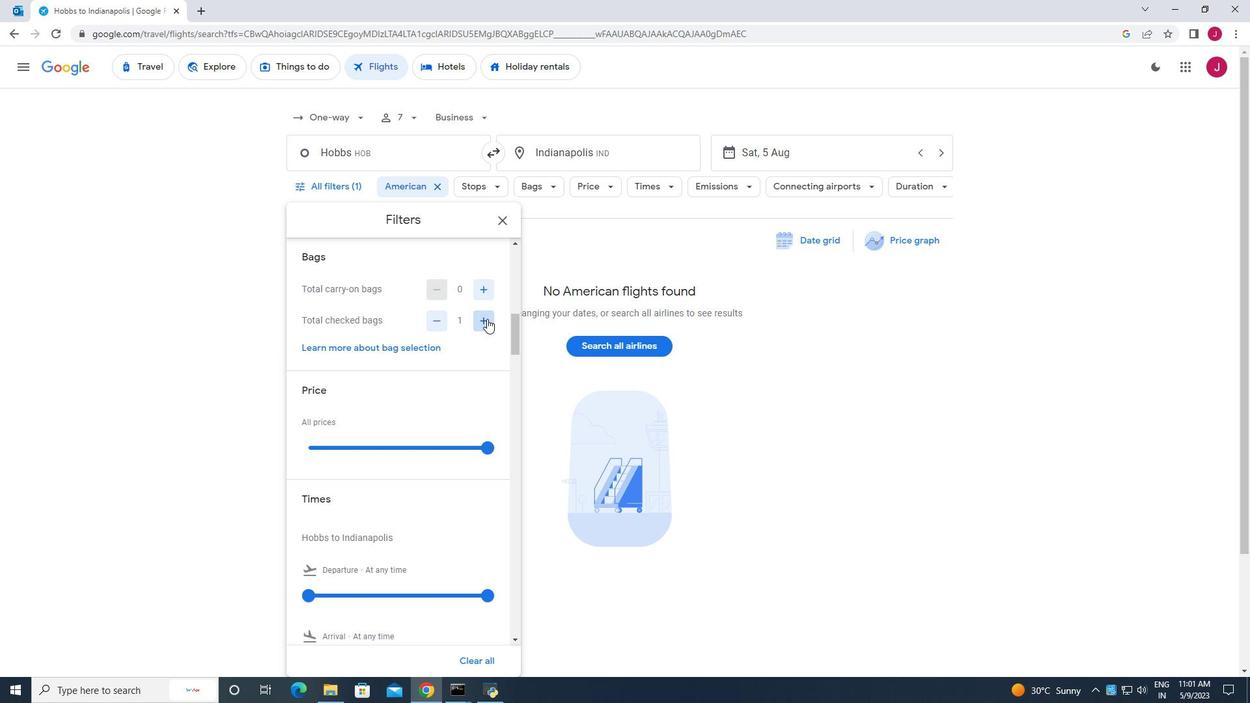 
Action: Mouse pressed left at (487, 319)
Screenshot: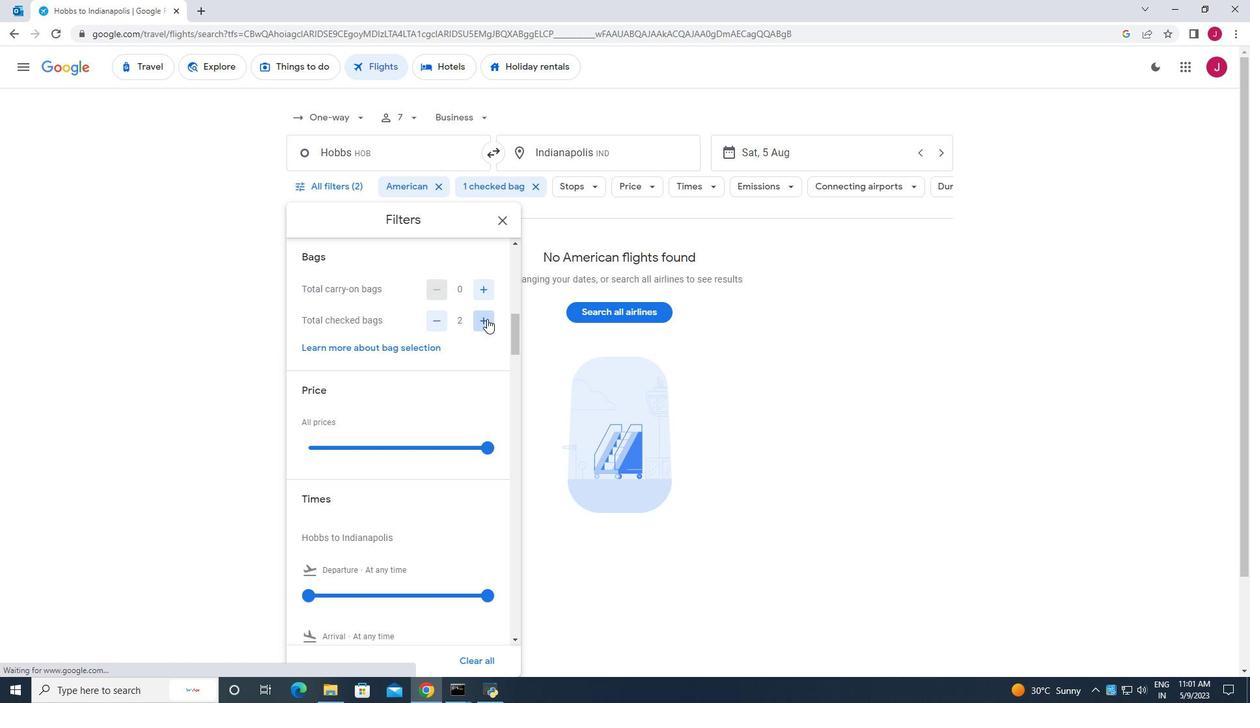 
Action: Mouse pressed left at (487, 319)
Screenshot: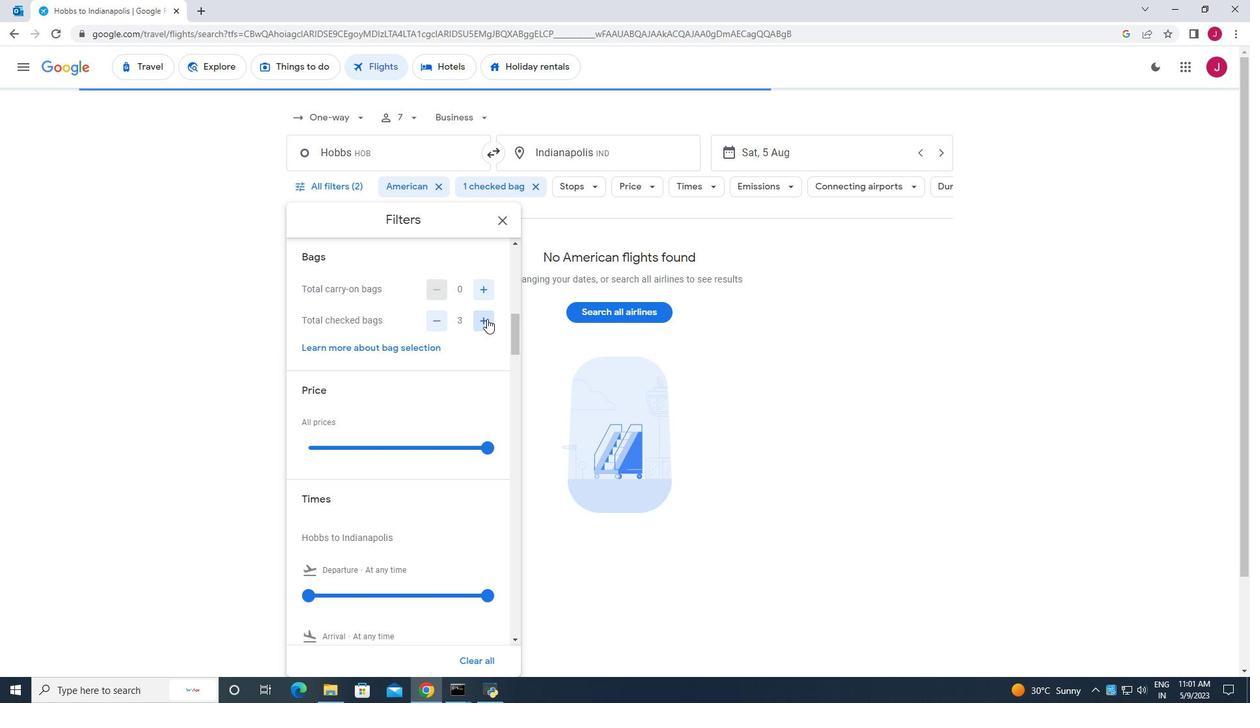 
Action: Mouse pressed left at (487, 319)
Screenshot: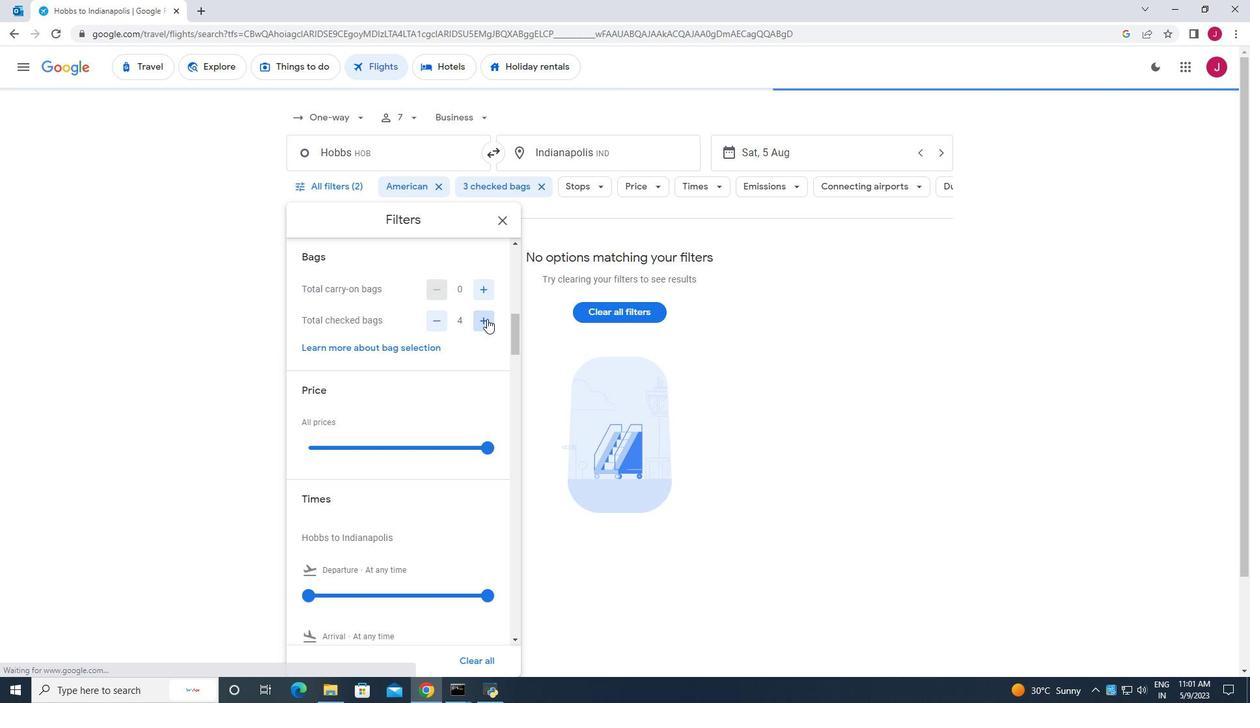 
Action: Mouse pressed left at (487, 319)
Screenshot: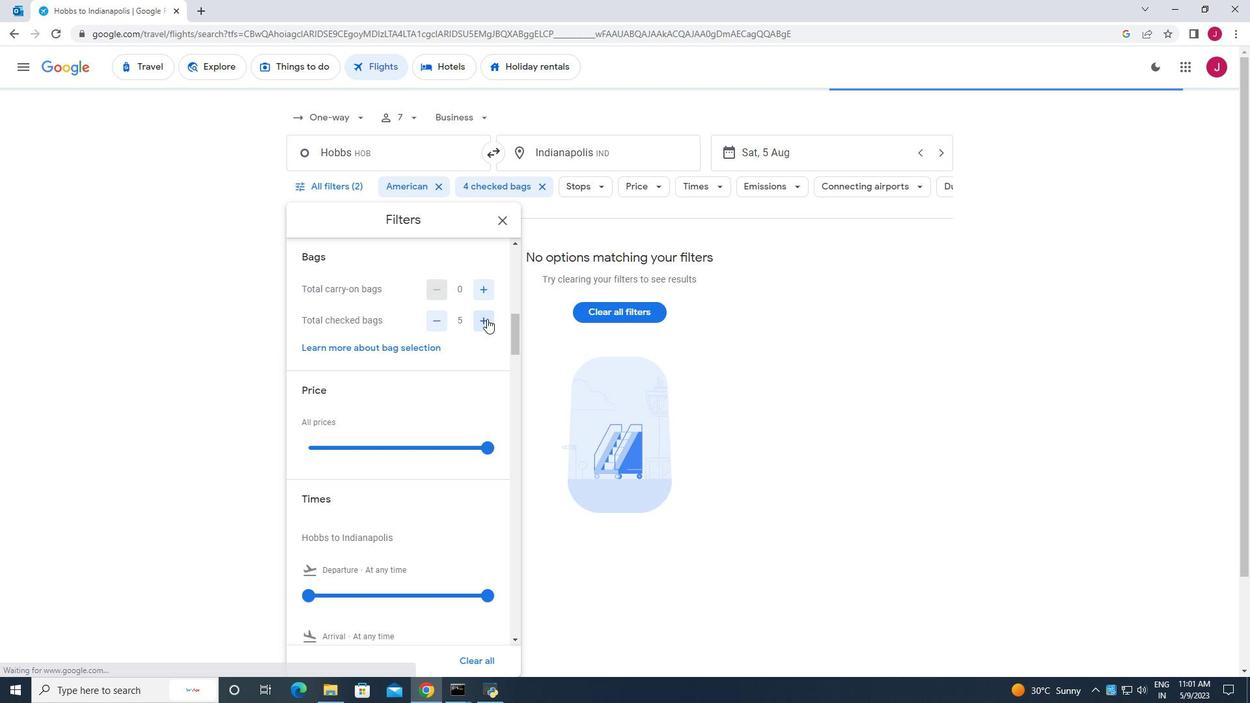 
Action: Mouse pressed left at (487, 319)
Screenshot: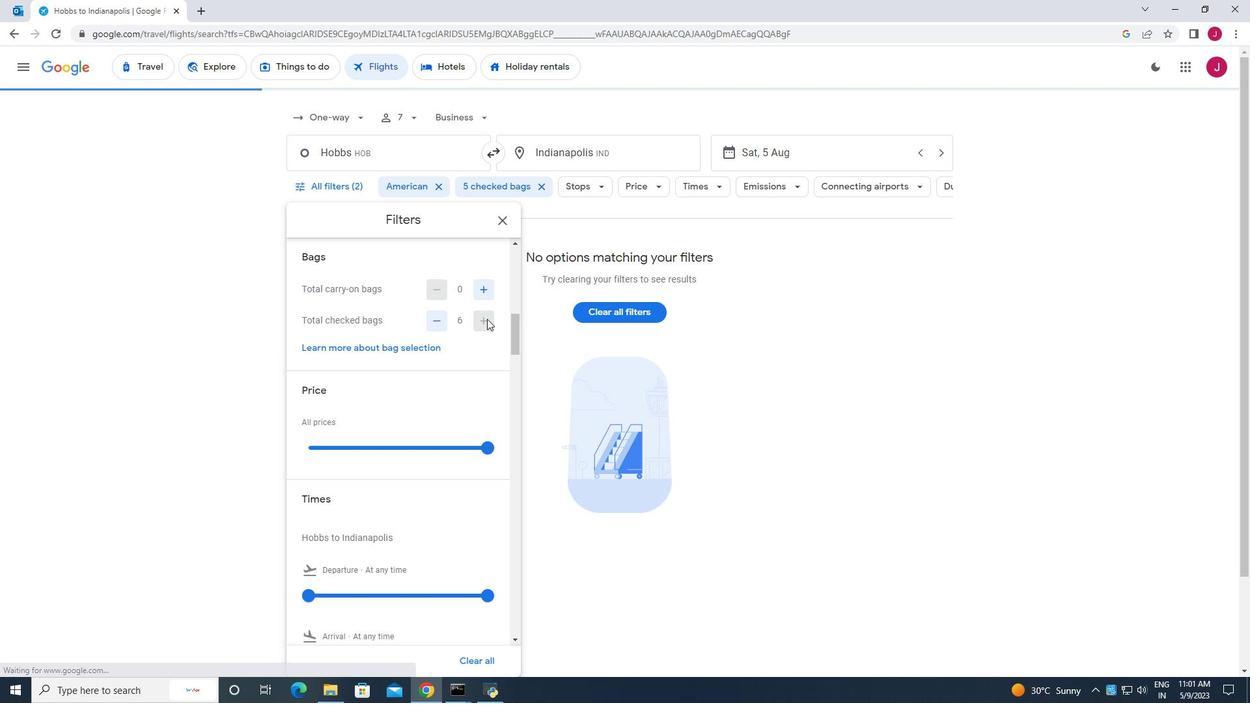 
Action: Mouse moved to (473, 331)
Screenshot: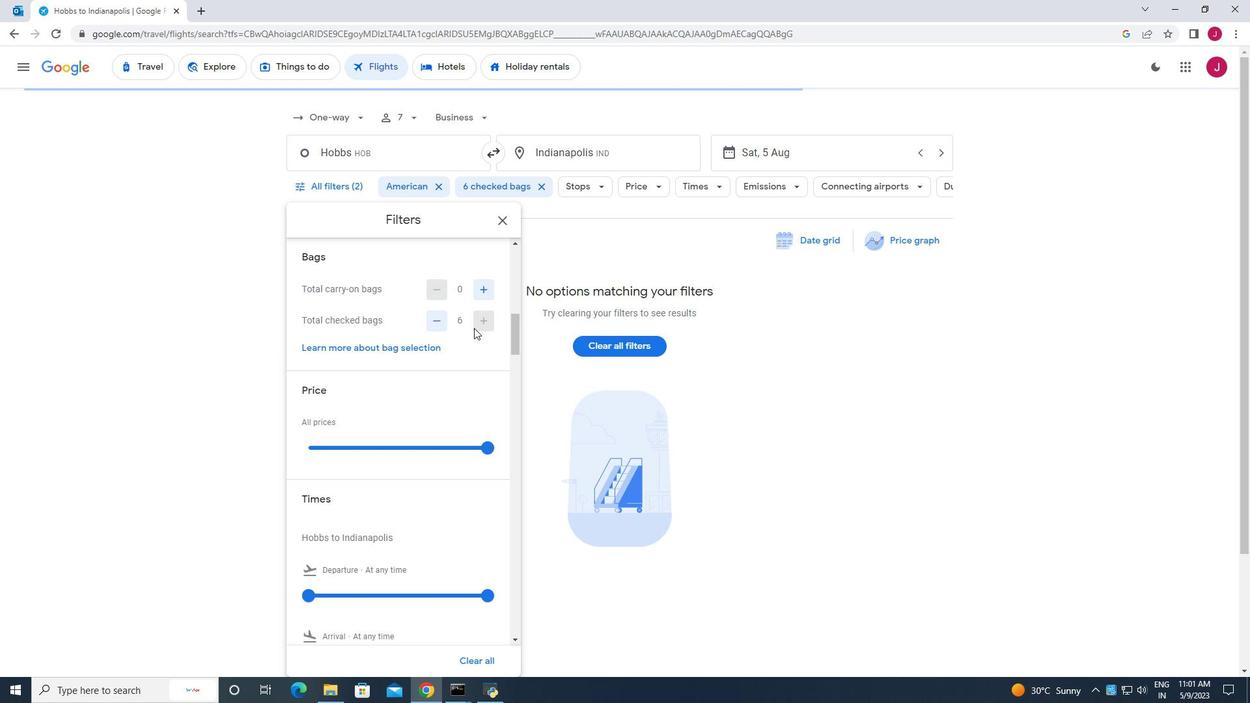 
Action: Mouse scrolled (473, 330) with delta (0, 0)
Screenshot: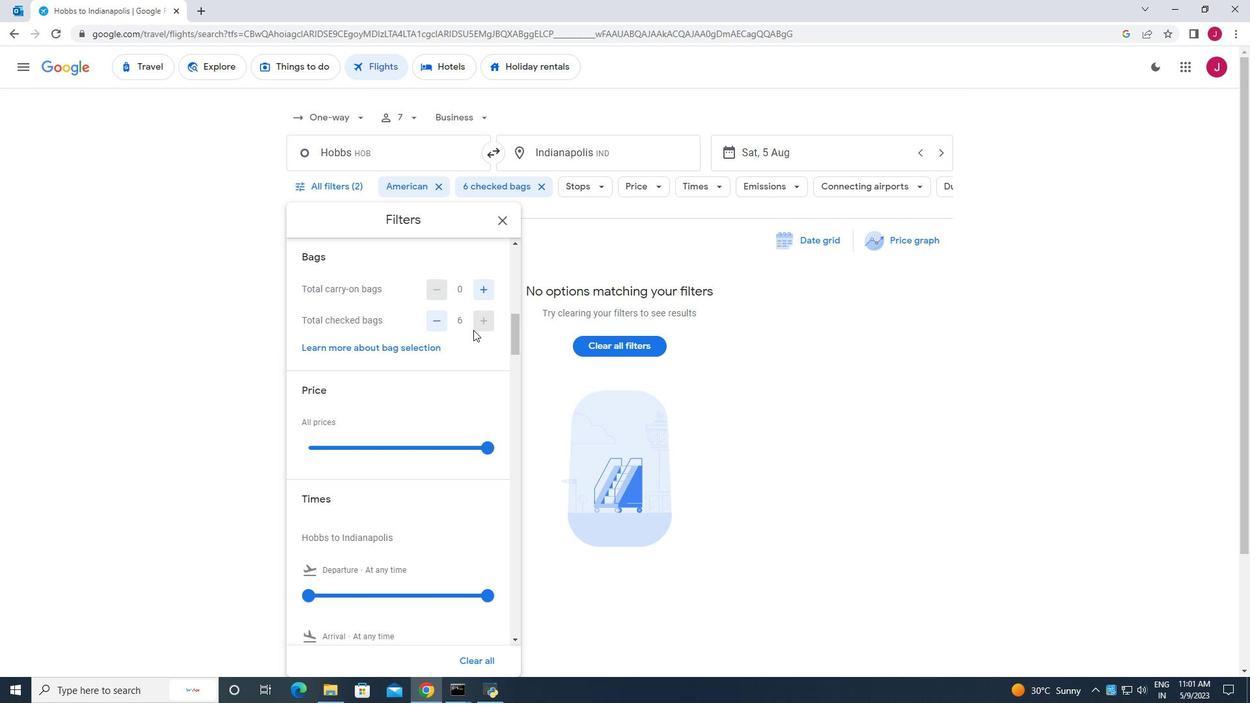 
Action: Mouse scrolled (473, 330) with delta (0, 0)
Screenshot: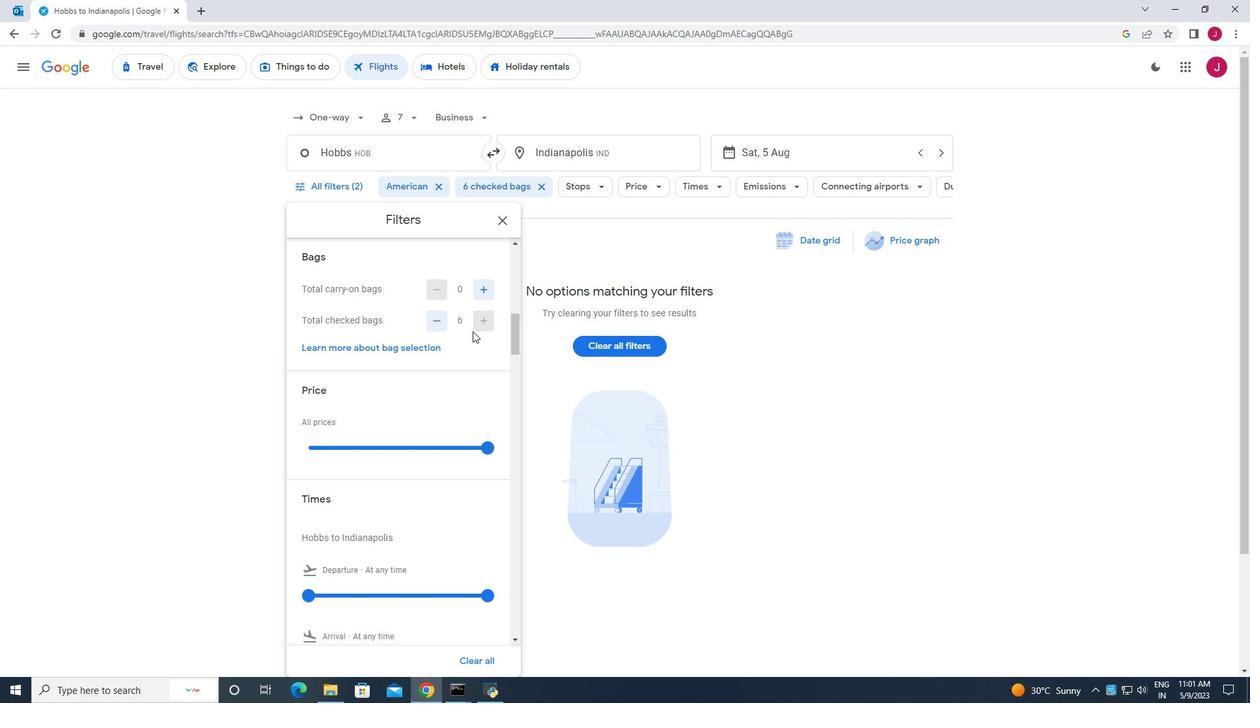 
Action: Mouse moved to (487, 321)
Screenshot: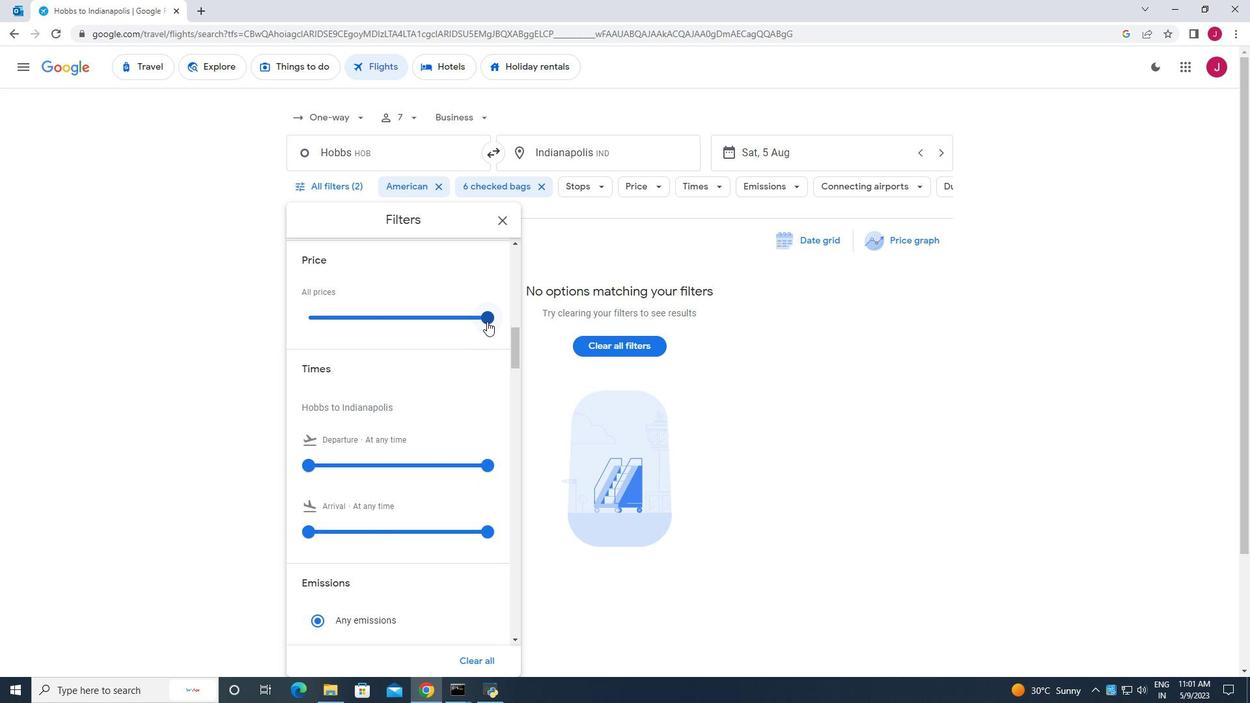 
Action: Mouse pressed left at (487, 321)
Screenshot: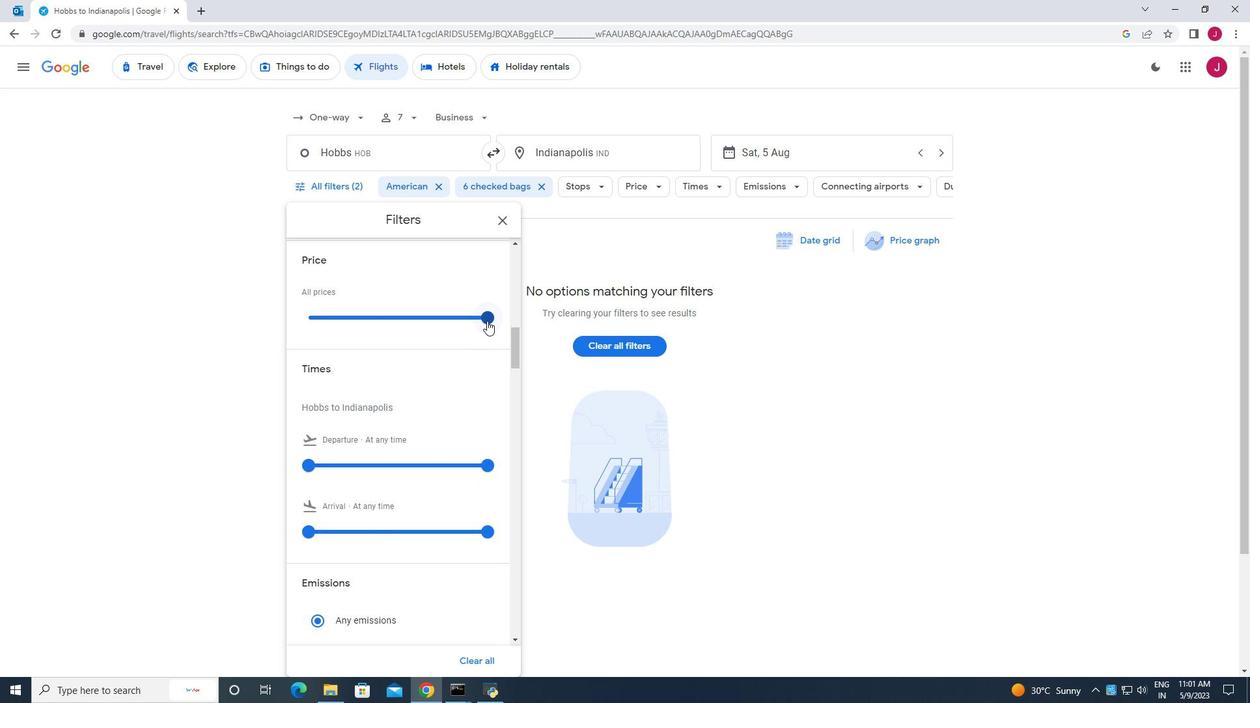 
Action: Mouse moved to (388, 317)
Screenshot: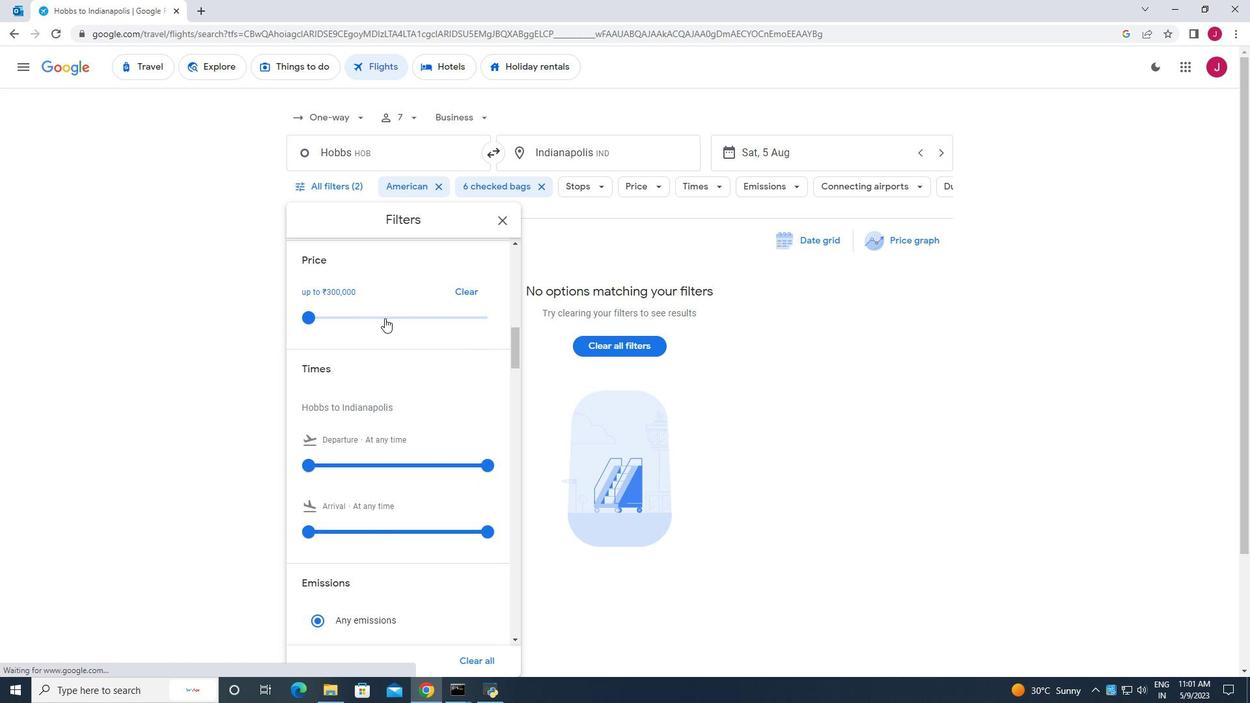 
Action: Mouse scrolled (388, 317) with delta (0, 0)
Screenshot: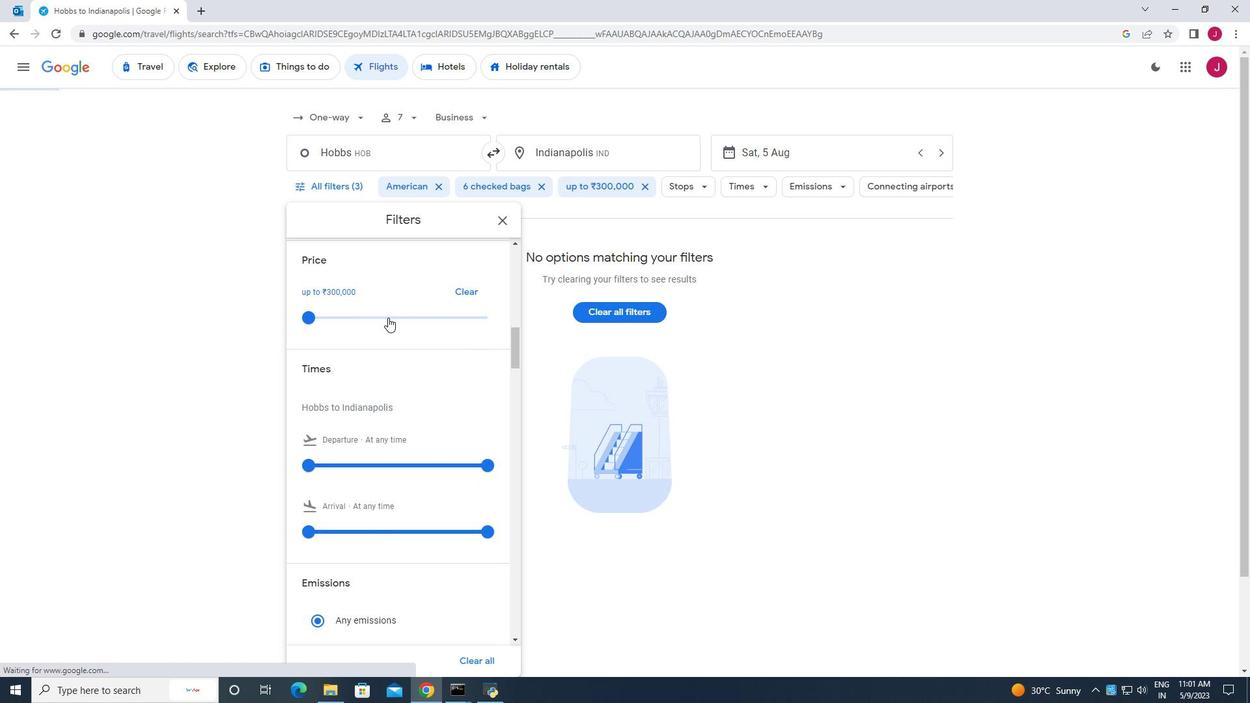 
Action: Mouse scrolled (388, 317) with delta (0, 0)
Screenshot: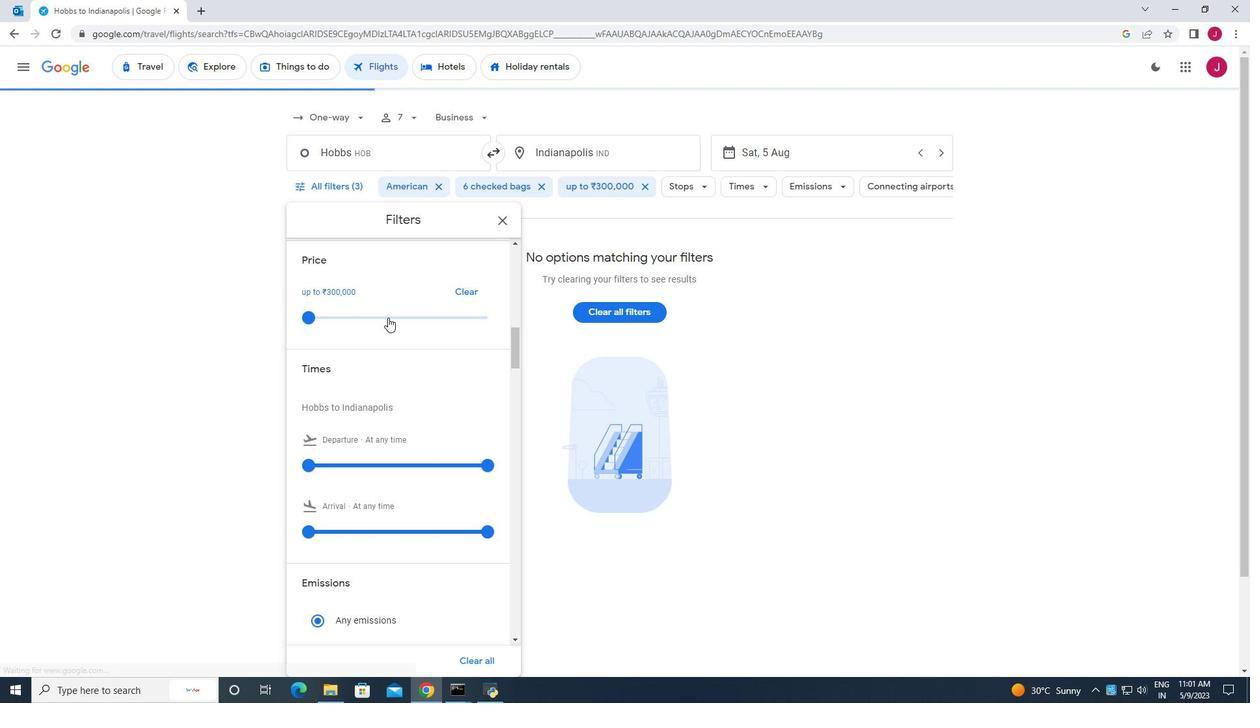 
Action: Mouse moved to (310, 332)
Screenshot: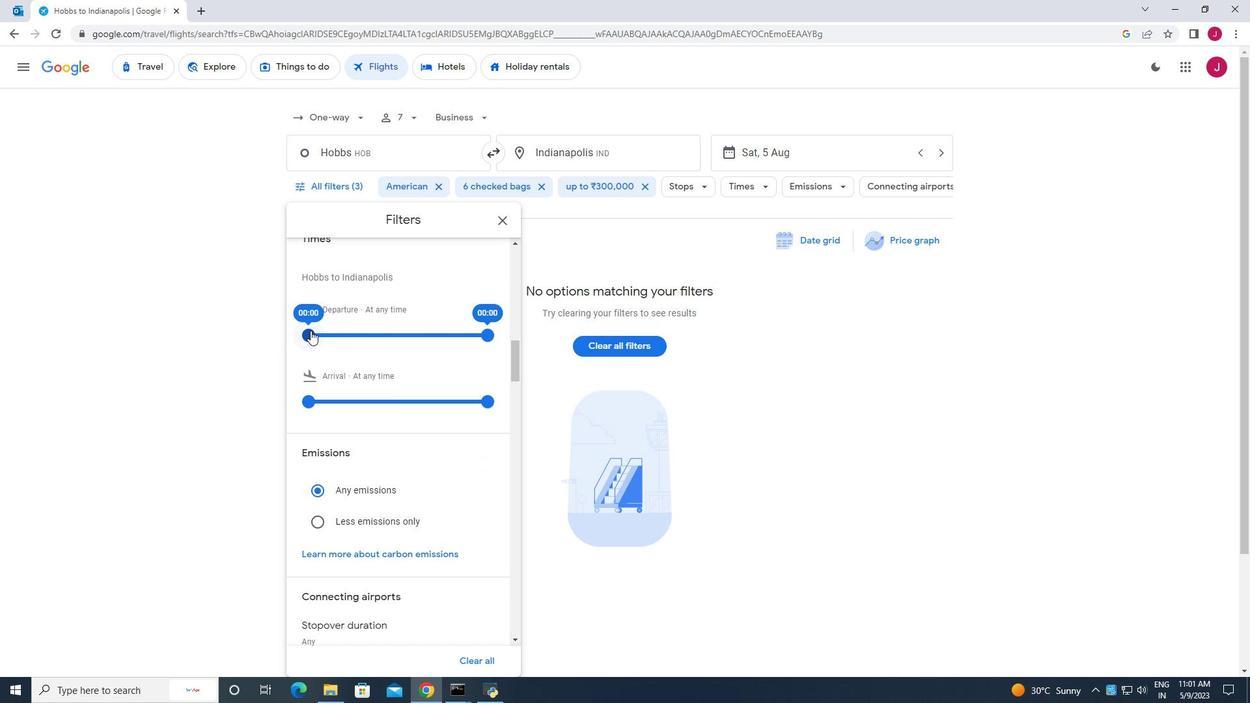 
Action: Mouse pressed left at (310, 332)
Screenshot: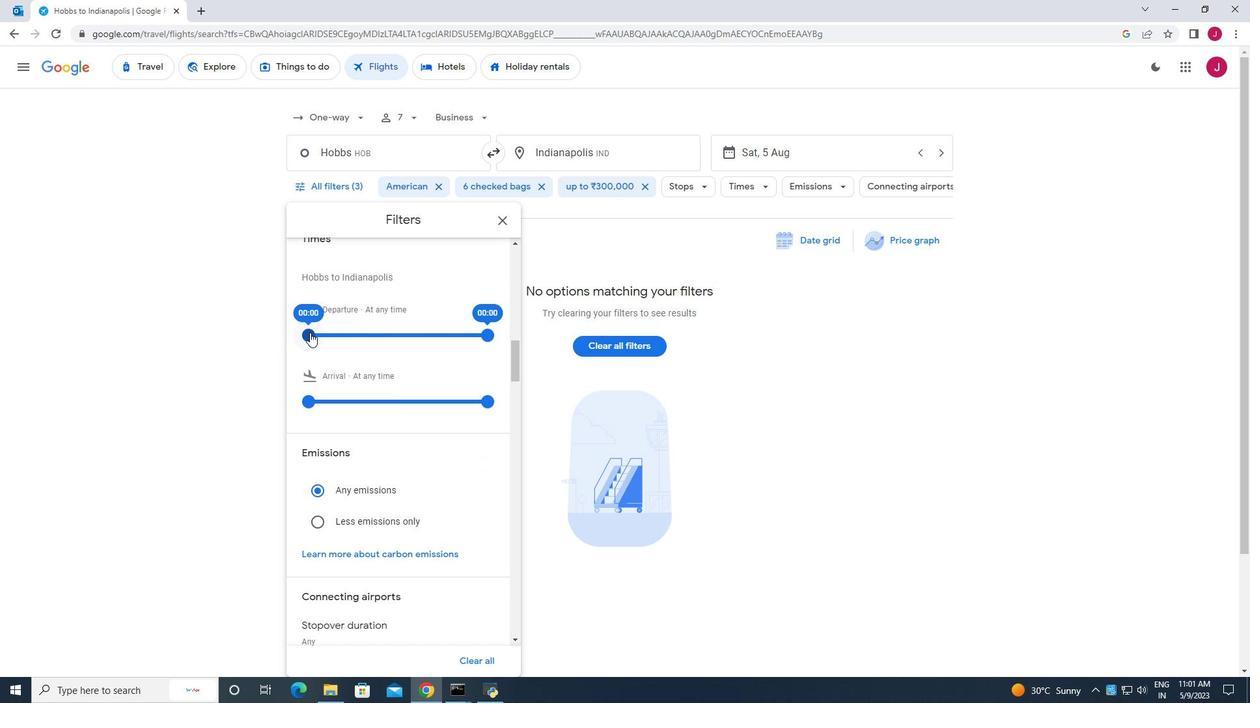
Action: Mouse moved to (482, 333)
Screenshot: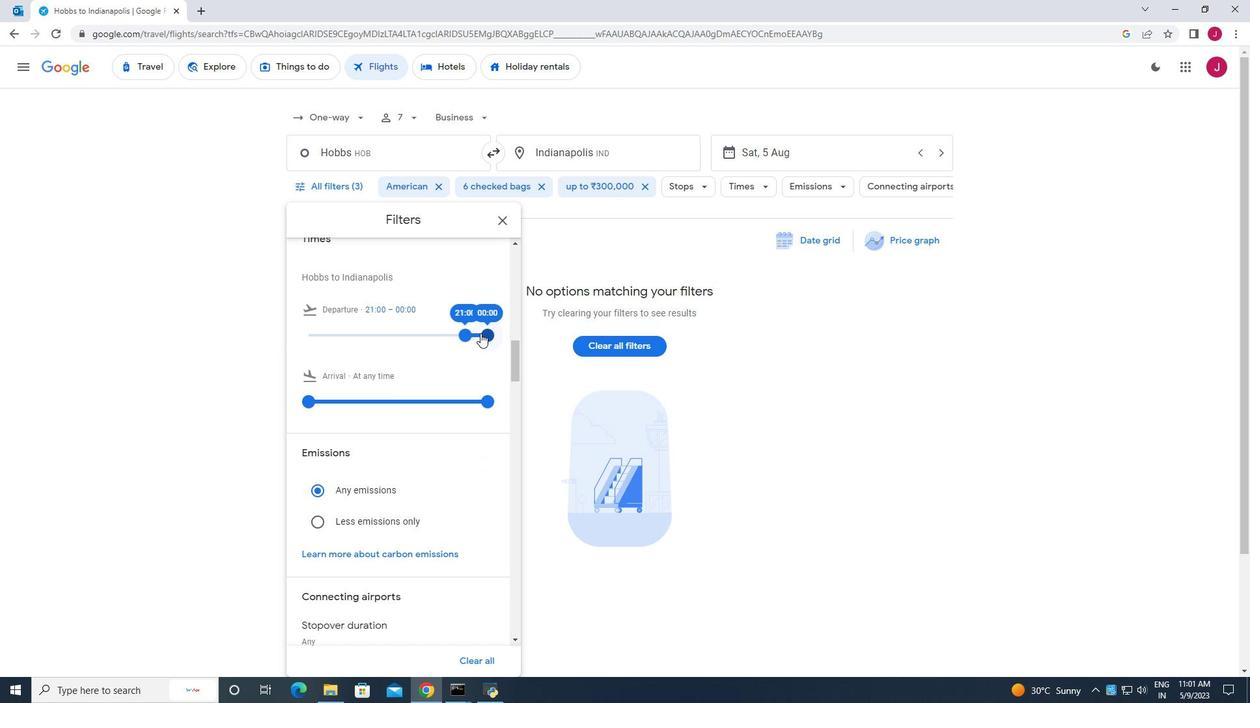 
Action: Mouse pressed left at (482, 333)
Screenshot: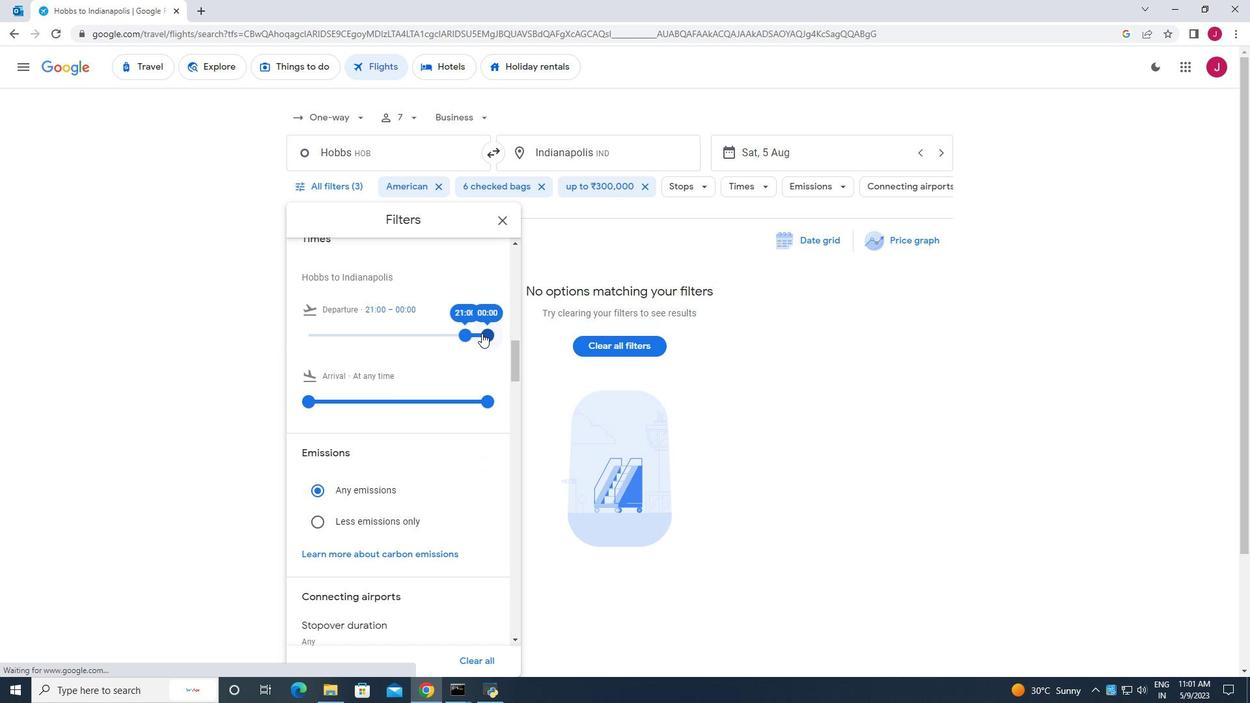 
Action: Mouse moved to (501, 216)
Screenshot: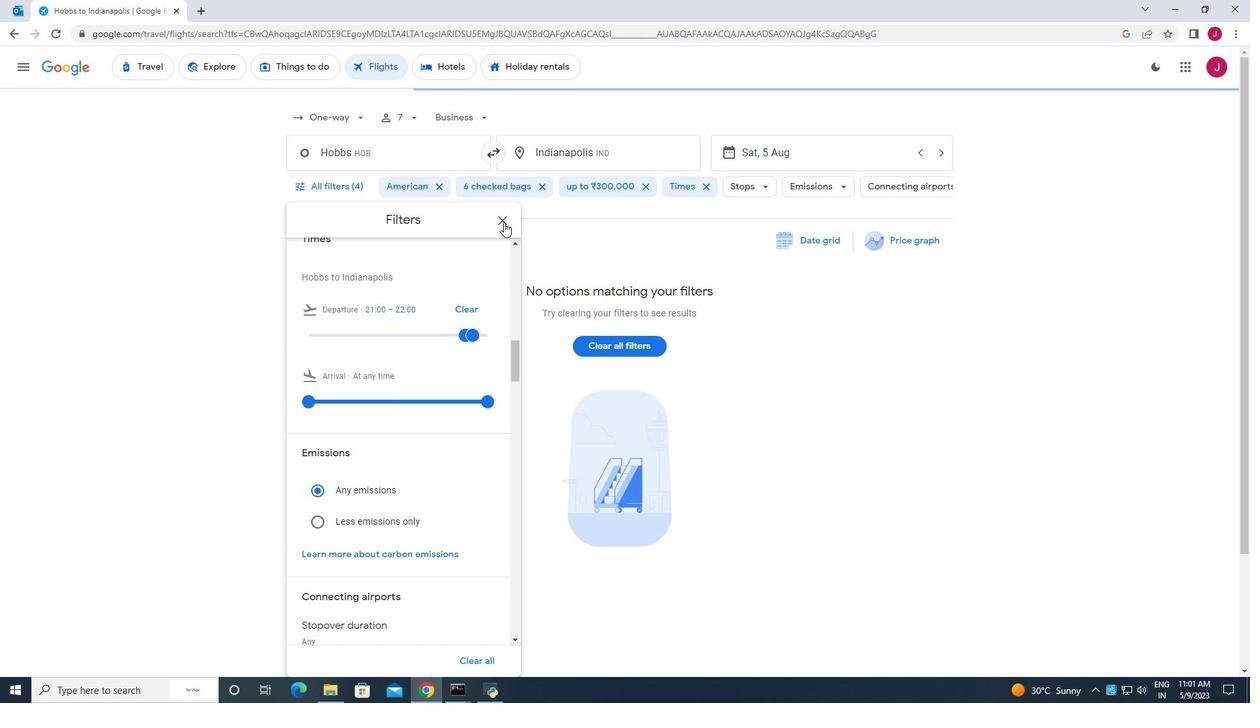 
Action: Mouse pressed left at (501, 216)
Screenshot: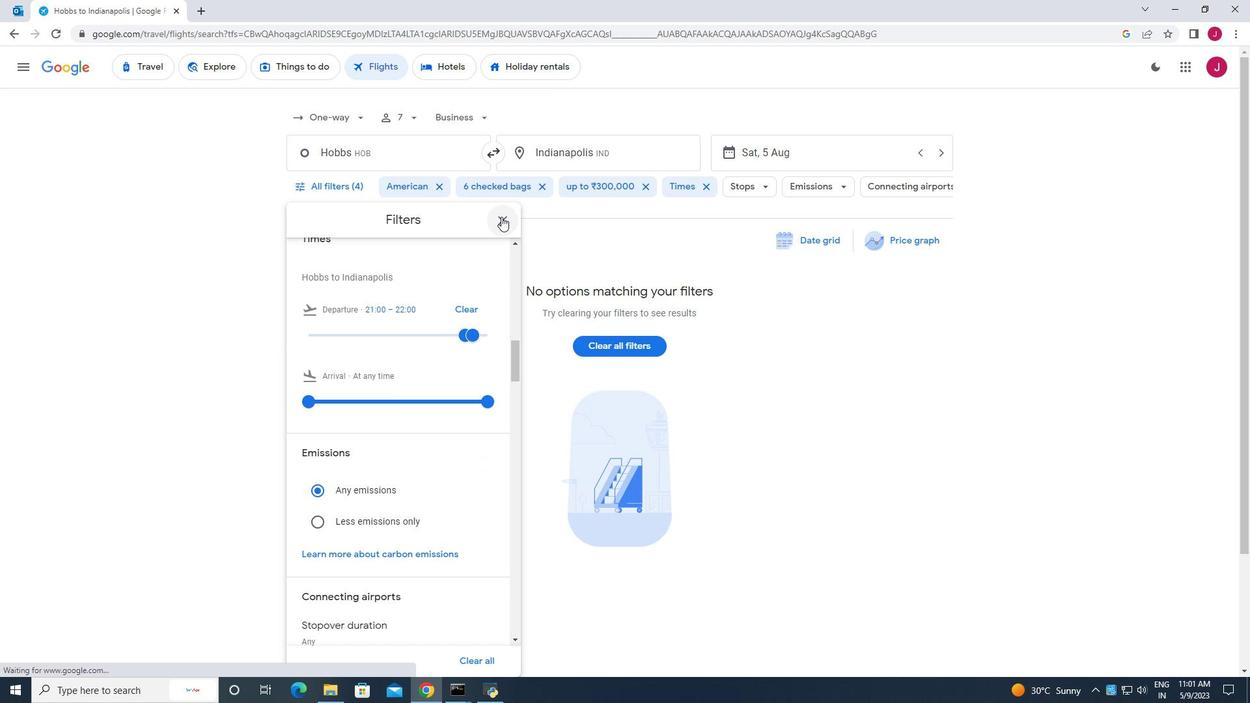 
Action: Mouse moved to (471, 261)
Screenshot: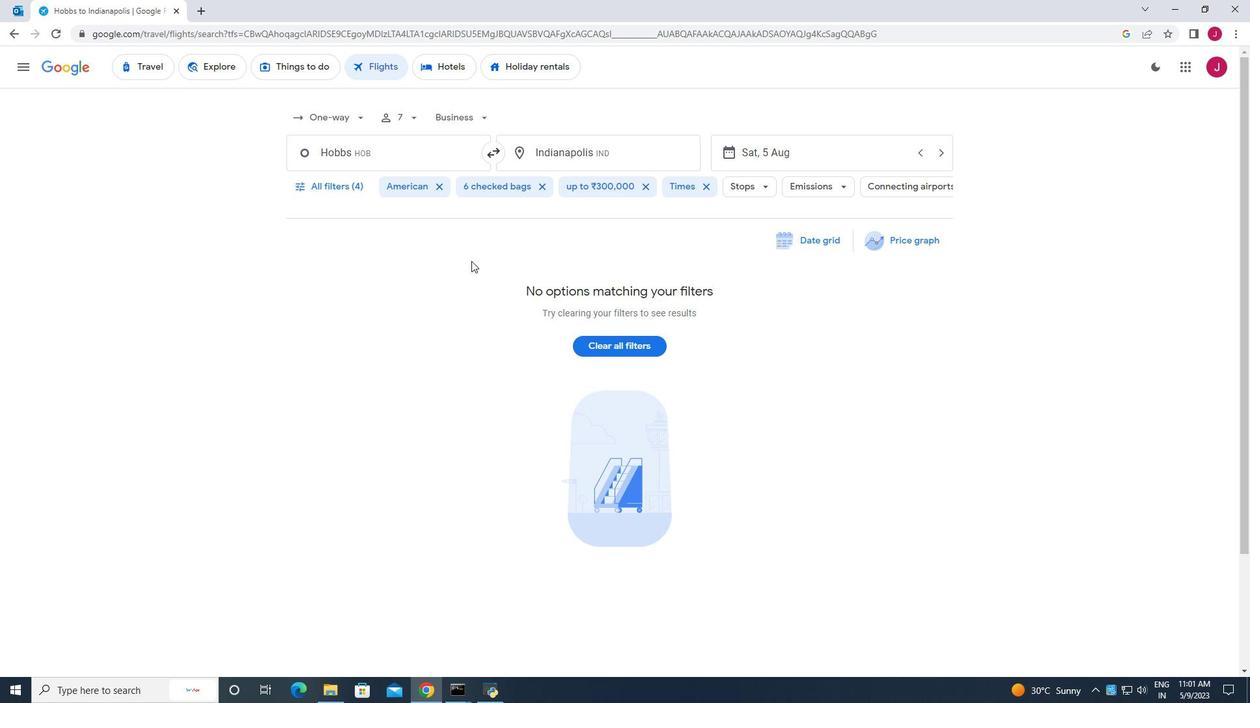 
